 Task: Use GitHub's "Community Profile" to showcase your open-source contributions.
Action: Mouse moved to (878, 53)
Screenshot: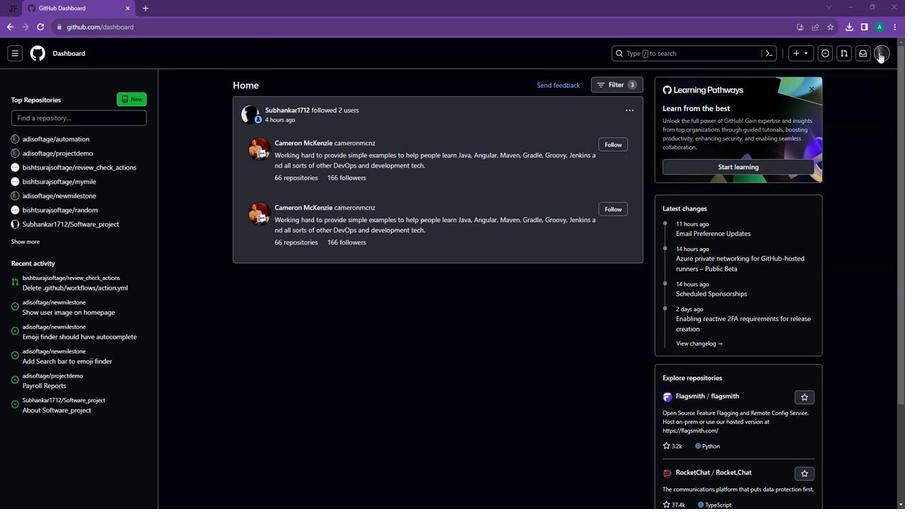 
Action: Mouse pressed left at (878, 53)
Screenshot: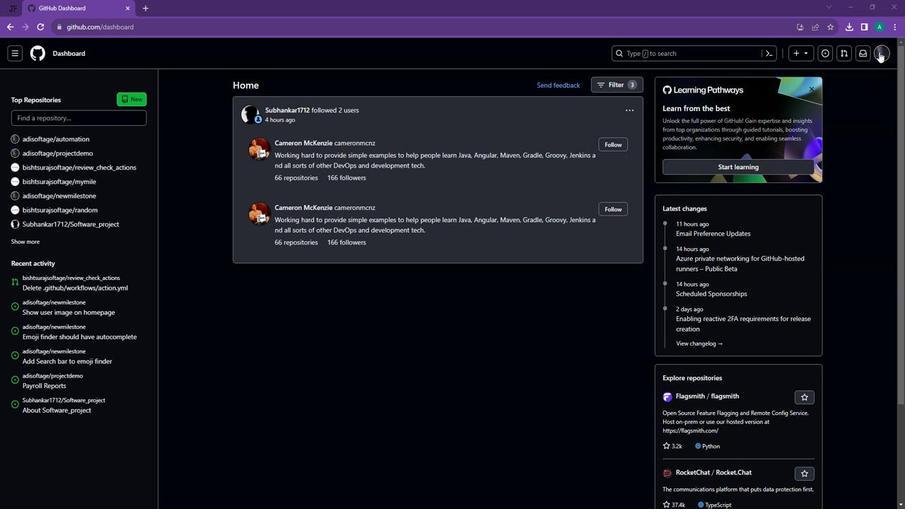 
Action: Mouse moved to (818, 103)
Screenshot: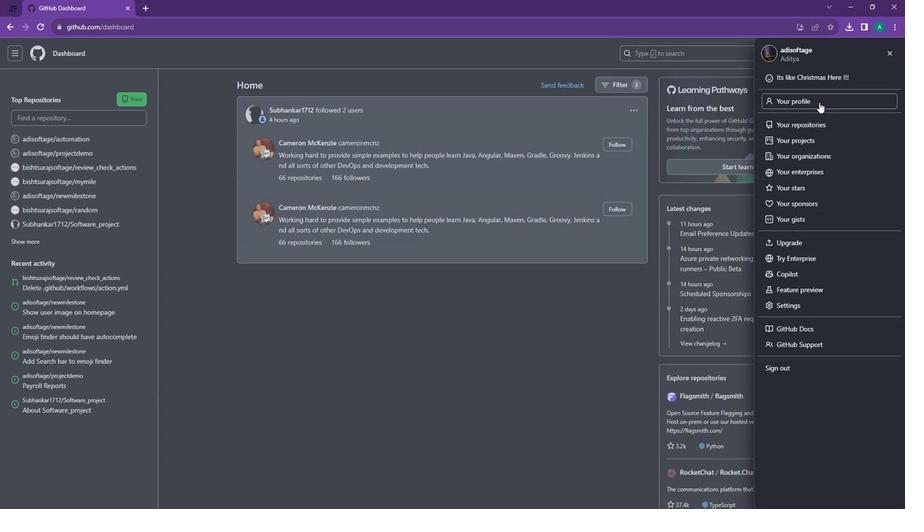 
Action: Mouse pressed left at (818, 103)
Screenshot: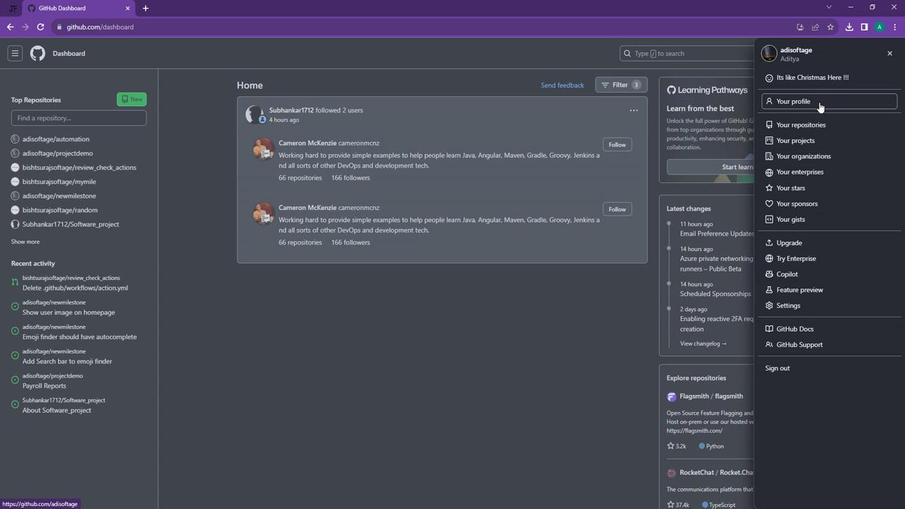 
Action: Mouse moved to (370, 250)
Screenshot: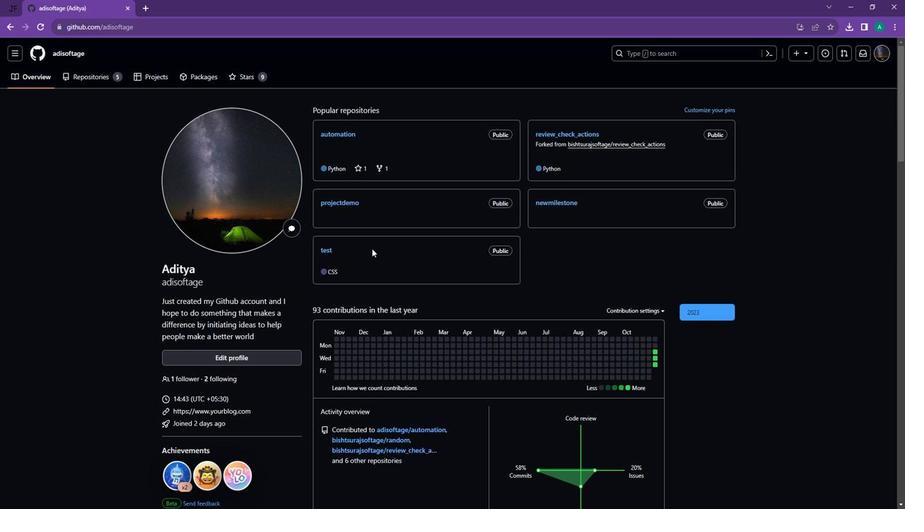 
Action: Mouse scrolled (370, 249) with delta (0, 0)
Screenshot: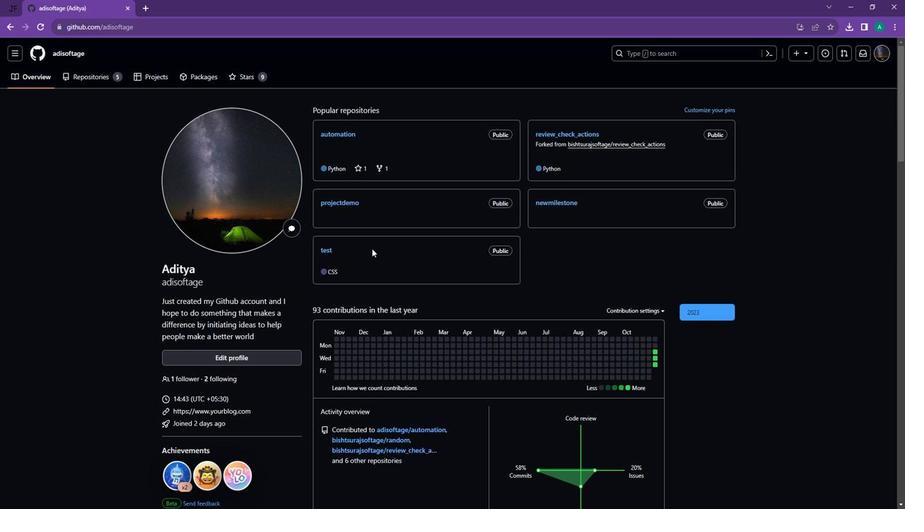 
Action: Mouse moved to (381, 279)
Screenshot: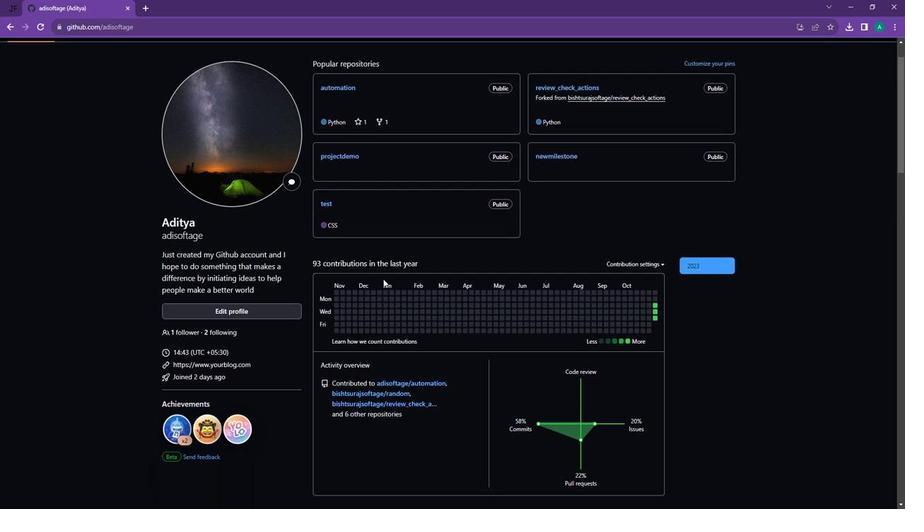 
Action: Mouse scrolled (381, 278) with delta (0, 0)
Screenshot: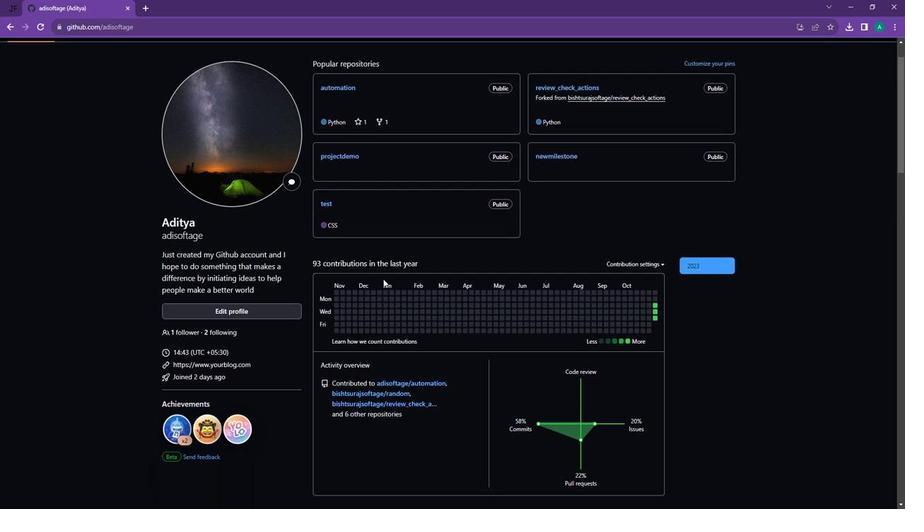 
Action: Mouse moved to (501, 277)
Screenshot: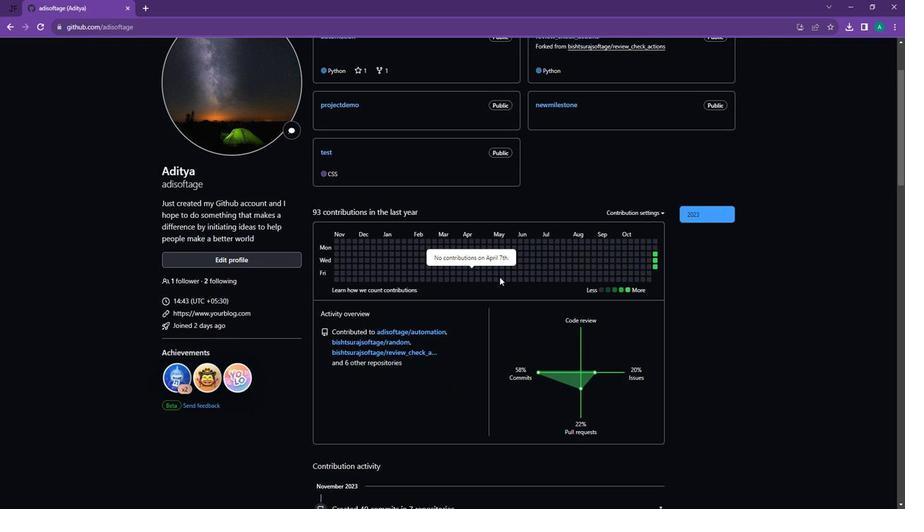 
Action: Mouse scrolled (501, 277) with delta (0, 0)
Screenshot: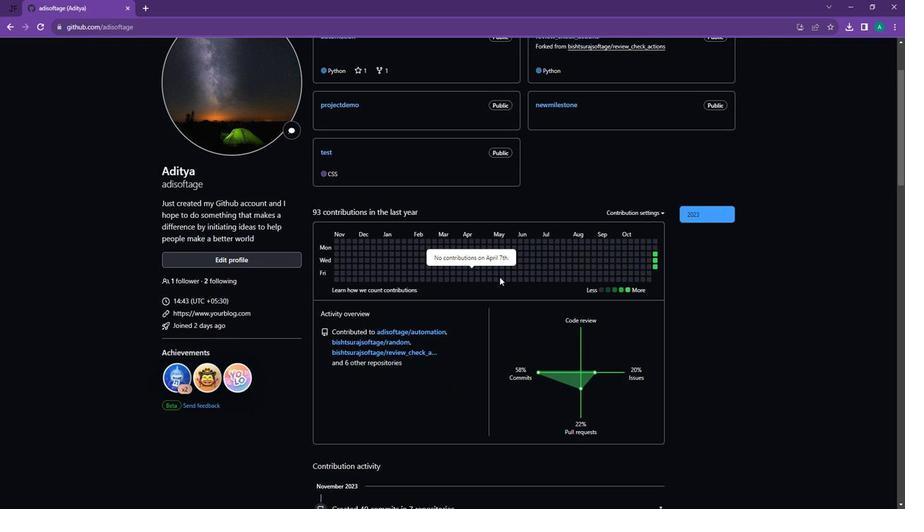 
Action: Mouse moved to (501, 277)
Screenshot: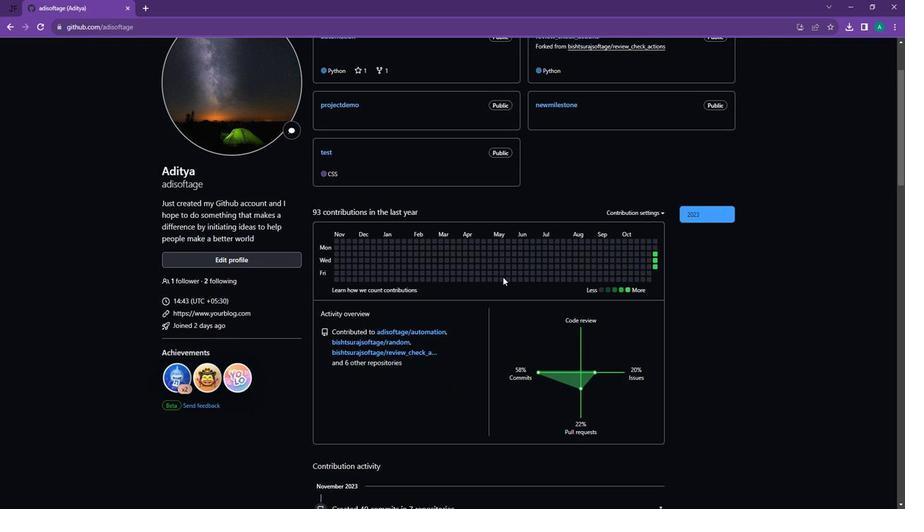 
Action: Mouse scrolled (501, 277) with delta (0, 0)
Screenshot: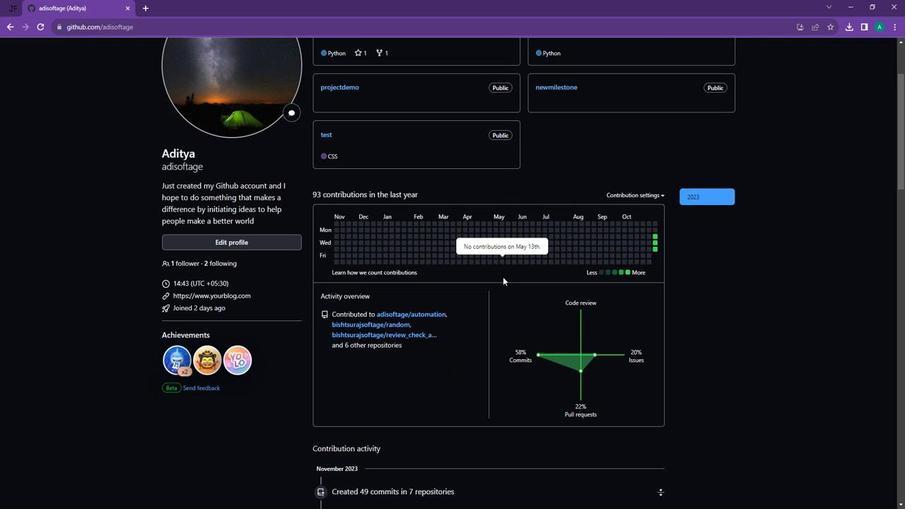 
Action: Mouse moved to (434, 292)
Screenshot: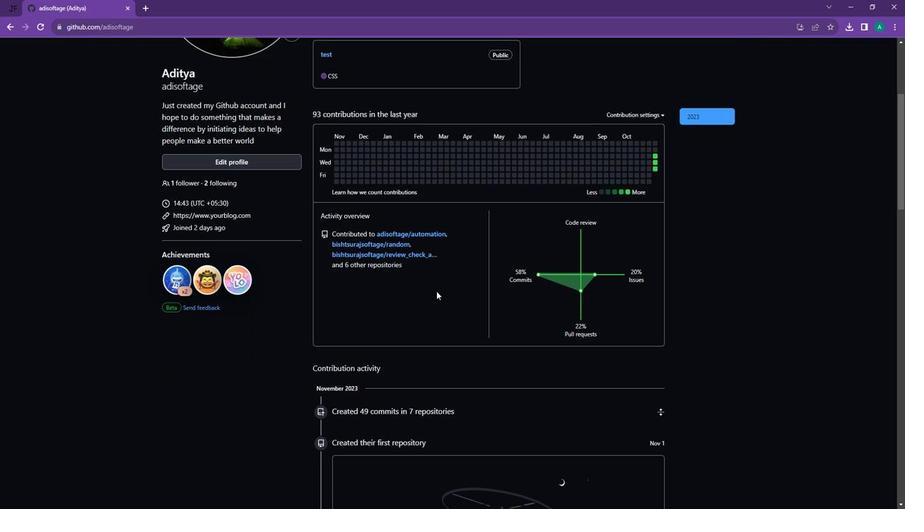 
Action: Mouse scrolled (434, 291) with delta (0, 0)
Screenshot: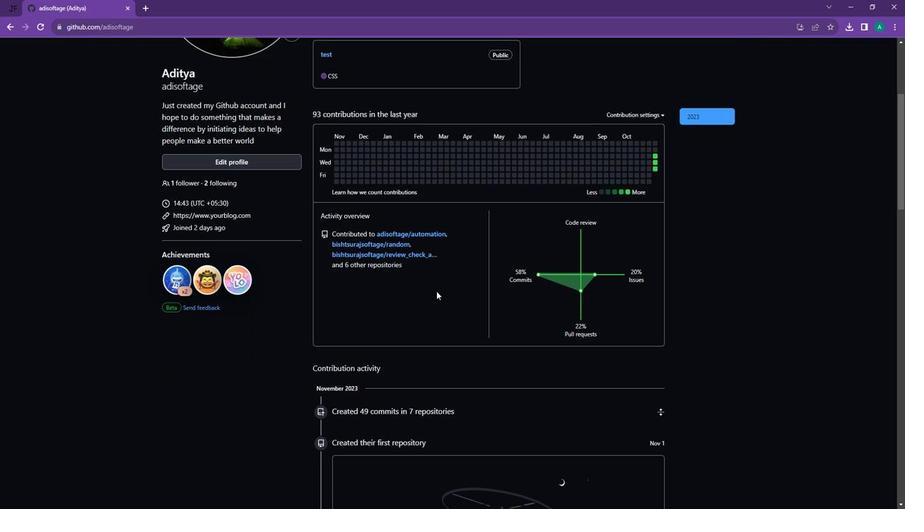 
Action: Mouse moved to (439, 295)
Screenshot: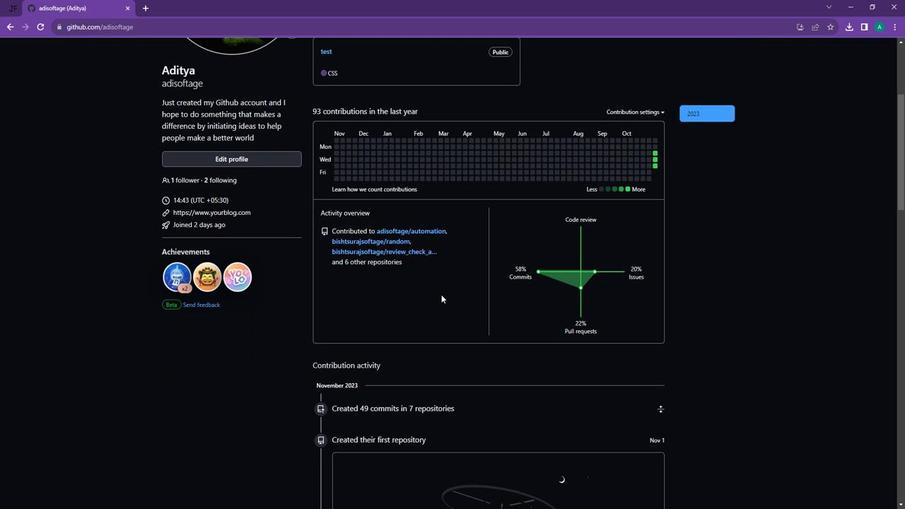 
Action: Mouse scrolled (439, 294) with delta (0, 0)
Screenshot: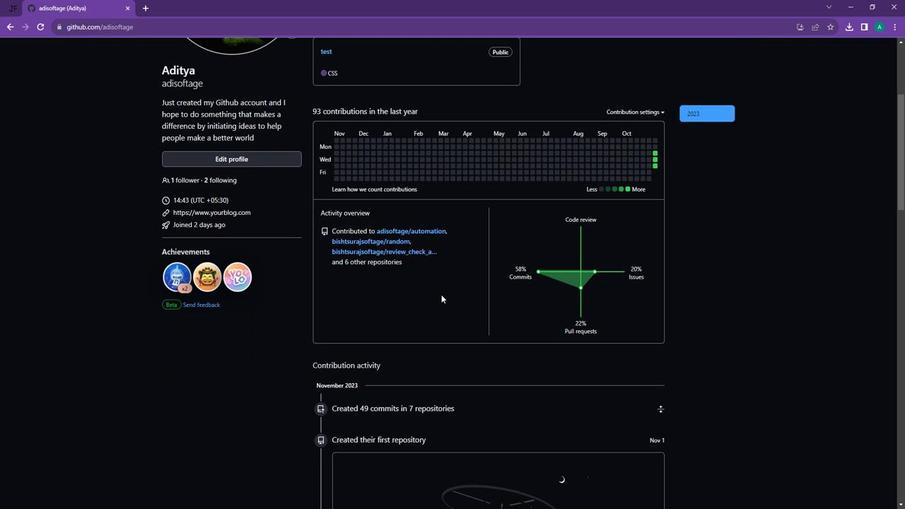 
Action: Mouse moved to (444, 302)
Screenshot: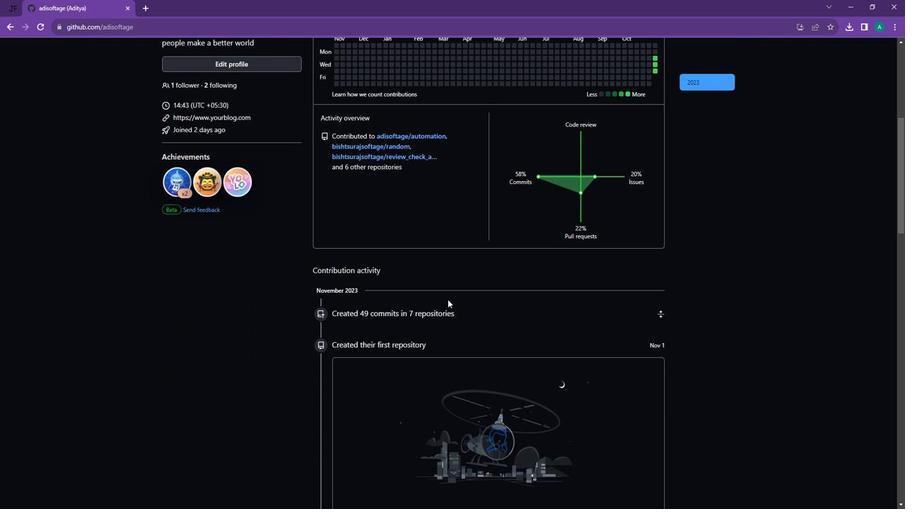 
Action: Mouse scrolled (444, 301) with delta (0, 0)
Screenshot: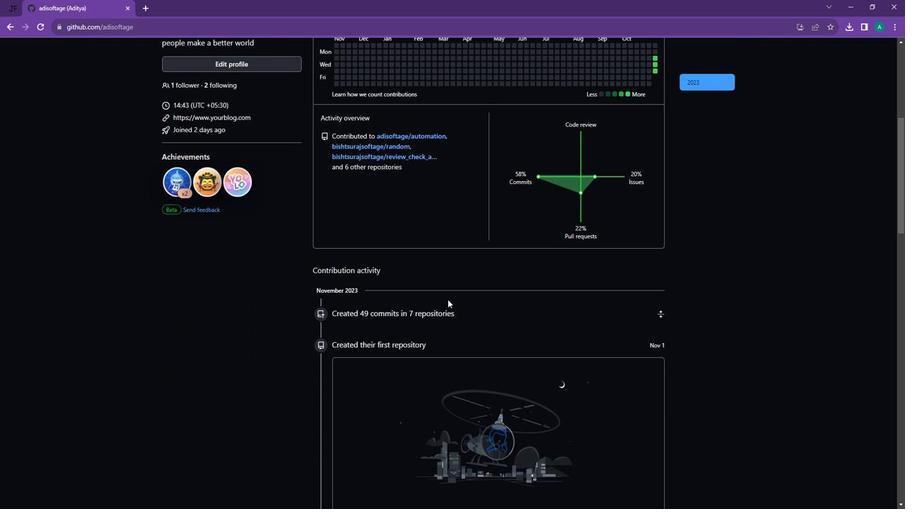 
Action: Mouse moved to (441, 307)
Screenshot: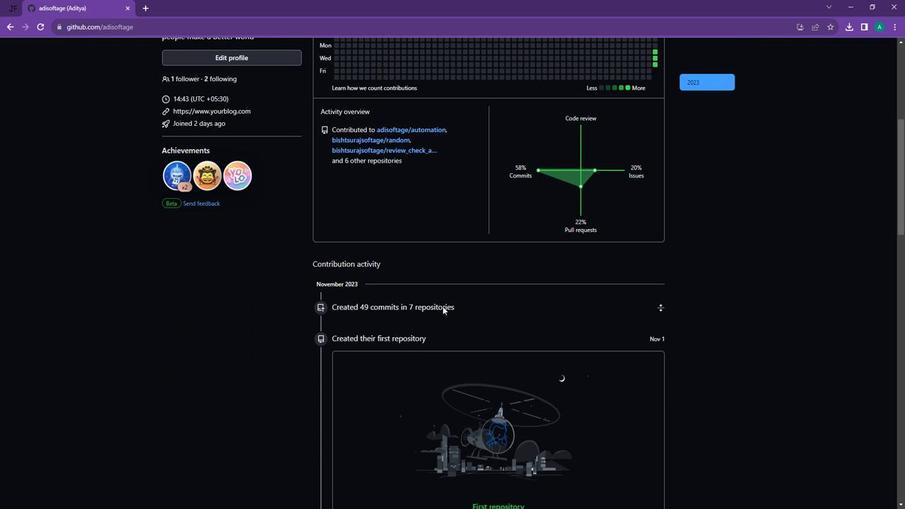
Action: Mouse scrolled (441, 306) with delta (0, 0)
Screenshot: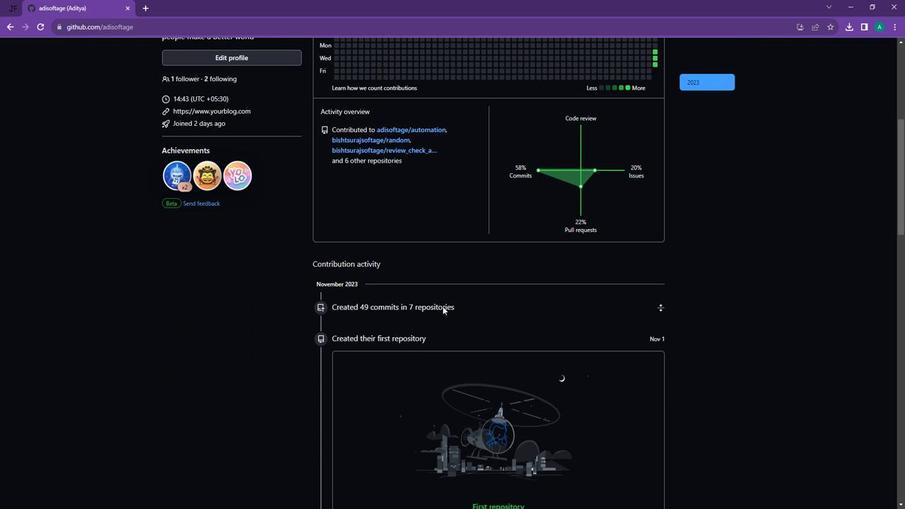 
Action: Mouse moved to (525, 263)
Screenshot: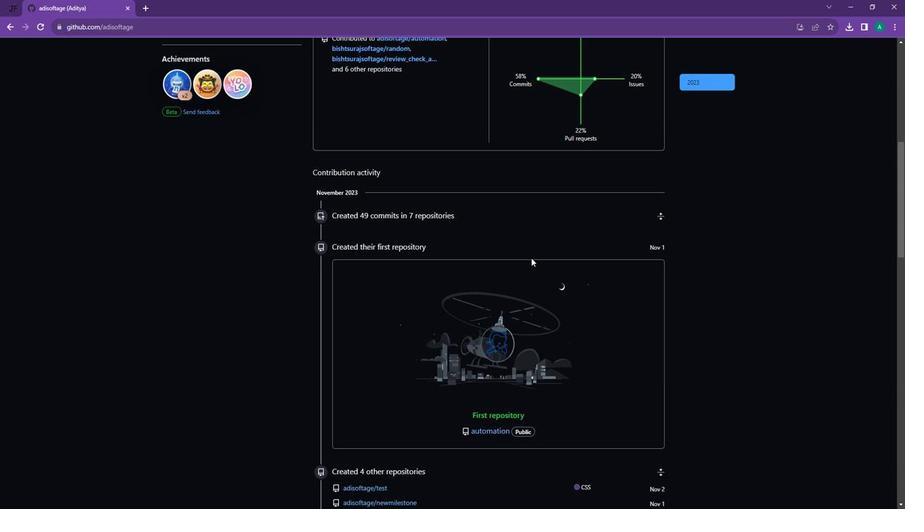 
Action: Mouse scrolled (525, 262) with delta (0, 0)
Screenshot: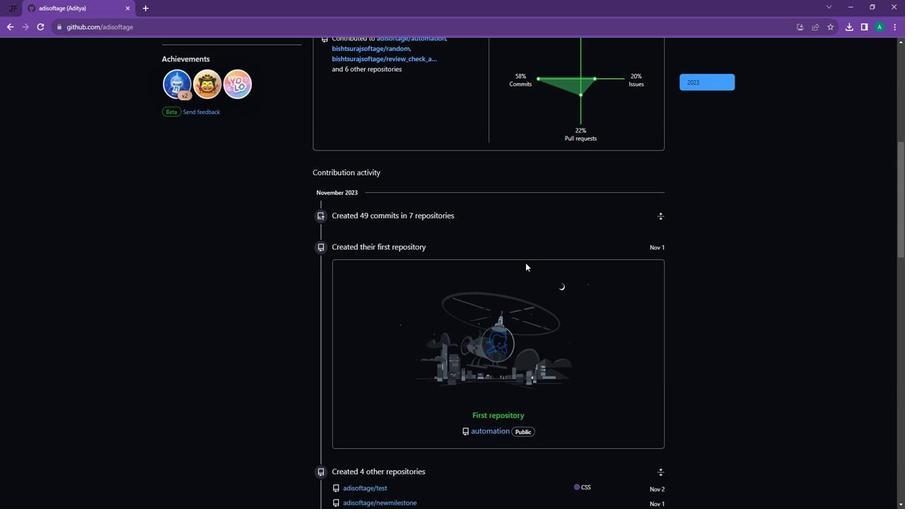 
Action: Mouse moved to (516, 273)
Screenshot: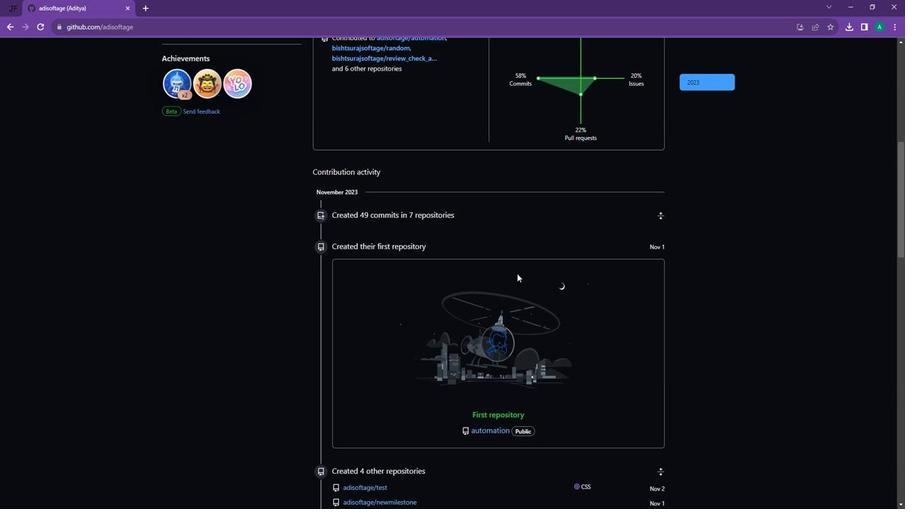 
Action: Mouse scrolled (516, 272) with delta (0, 0)
Screenshot: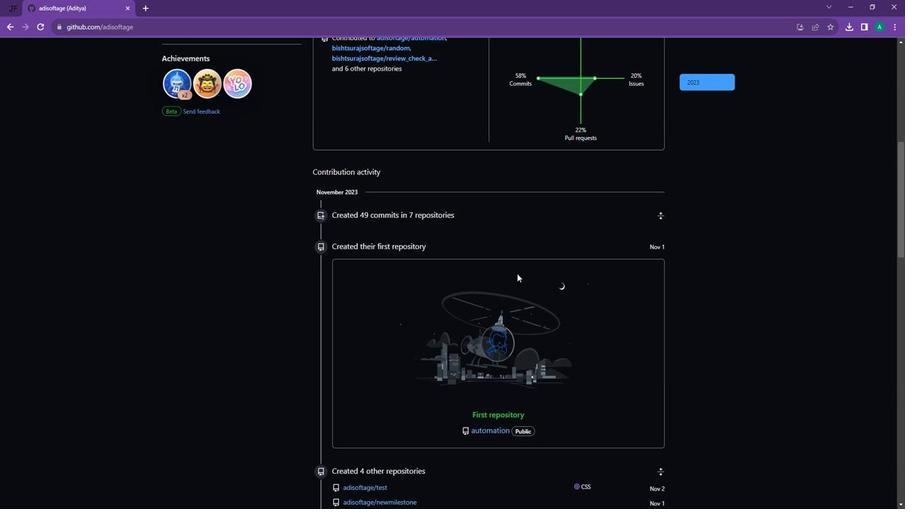 
Action: Mouse moved to (511, 278)
Screenshot: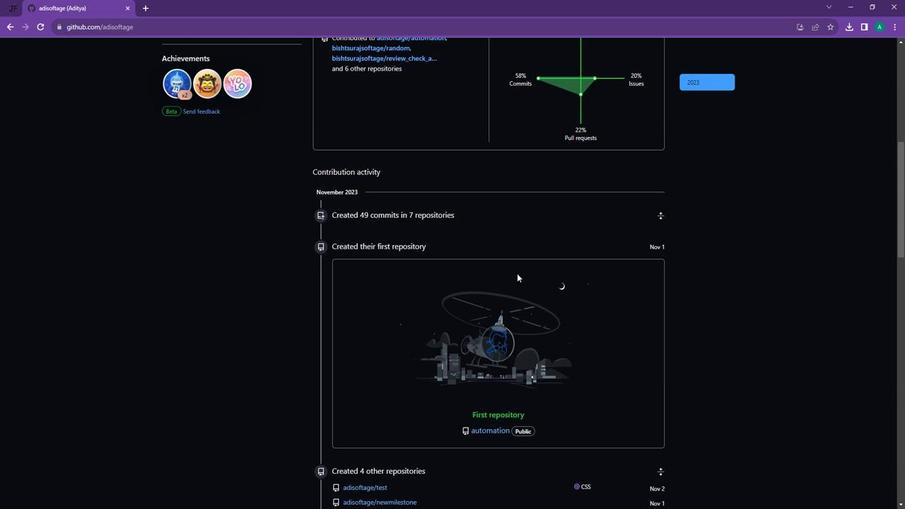 
Action: Mouse scrolled (511, 277) with delta (0, 0)
Screenshot: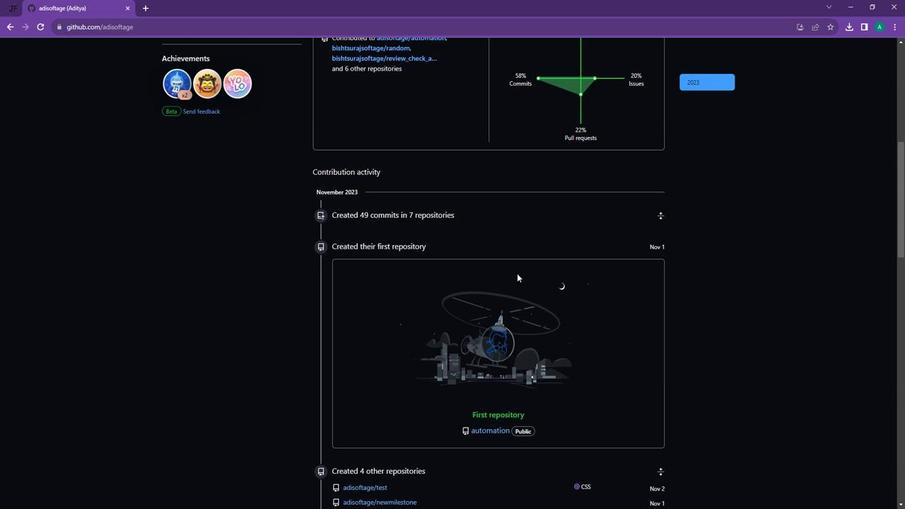 
Action: Mouse moved to (404, 280)
Screenshot: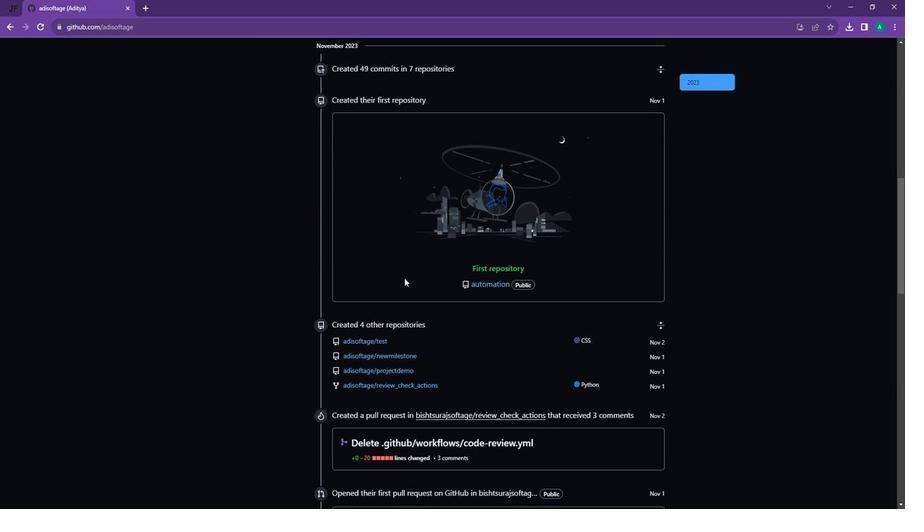
Action: Mouse scrolled (404, 280) with delta (0, 0)
Screenshot: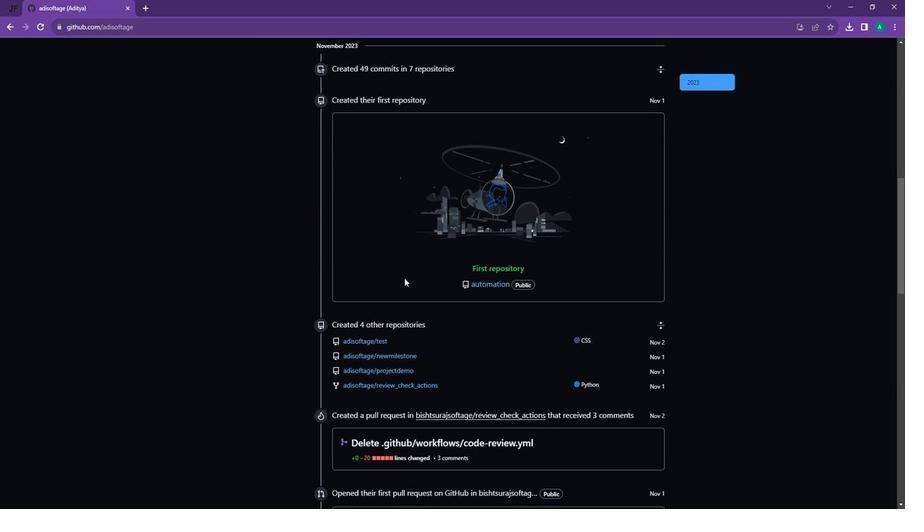 
Action: Mouse moved to (407, 282)
Screenshot: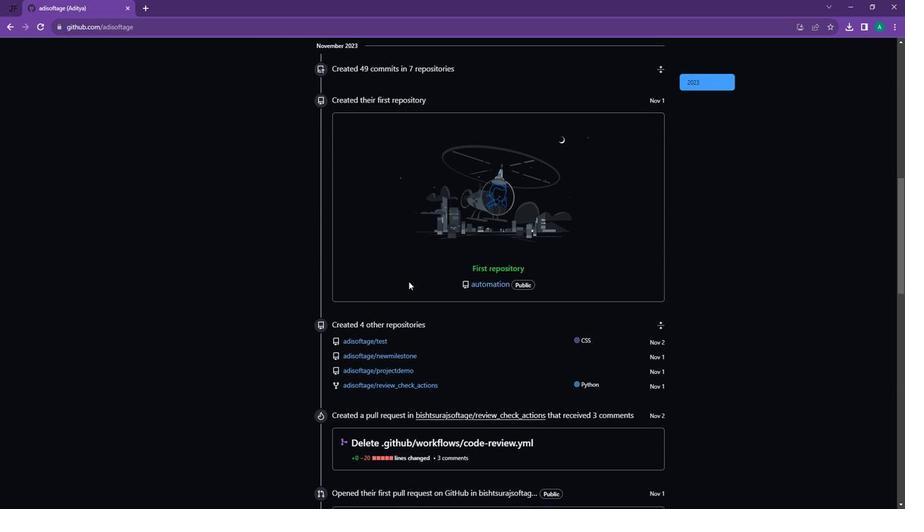 
Action: Mouse scrolled (407, 282) with delta (0, 0)
Screenshot: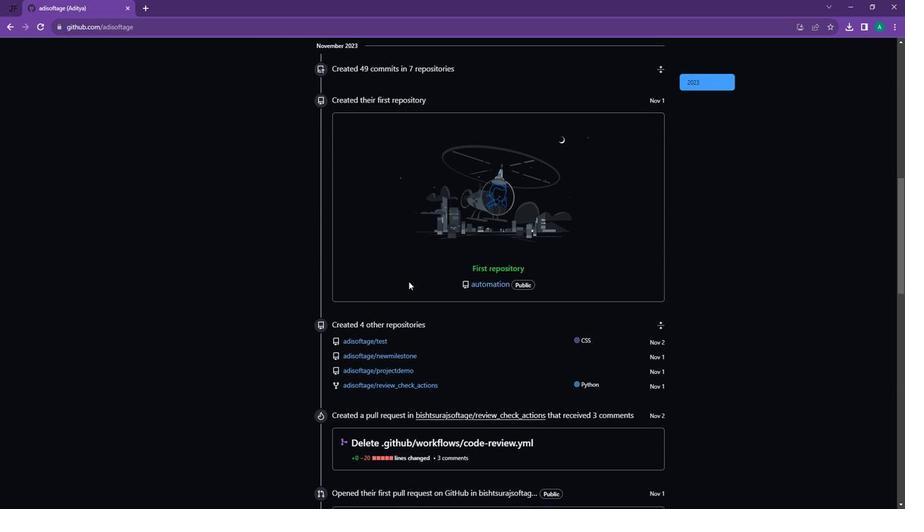 
Action: Mouse moved to (410, 284)
Screenshot: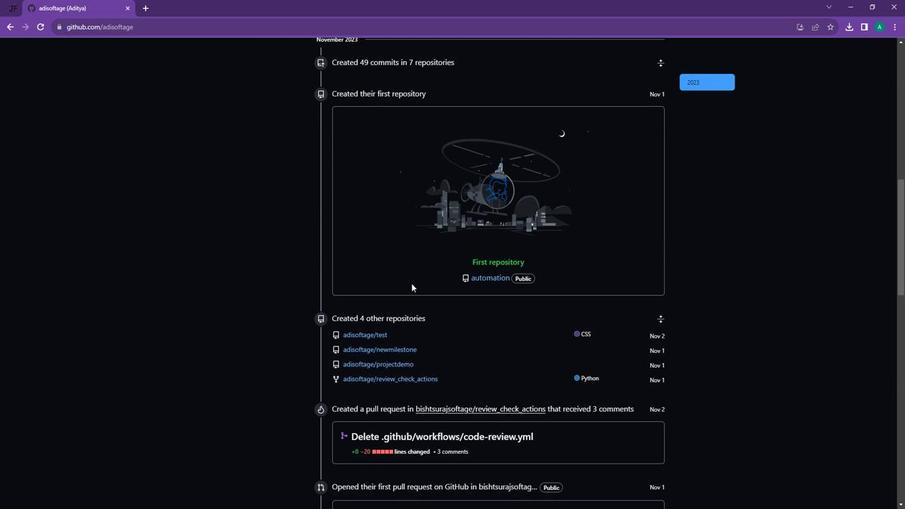 
Action: Mouse scrolled (410, 283) with delta (0, 0)
Screenshot: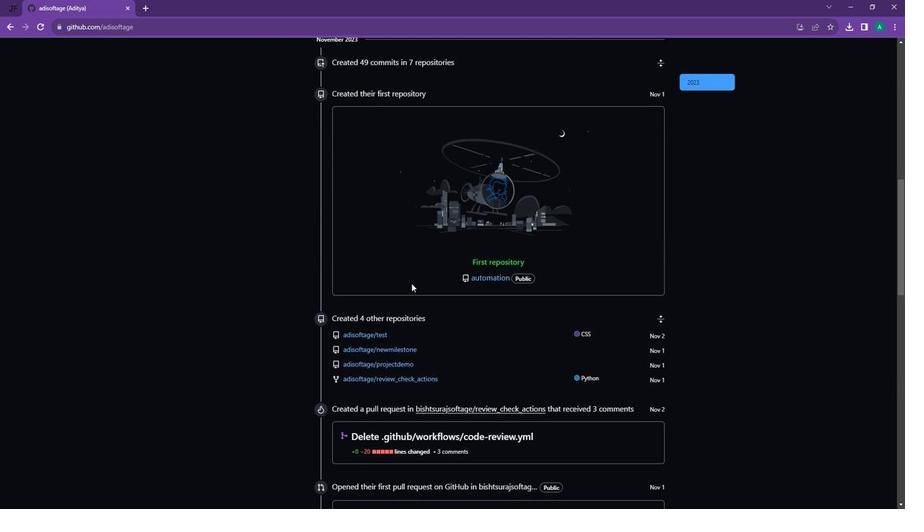 
Action: Mouse moved to (434, 275)
Screenshot: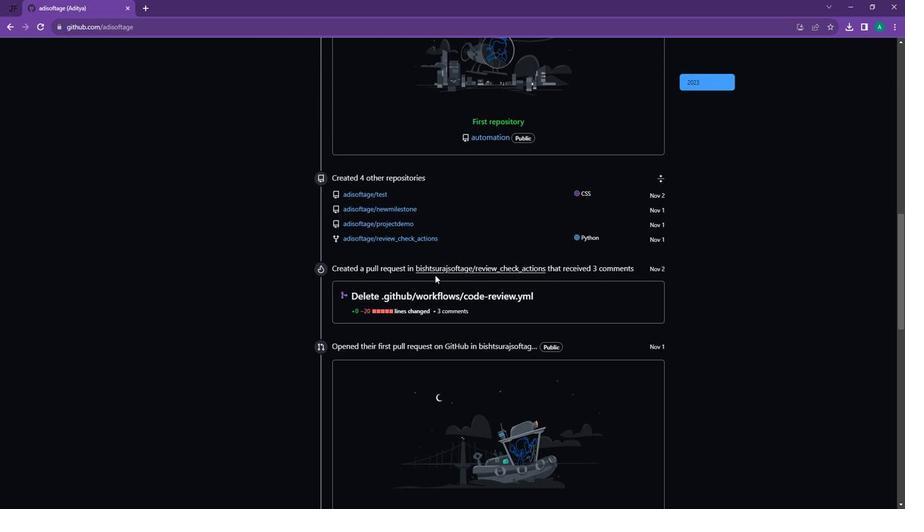 
Action: Mouse scrolled (434, 275) with delta (0, 0)
Screenshot: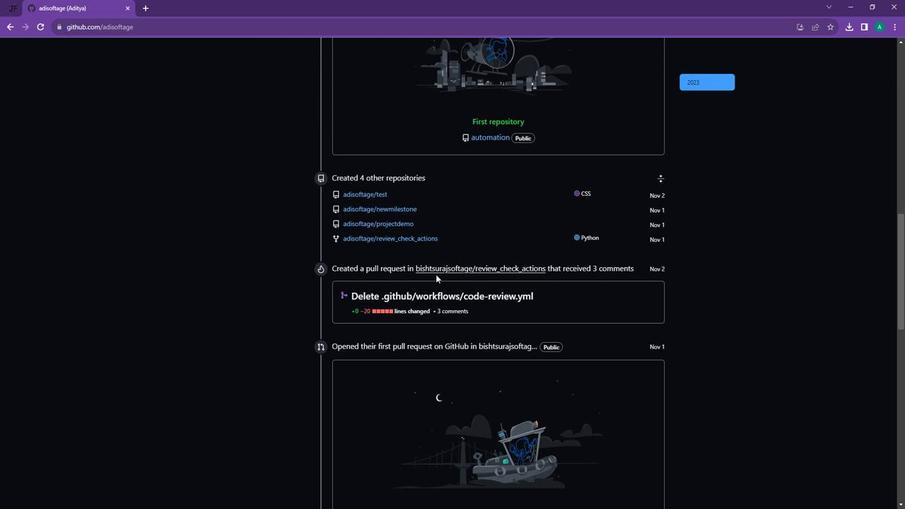 
Action: Mouse scrolled (434, 275) with delta (0, 0)
Screenshot: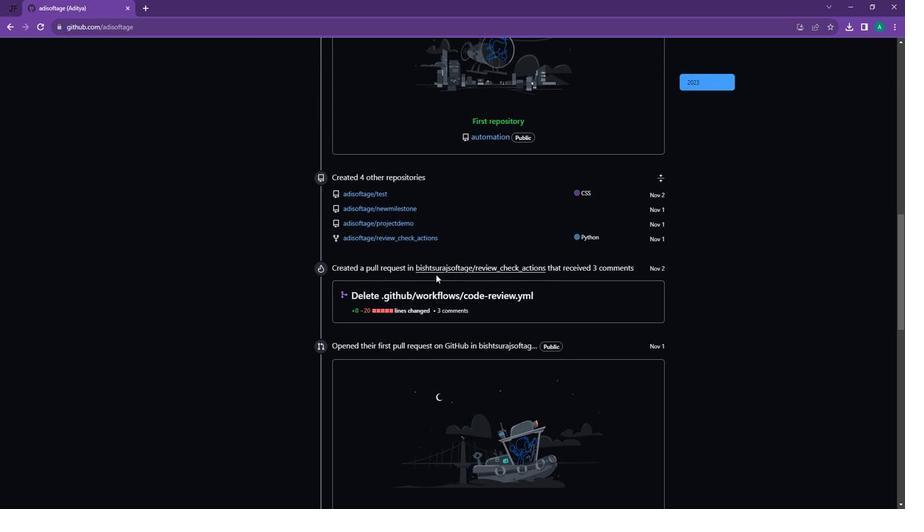
Action: Mouse moved to (434, 275)
Screenshot: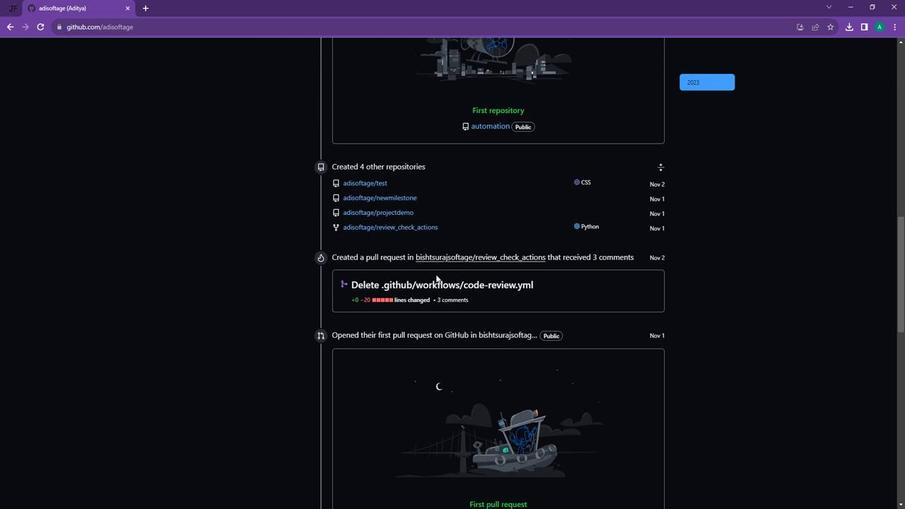 
Action: Mouse scrolled (434, 275) with delta (0, 0)
Screenshot: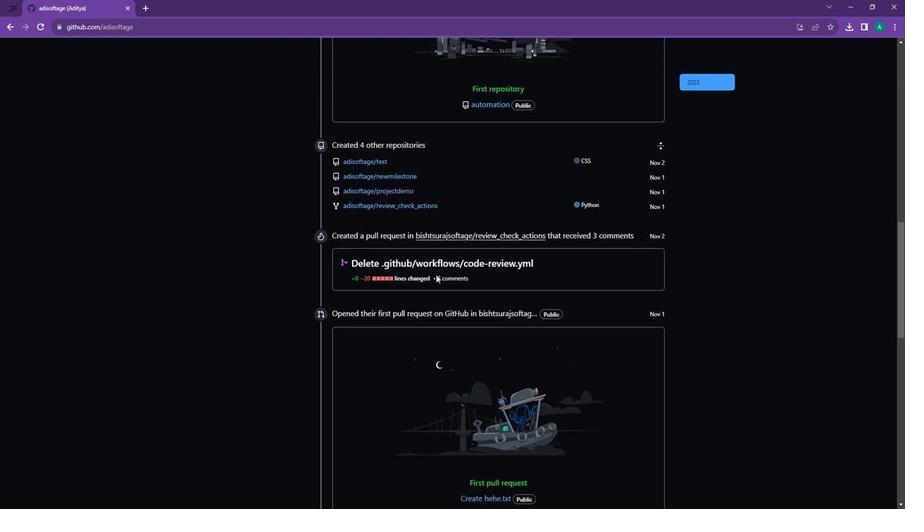 
Action: Mouse moved to (437, 275)
Screenshot: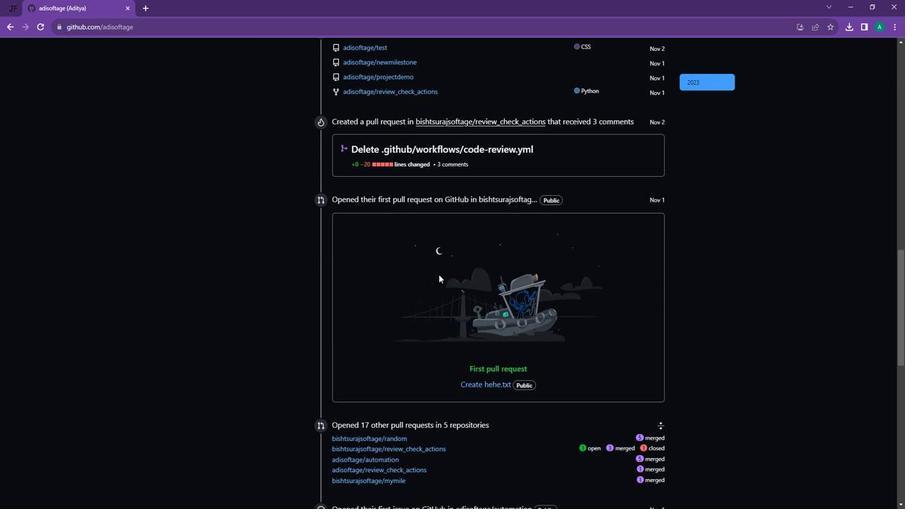 
Action: Mouse scrolled (437, 275) with delta (0, 0)
Screenshot: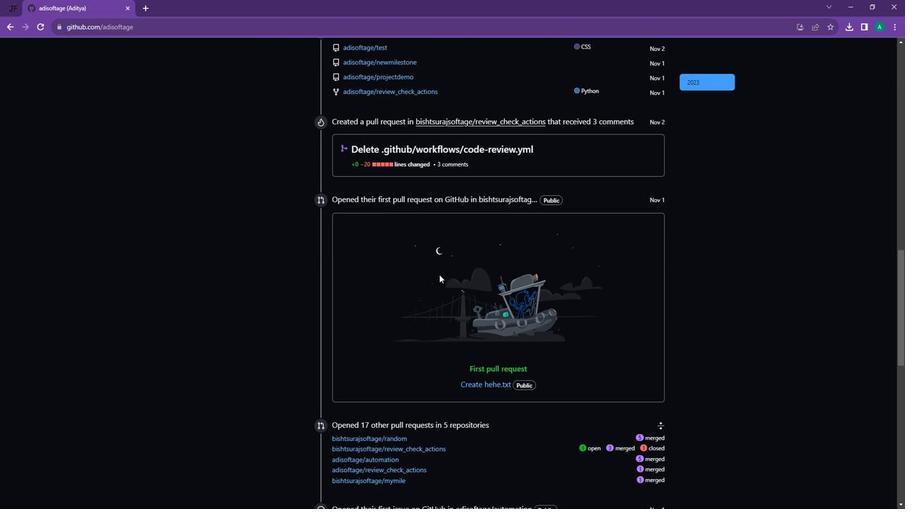 
Action: Mouse scrolled (437, 275) with delta (0, 0)
Screenshot: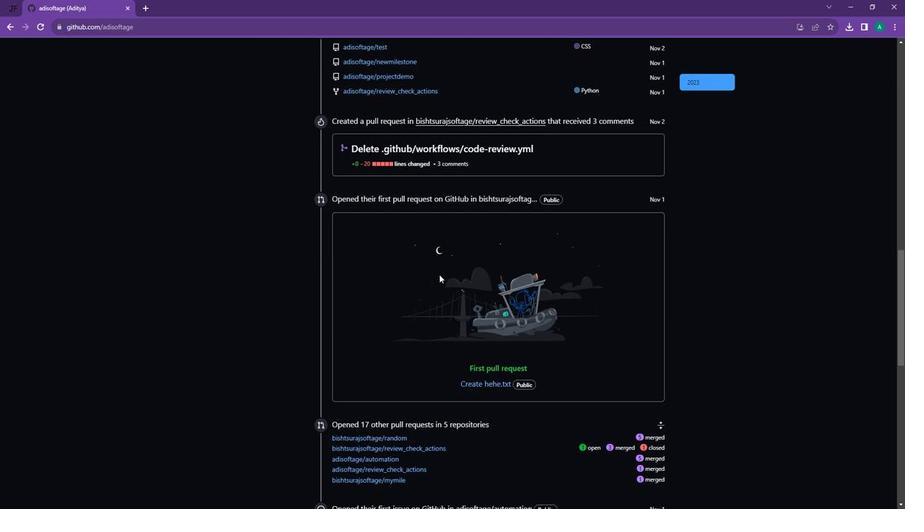 
Action: Mouse scrolled (437, 275) with delta (0, 0)
Screenshot: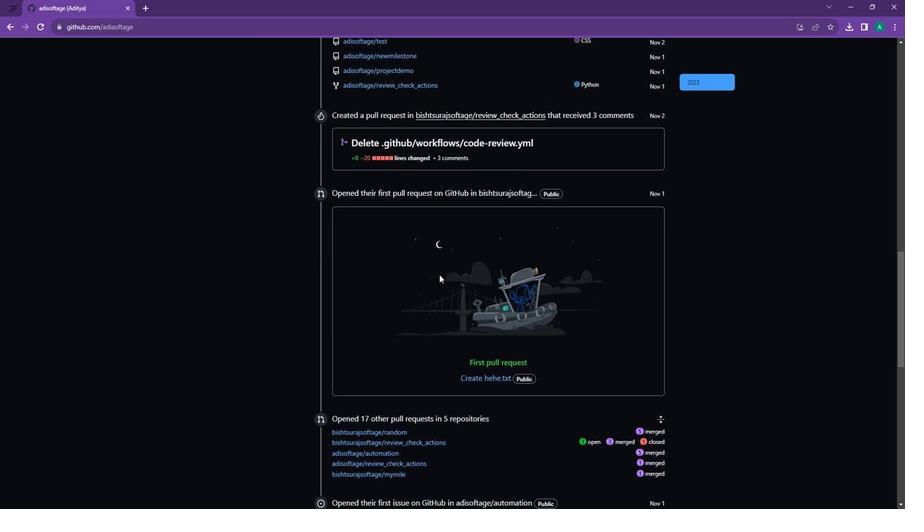 
Action: Mouse moved to (476, 250)
Screenshot: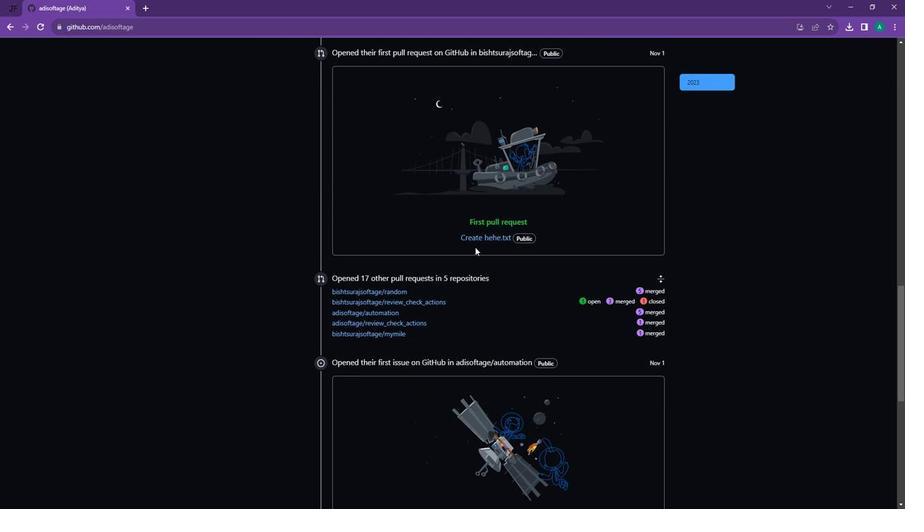 
Action: Mouse scrolled (476, 250) with delta (0, 0)
Screenshot: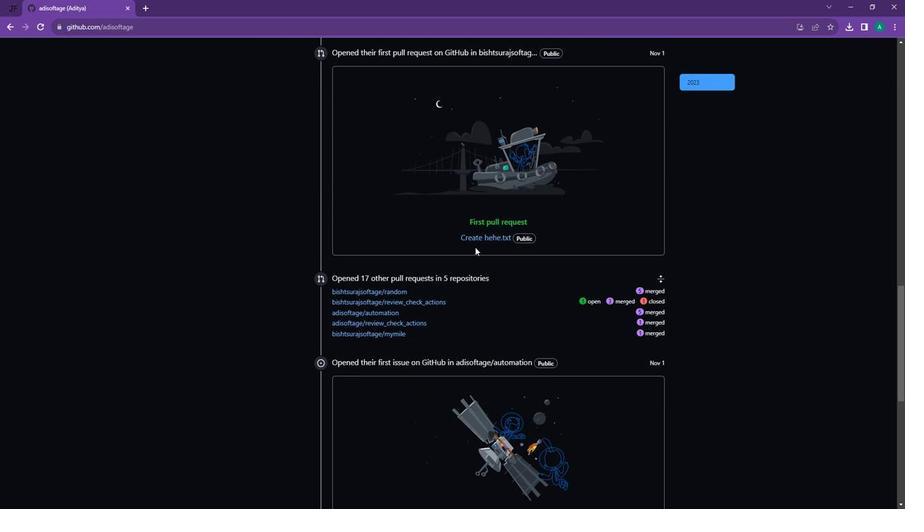 
Action: Mouse moved to (486, 256)
Screenshot: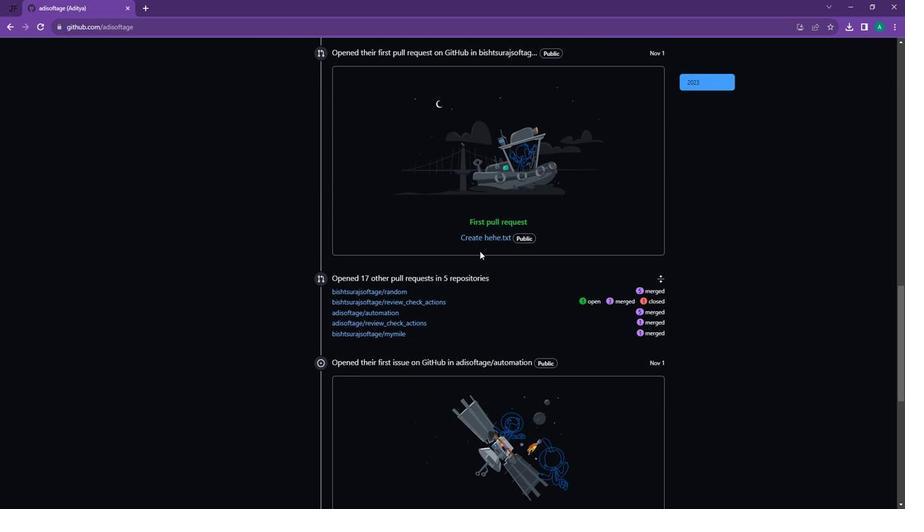 
Action: Mouse scrolled (486, 256) with delta (0, 0)
Screenshot: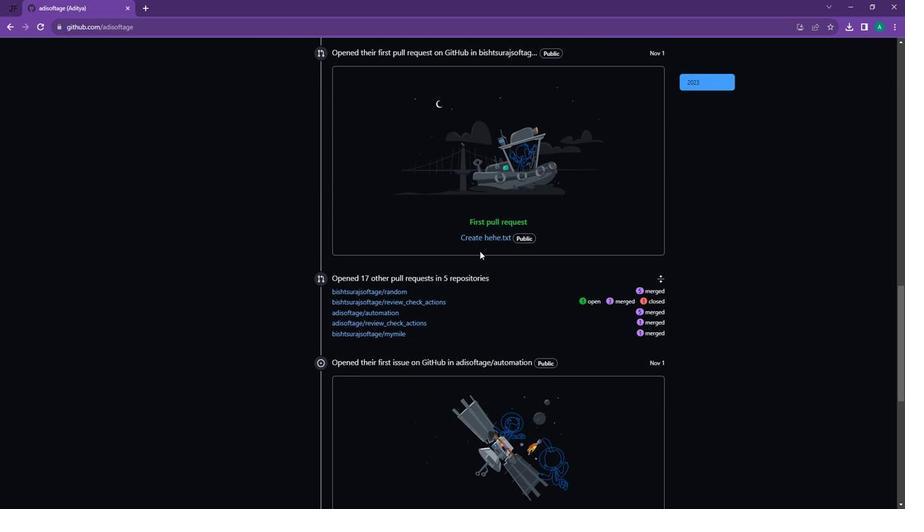 
Action: Mouse moved to (495, 260)
Screenshot: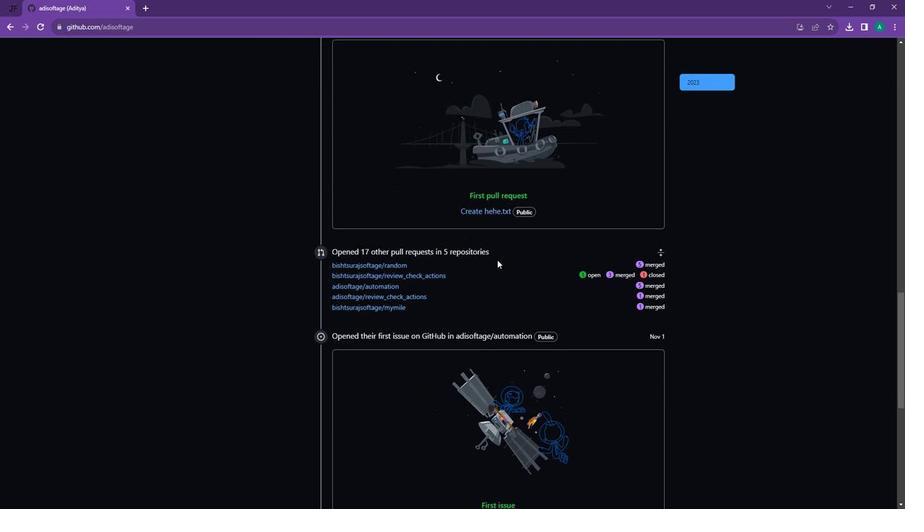 
Action: Mouse scrolled (495, 260) with delta (0, 0)
Screenshot: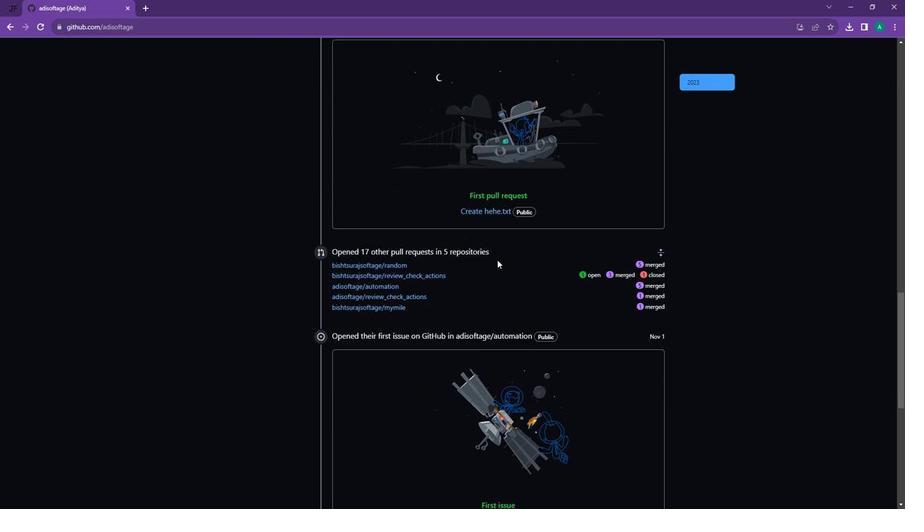 
Action: Mouse moved to (487, 265)
Screenshot: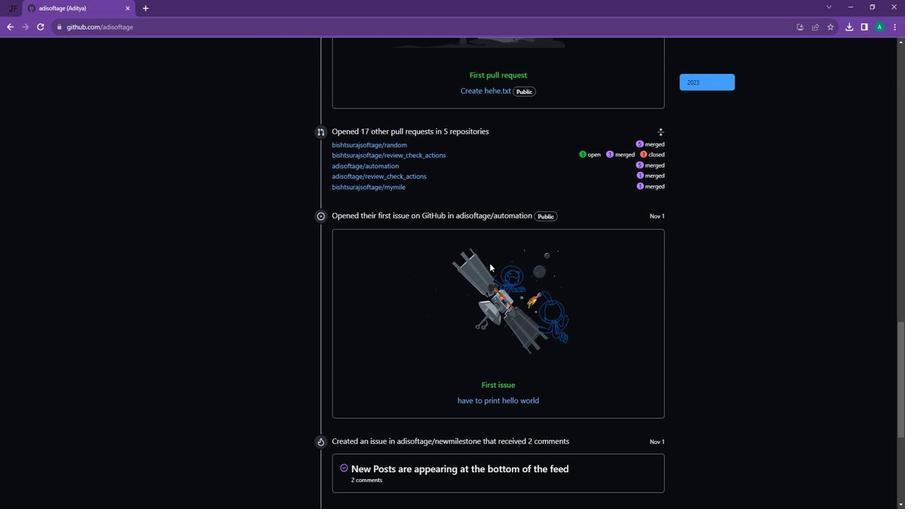 
Action: Mouse scrolled (487, 264) with delta (0, 0)
Screenshot: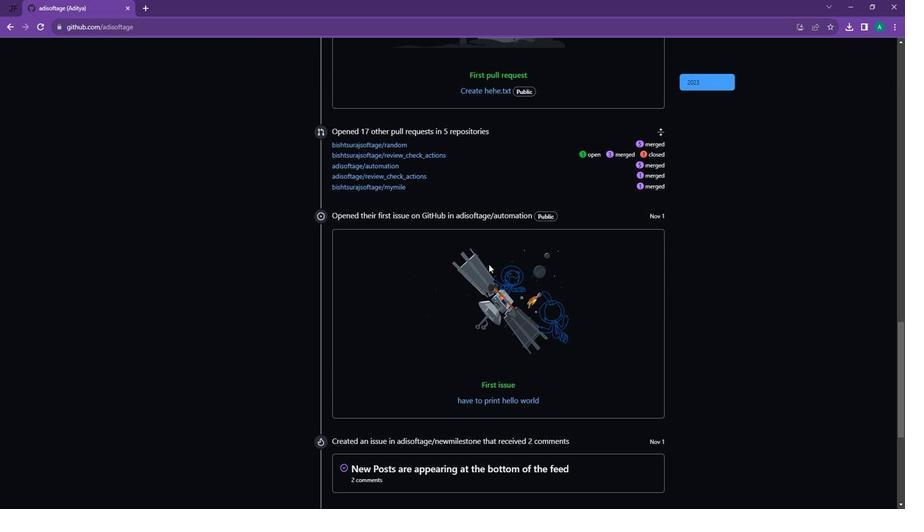 
Action: Mouse moved to (486, 266)
Screenshot: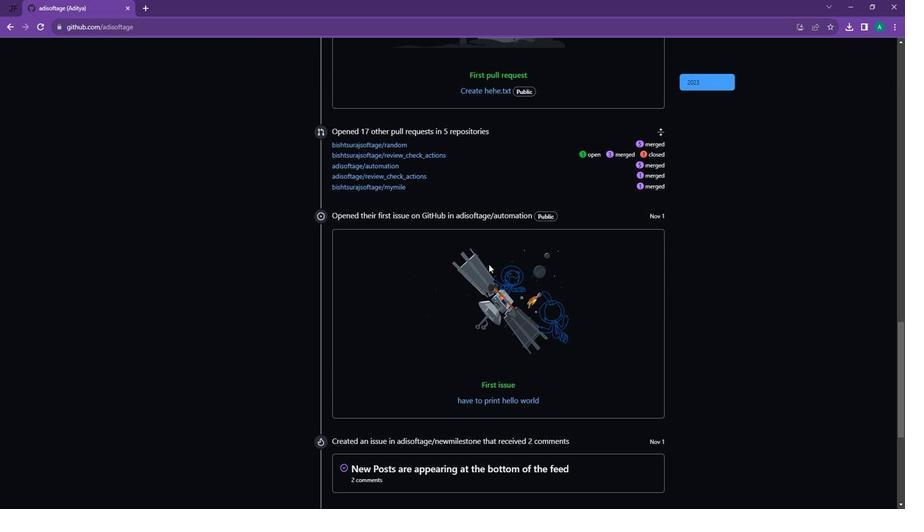 
Action: Mouse scrolled (486, 265) with delta (0, 0)
Screenshot: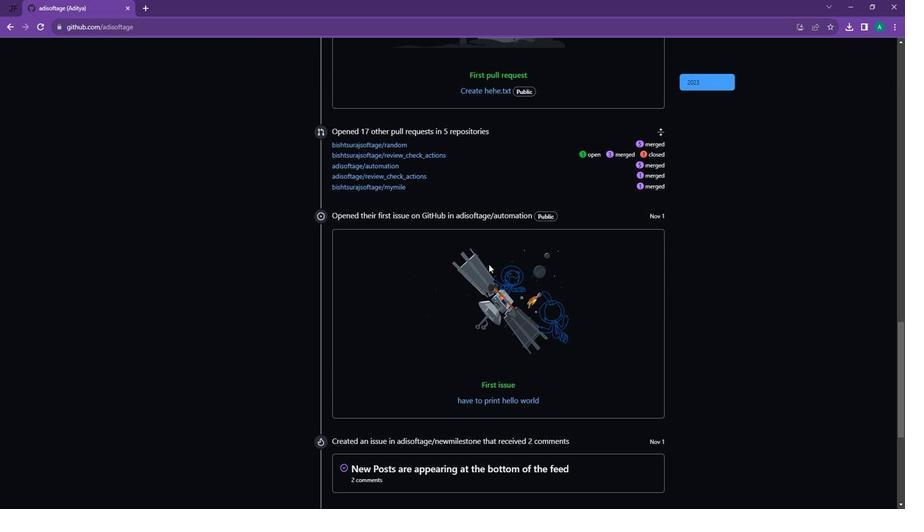 
Action: Mouse moved to (486, 268)
Screenshot: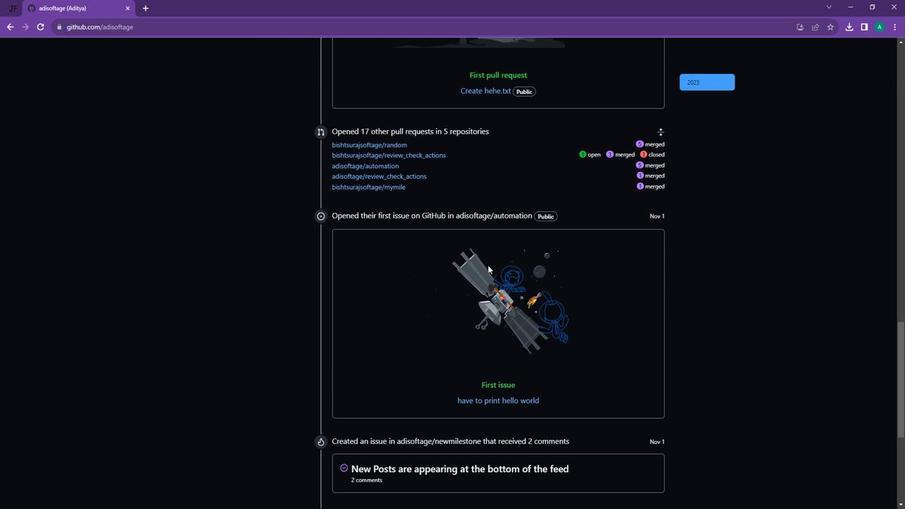 
Action: Mouse scrolled (486, 268) with delta (0, 0)
Screenshot: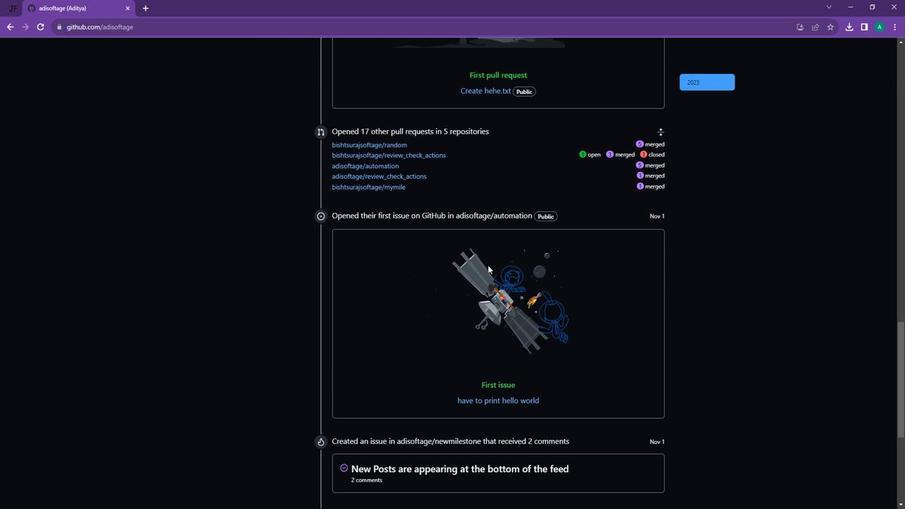 
Action: Mouse moved to (485, 270)
Screenshot: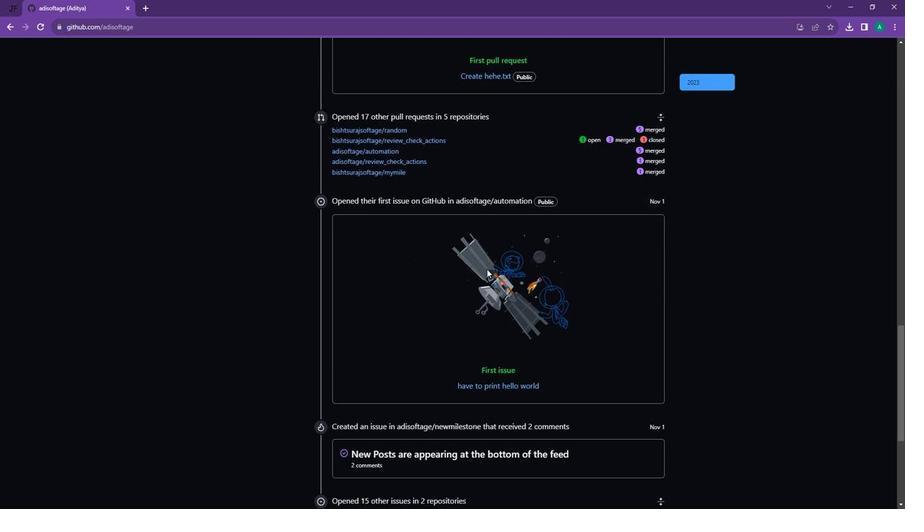 
Action: Mouse scrolled (485, 270) with delta (0, 0)
Screenshot: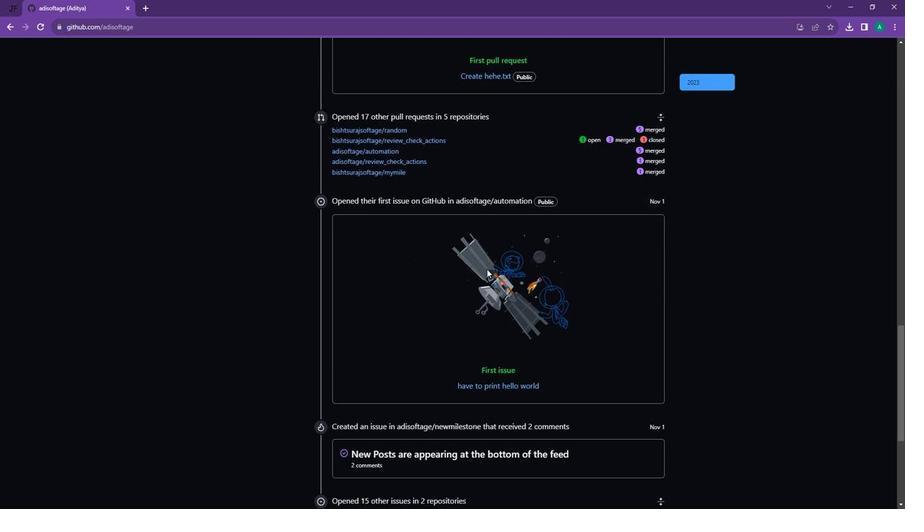 
Action: Mouse moved to (491, 320)
Screenshot: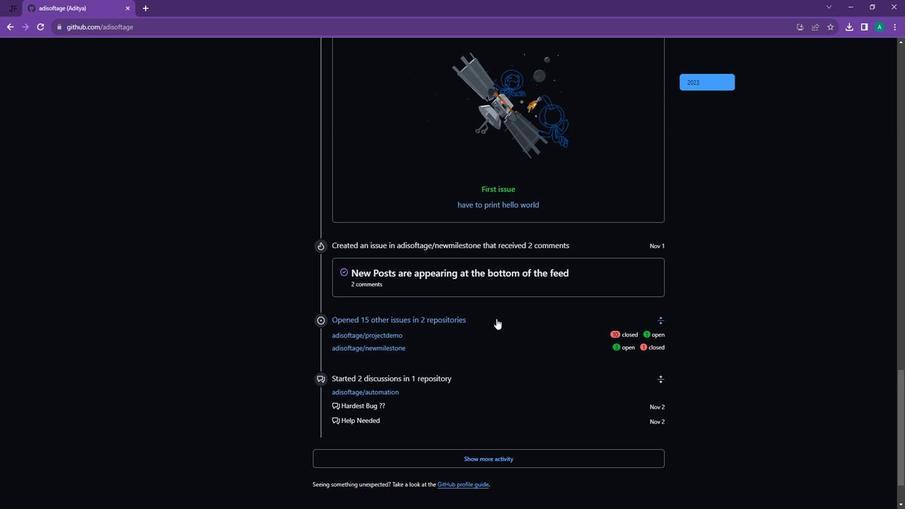 
Action: Mouse scrolled (491, 319) with delta (0, 0)
Screenshot: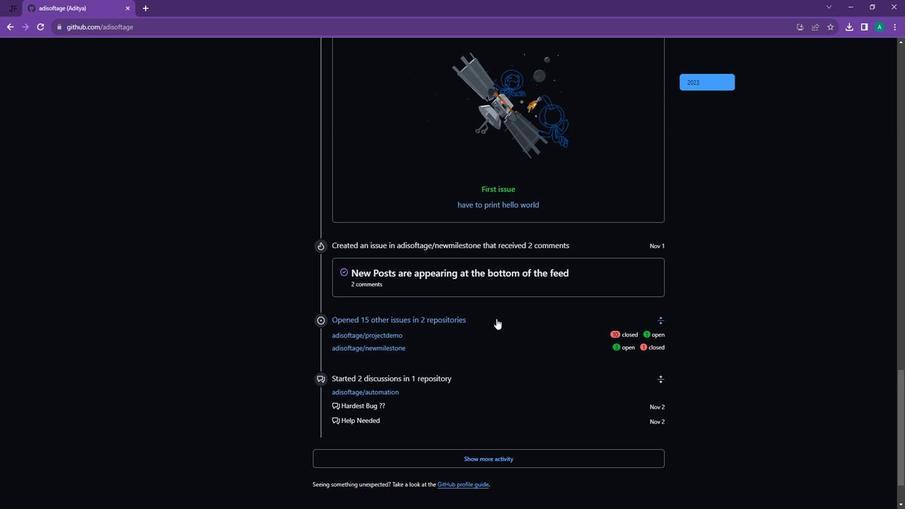 
Action: Mouse moved to (488, 320)
Screenshot: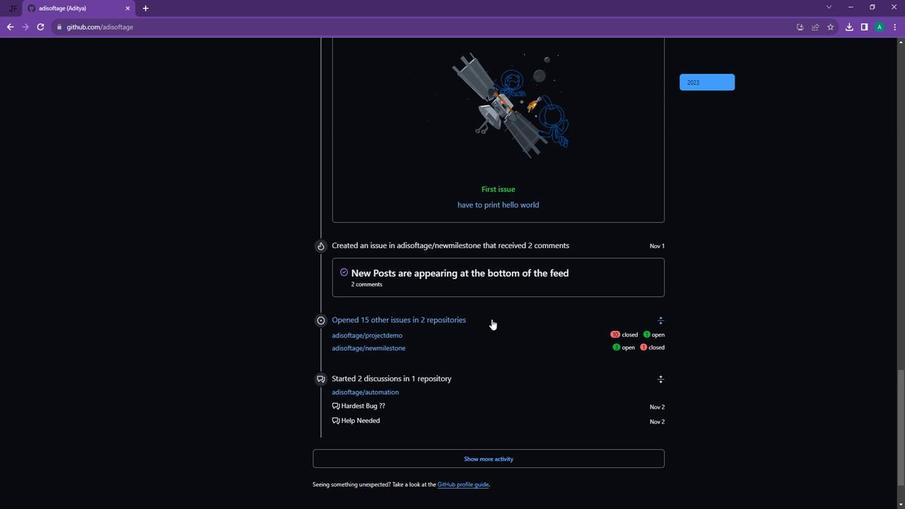 
Action: Mouse scrolled (488, 319) with delta (0, 0)
Screenshot: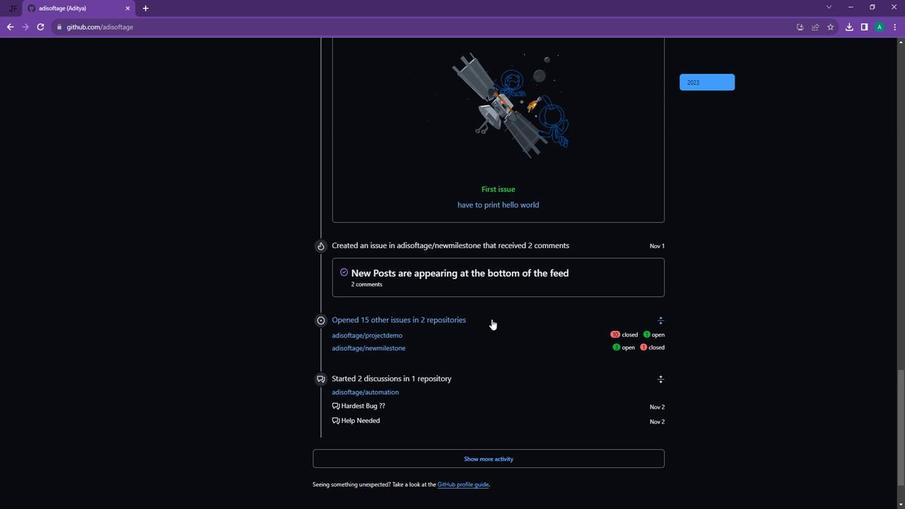 
Action: Mouse scrolled (488, 319) with delta (0, 0)
Screenshot: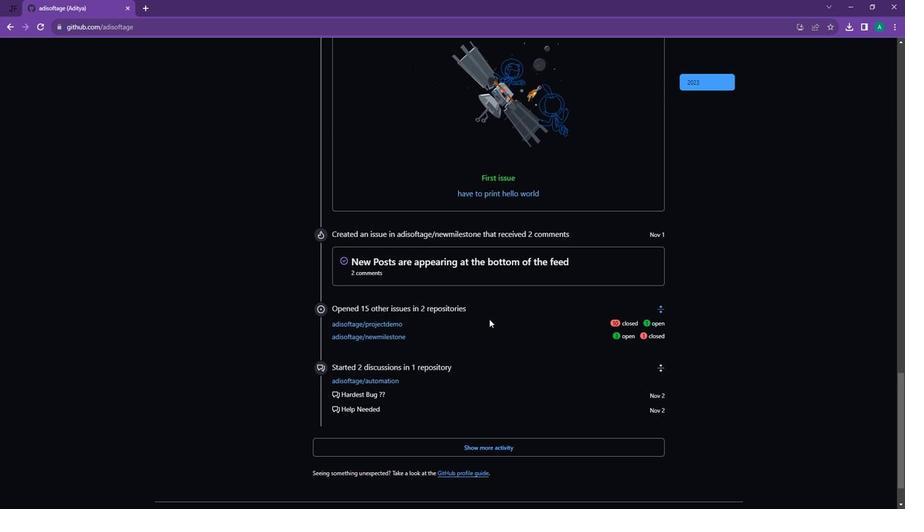 
Action: Mouse scrolled (488, 319) with delta (0, 0)
Screenshot: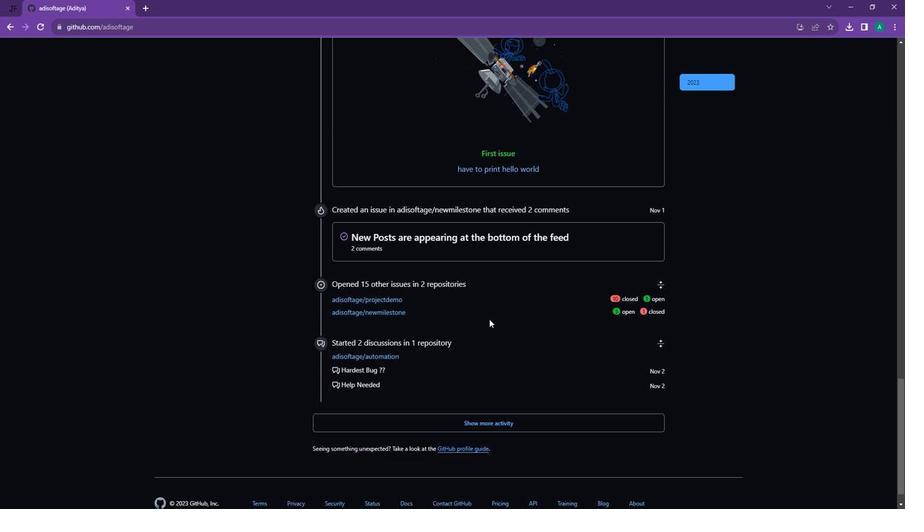 
Action: Mouse moved to (471, 401)
Screenshot: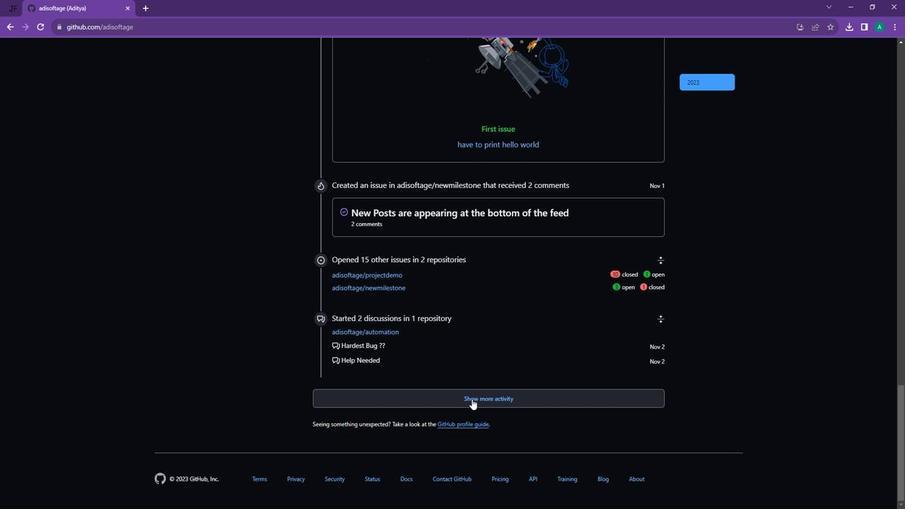 
Action: Mouse pressed left at (471, 401)
Screenshot: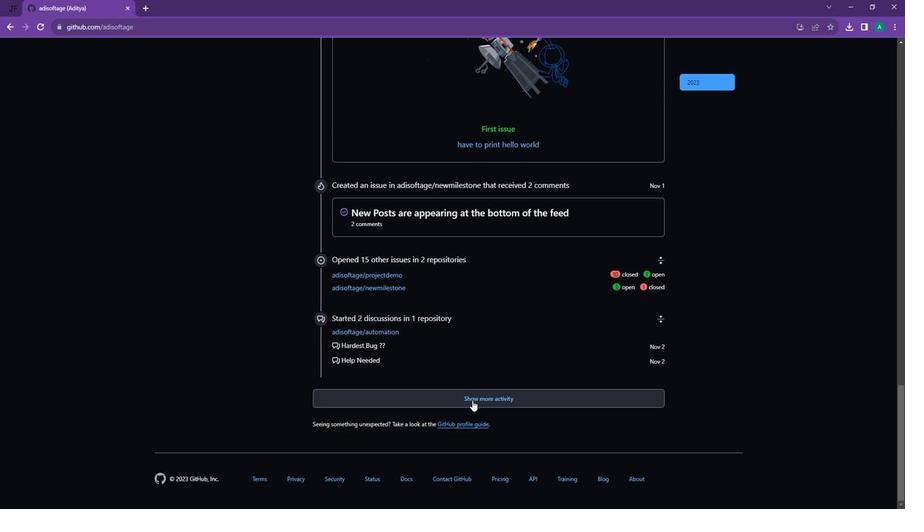 
Action: Mouse moved to (440, 363)
Screenshot: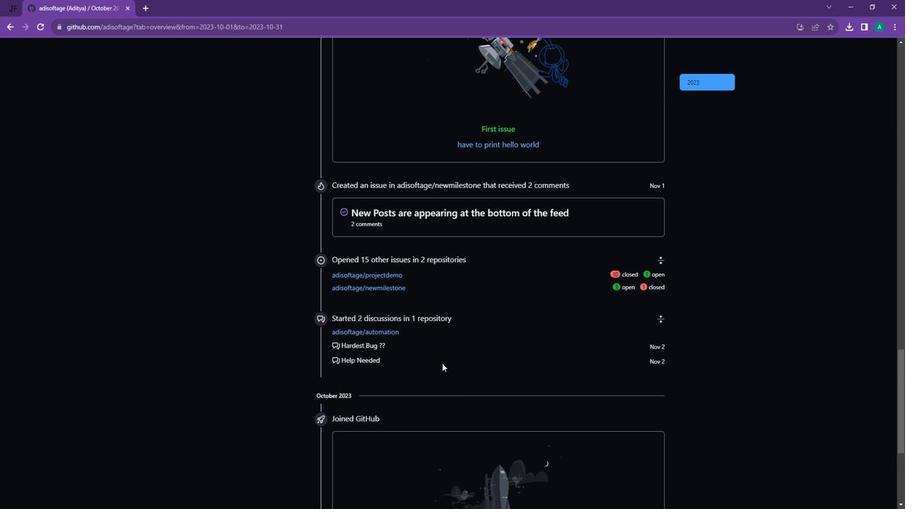 
Action: Mouse scrolled (440, 363) with delta (0, 0)
Screenshot: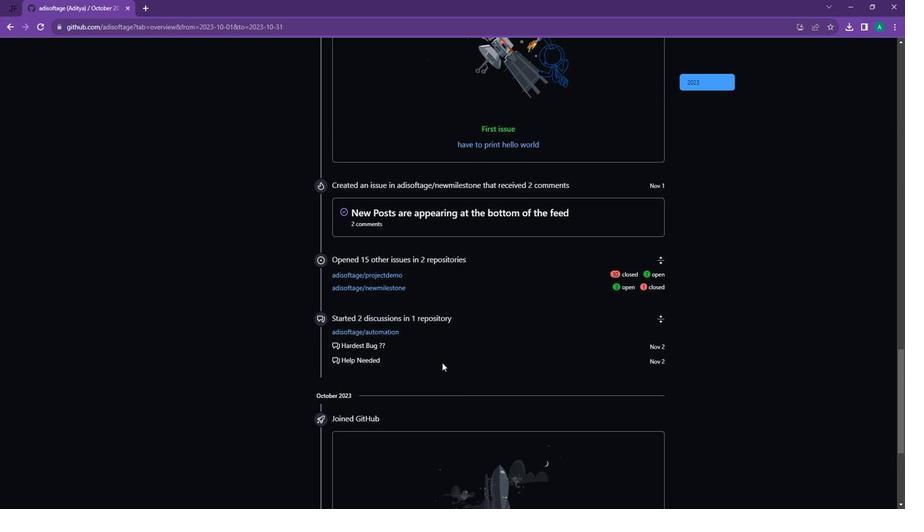 
Action: Mouse scrolled (440, 363) with delta (0, 0)
Screenshot: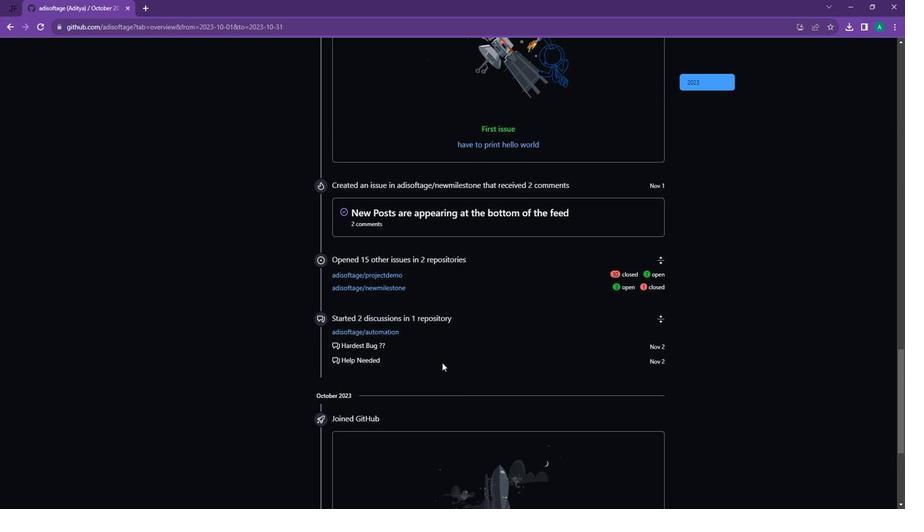 
Action: Mouse scrolled (440, 363) with delta (0, 0)
Screenshot: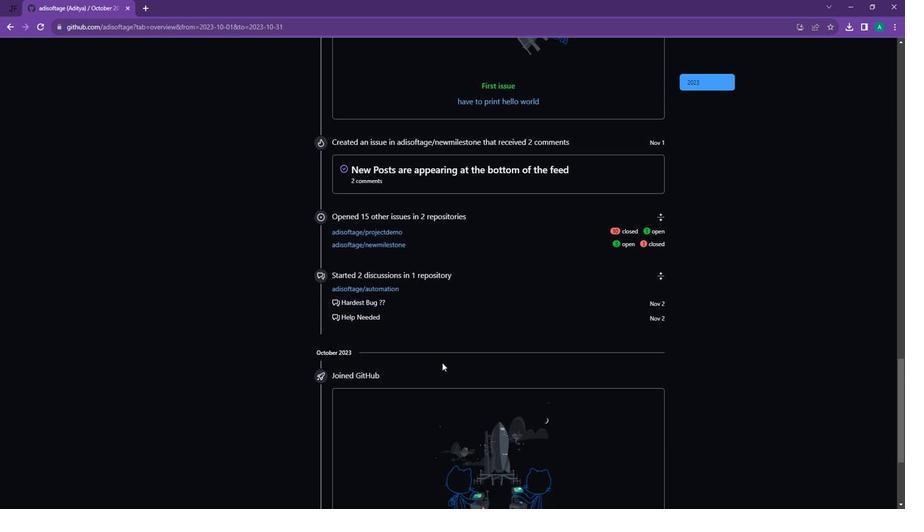 
Action: Mouse moved to (434, 344)
Screenshot: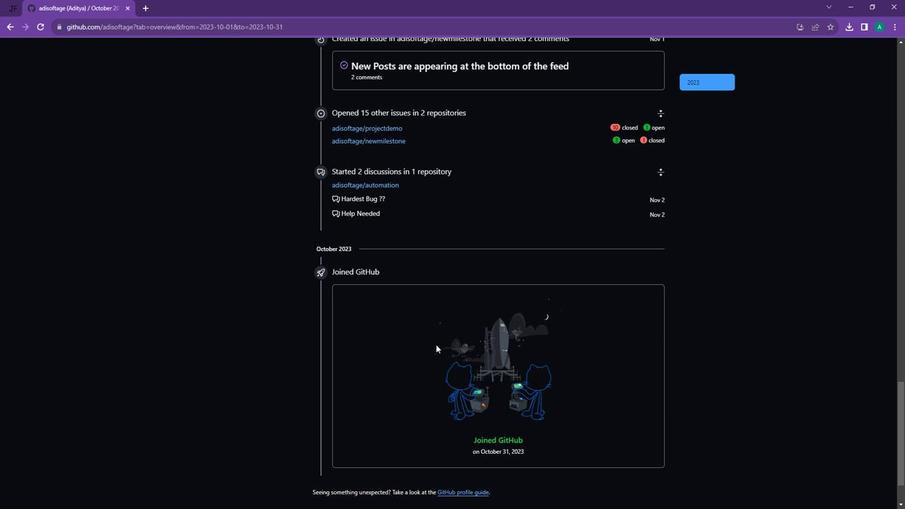 
Action: Mouse scrolled (434, 343) with delta (0, 0)
Screenshot: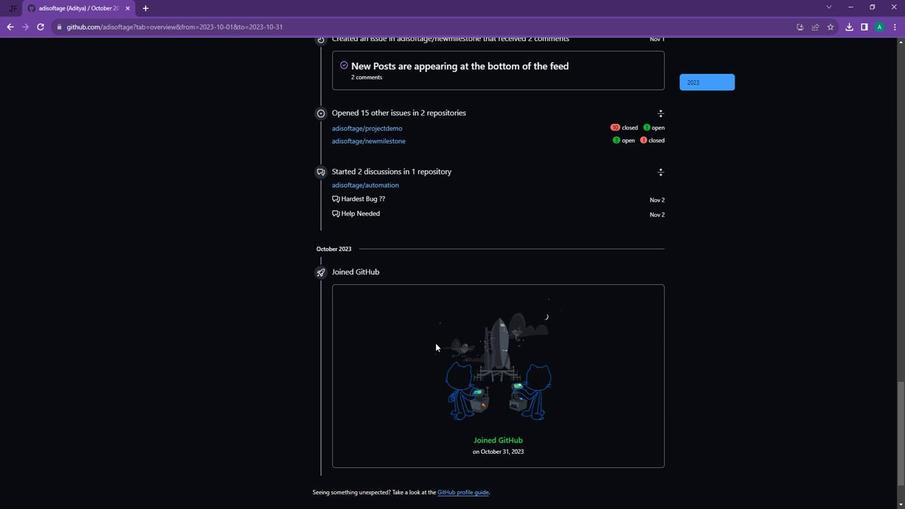 
Action: Mouse scrolled (434, 343) with delta (0, 0)
Screenshot: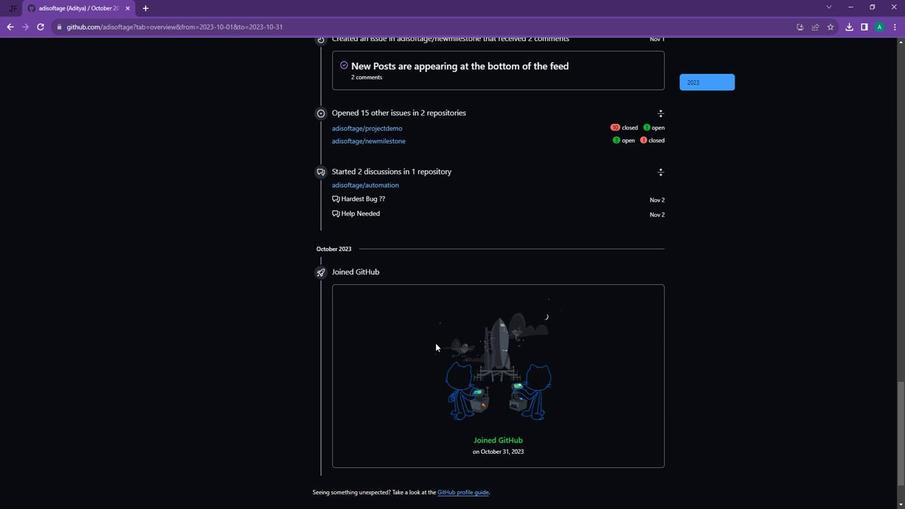 
Action: Mouse scrolled (434, 343) with delta (0, 0)
Screenshot: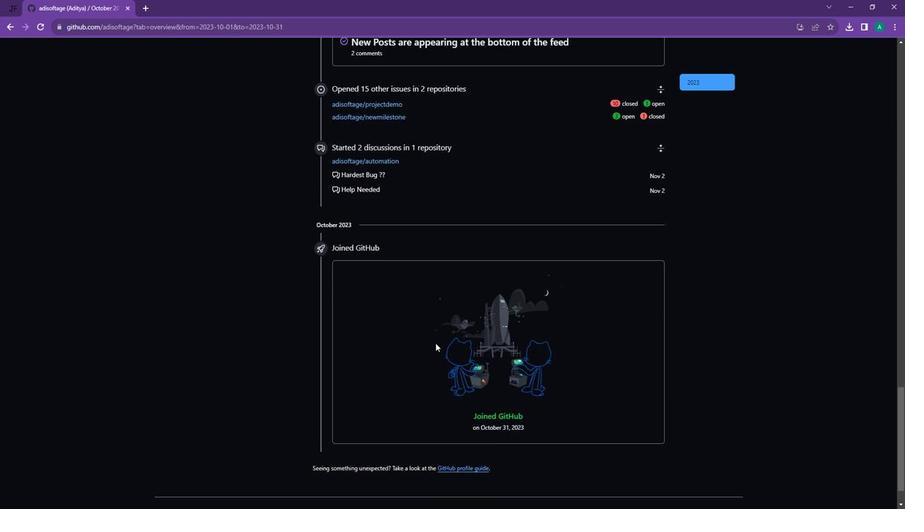 
Action: Mouse moved to (434, 340)
Screenshot: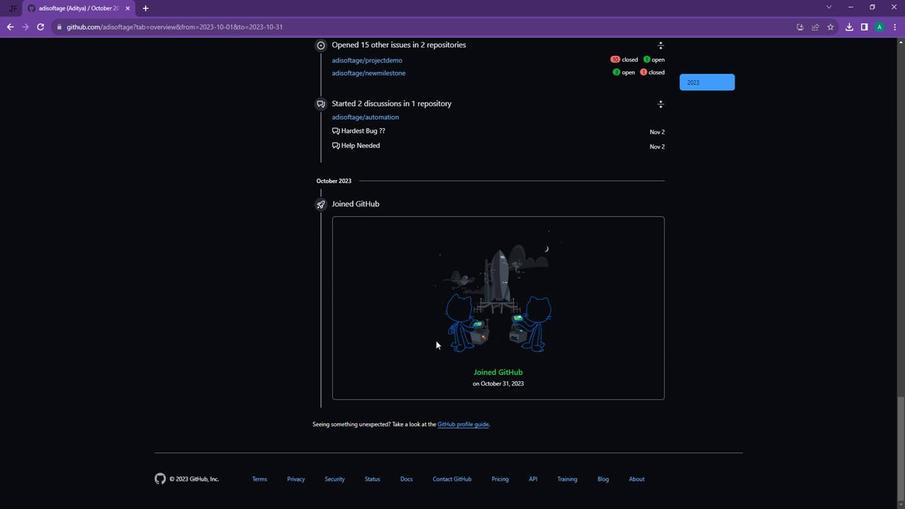 
Action: Mouse scrolled (434, 341) with delta (0, 0)
Screenshot: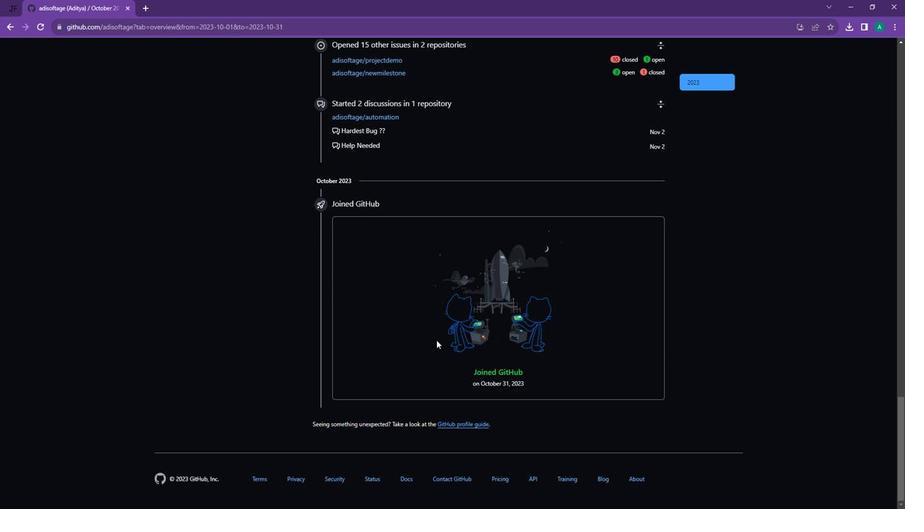 
Action: Mouse scrolled (434, 341) with delta (0, 0)
Screenshot: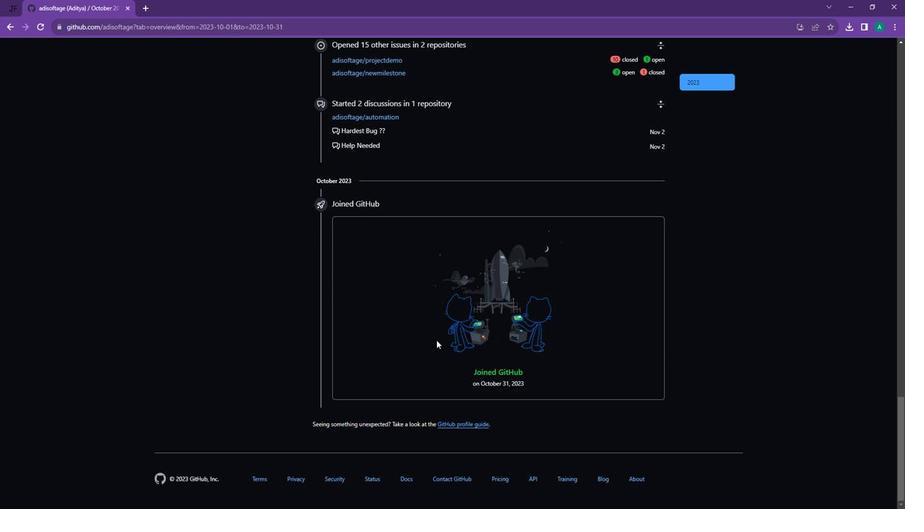 
Action: Mouse scrolled (434, 341) with delta (0, 0)
Screenshot: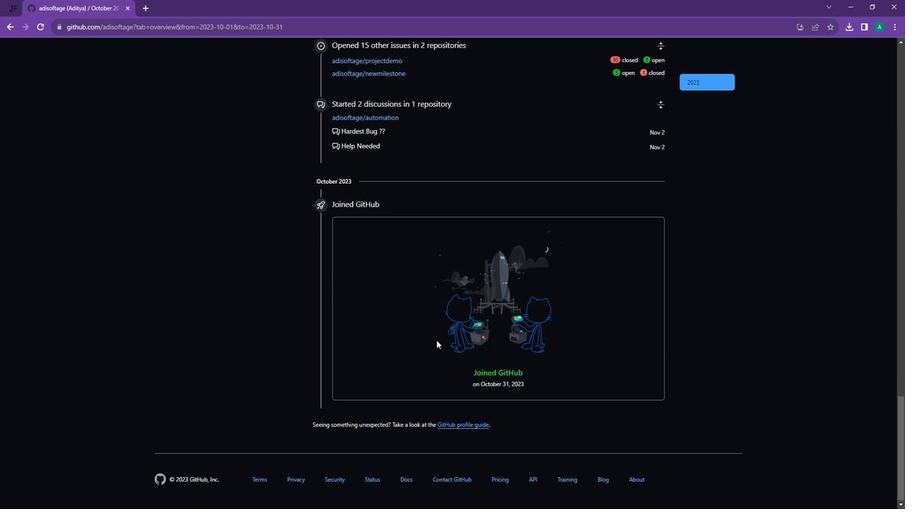 
Action: Mouse scrolled (434, 341) with delta (0, 0)
Screenshot: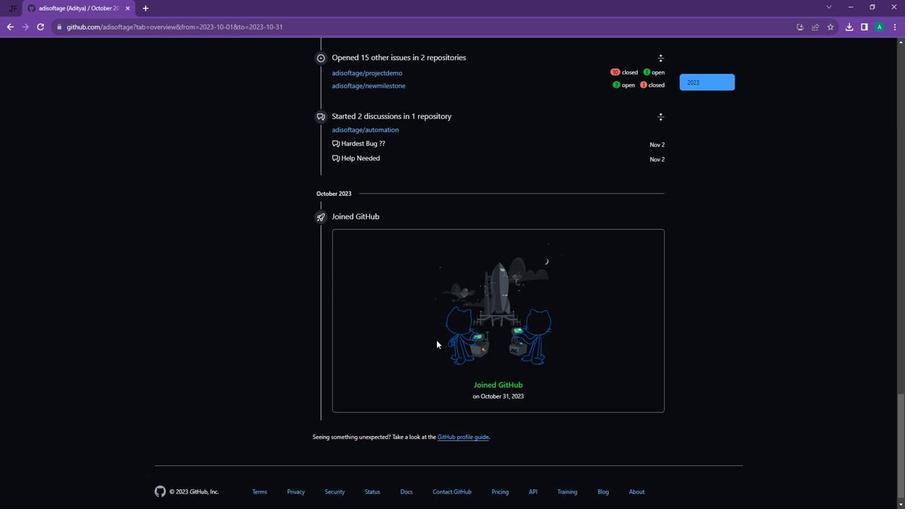 
Action: Mouse scrolled (434, 341) with delta (0, 0)
Screenshot: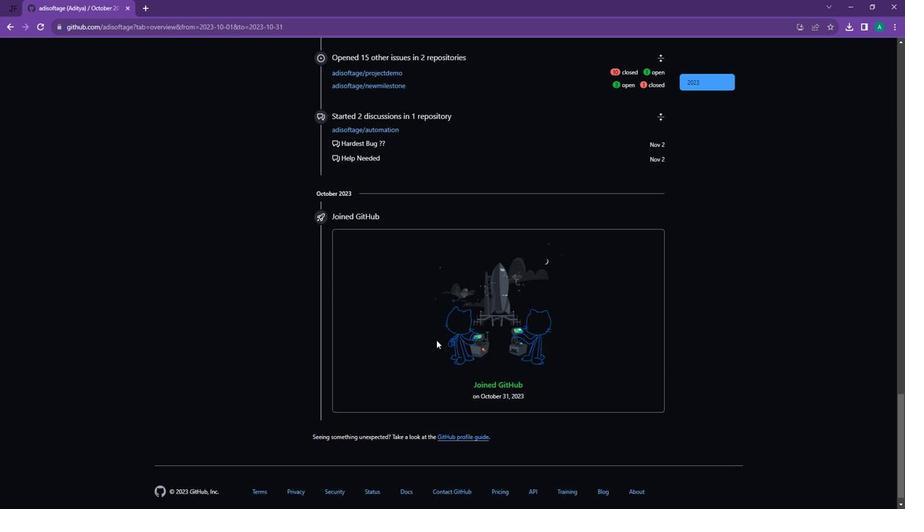 
Action: Mouse moved to (437, 329)
Screenshot: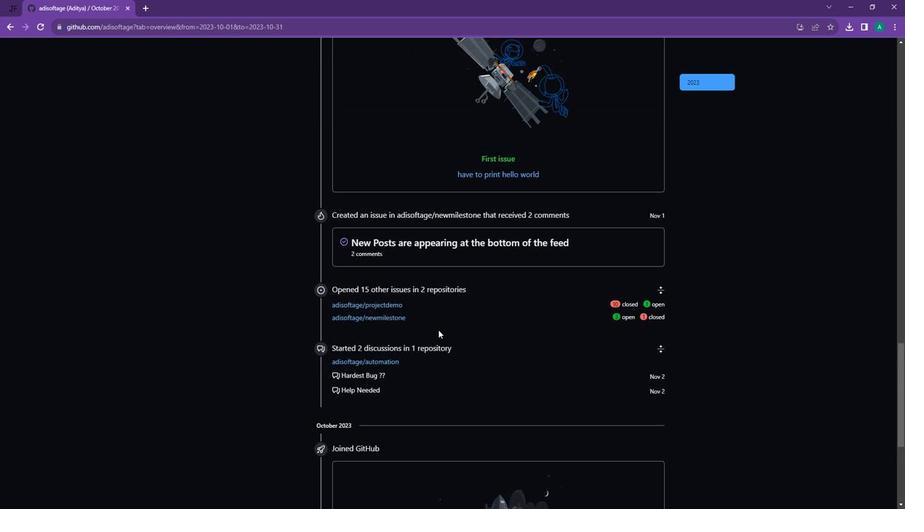 
Action: Mouse scrolled (437, 329) with delta (0, 0)
Screenshot: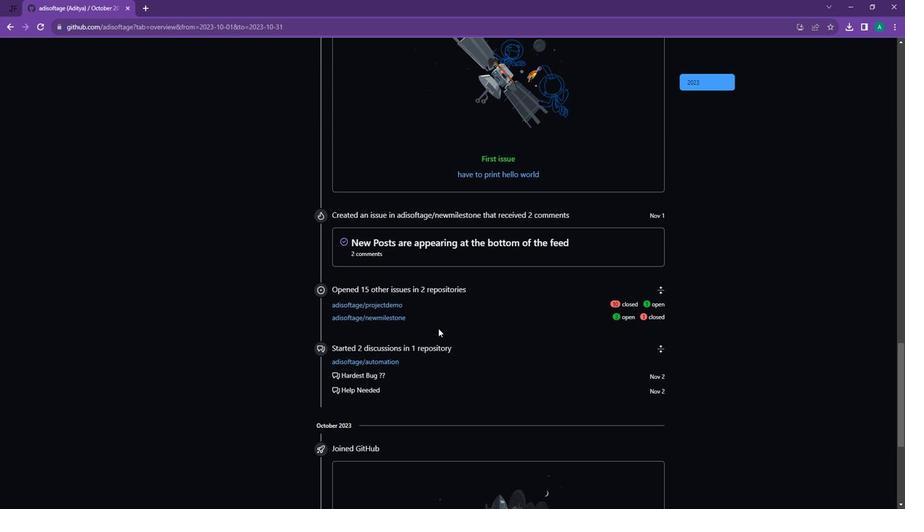 
Action: Mouse scrolled (437, 329) with delta (0, 0)
Screenshot: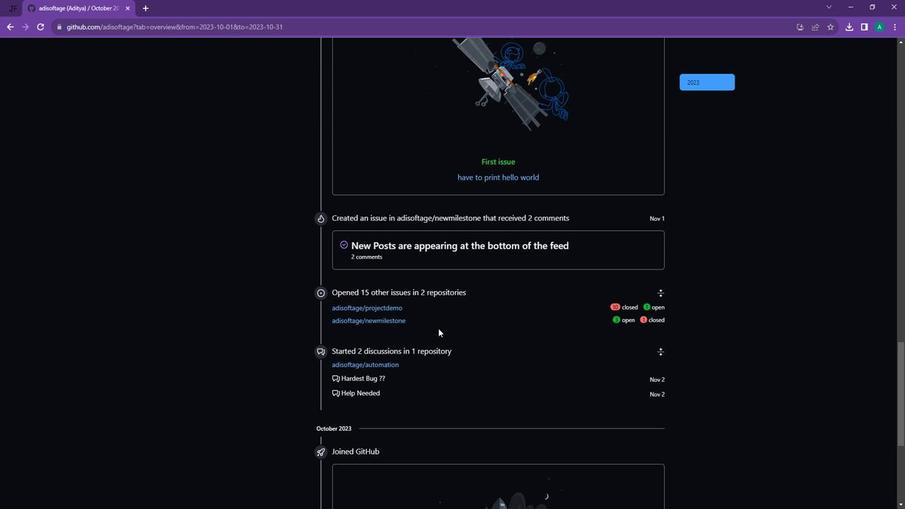 
Action: Mouse scrolled (437, 329) with delta (0, 0)
Screenshot: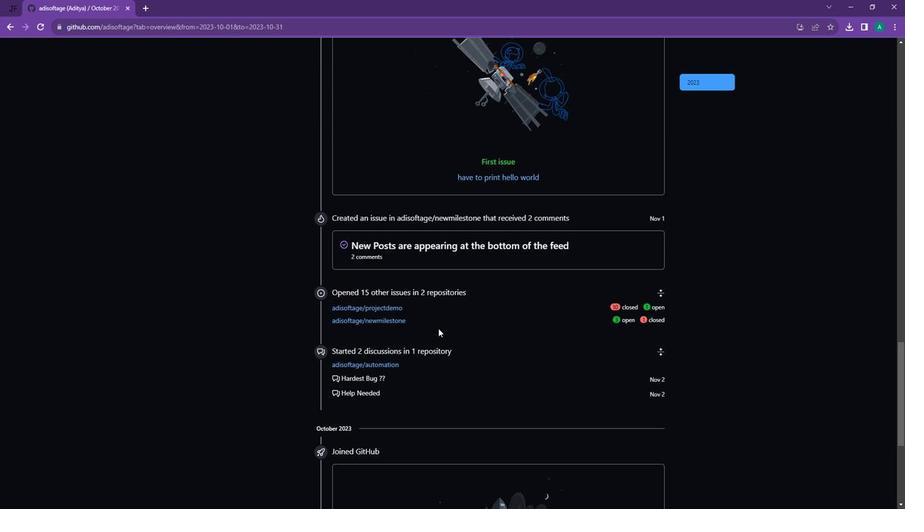 
Action: Mouse scrolled (437, 329) with delta (0, 0)
Screenshot: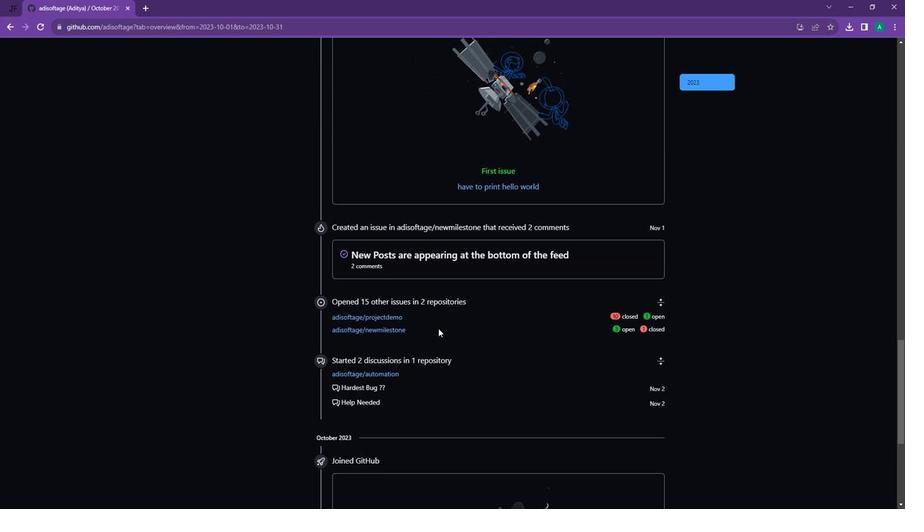 
Action: Mouse scrolled (437, 329) with delta (0, 0)
Screenshot: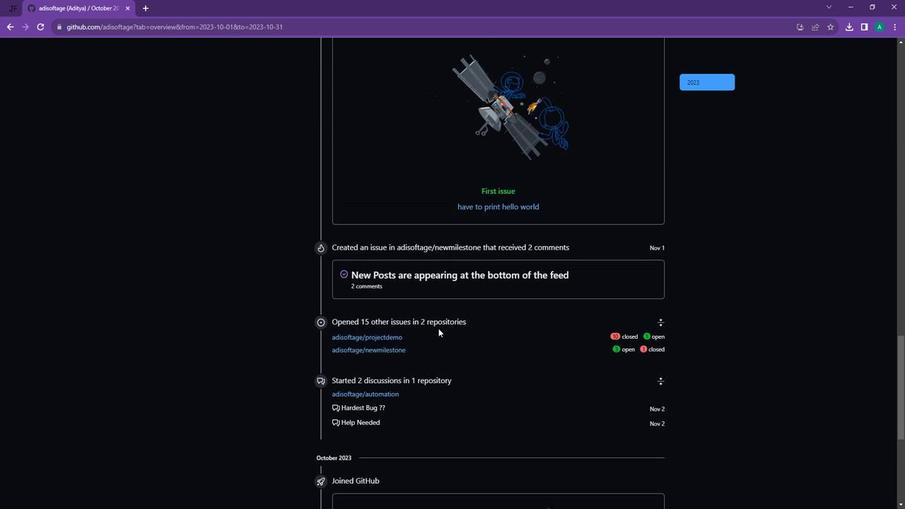 
Action: Mouse scrolled (437, 329) with delta (0, 0)
Screenshot: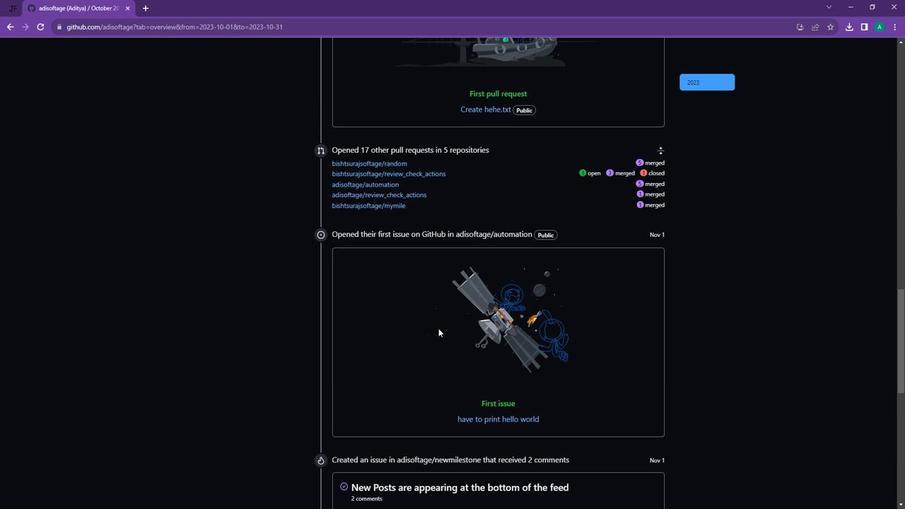 
Action: Mouse scrolled (437, 329) with delta (0, 0)
Screenshot: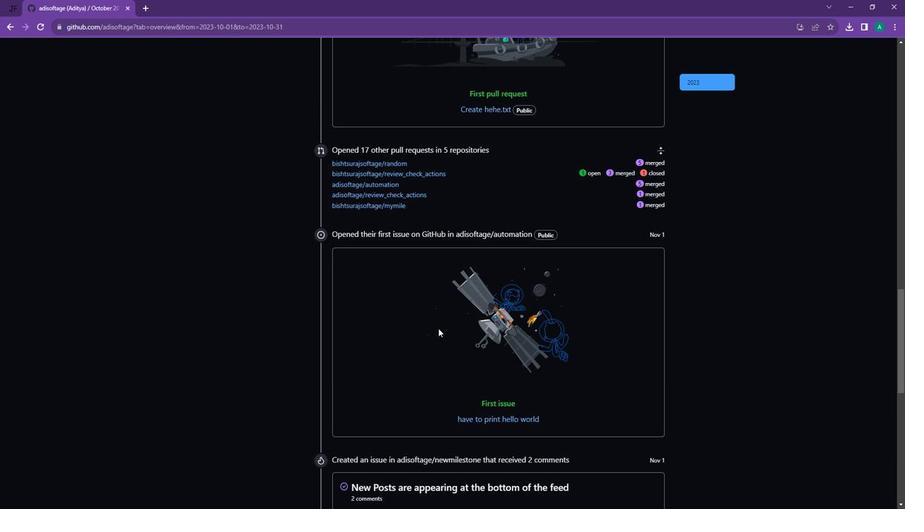 
Action: Mouse scrolled (437, 329) with delta (0, 0)
Screenshot: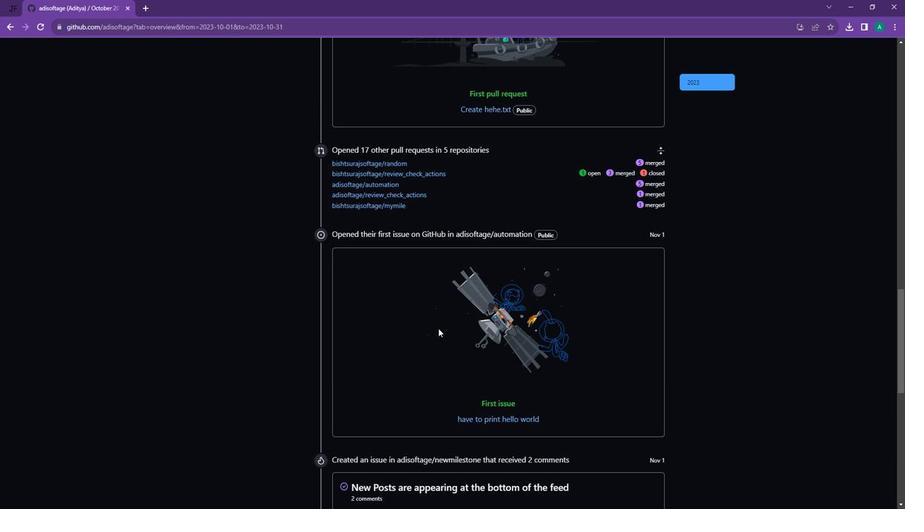 
Action: Mouse scrolled (437, 329) with delta (0, 0)
Screenshot: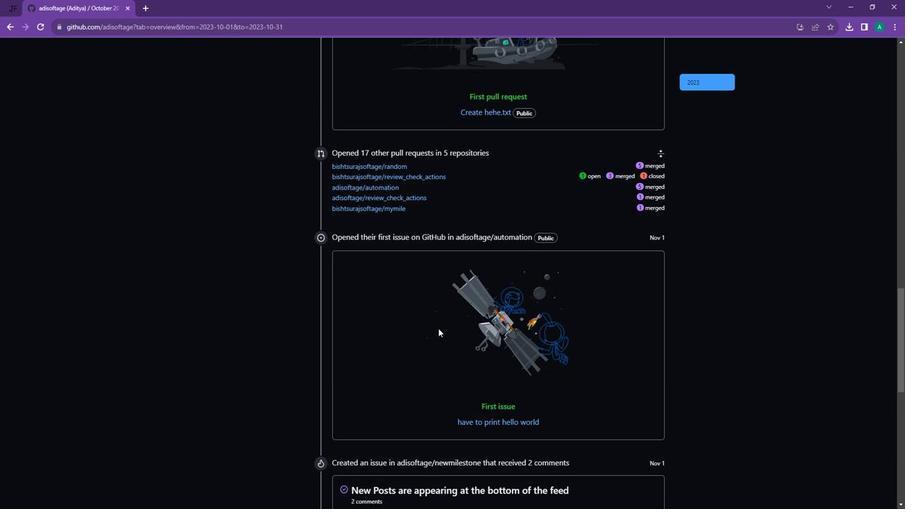 
Action: Mouse scrolled (437, 329) with delta (0, 0)
Screenshot: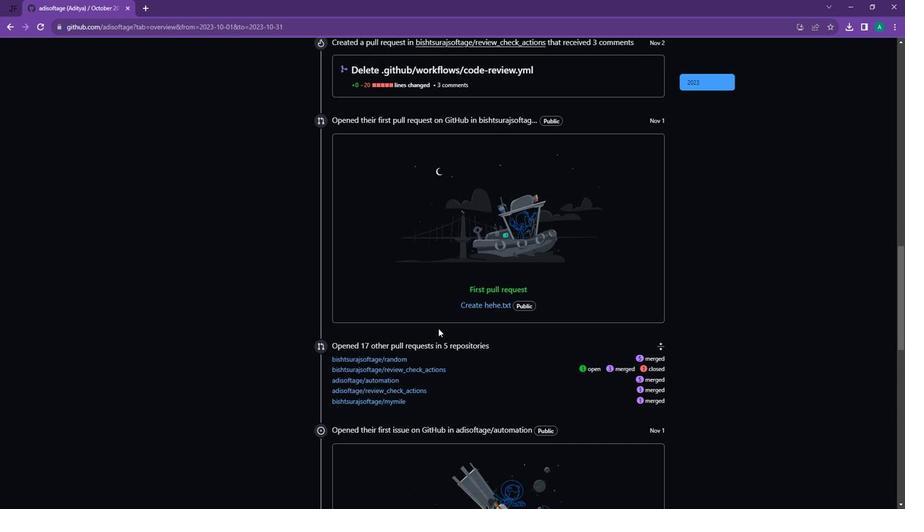 
Action: Mouse scrolled (437, 329) with delta (0, 0)
Screenshot: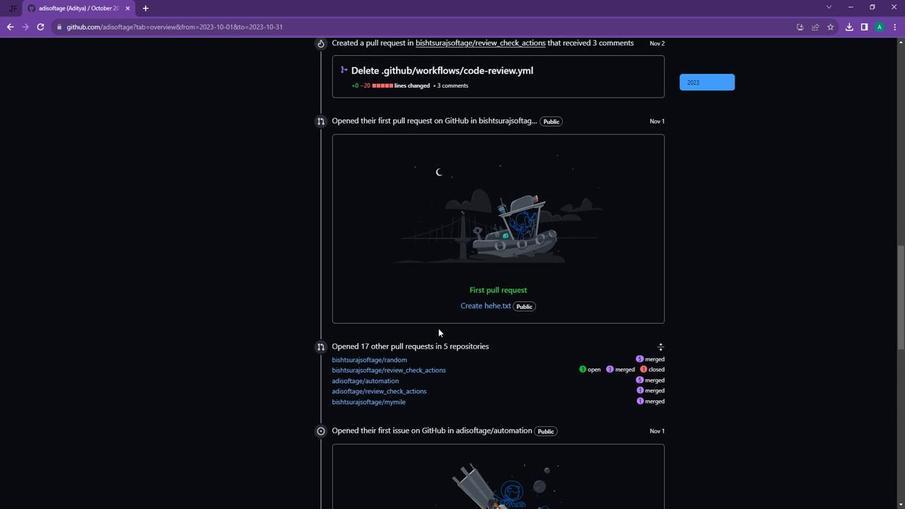 
Action: Mouse scrolled (437, 329) with delta (0, 0)
Screenshot: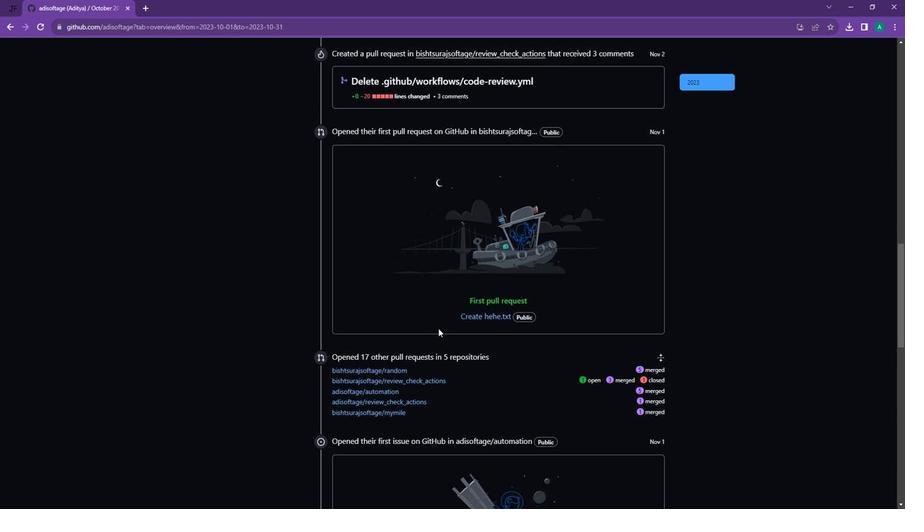 
Action: Mouse scrolled (437, 329) with delta (0, 0)
Screenshot: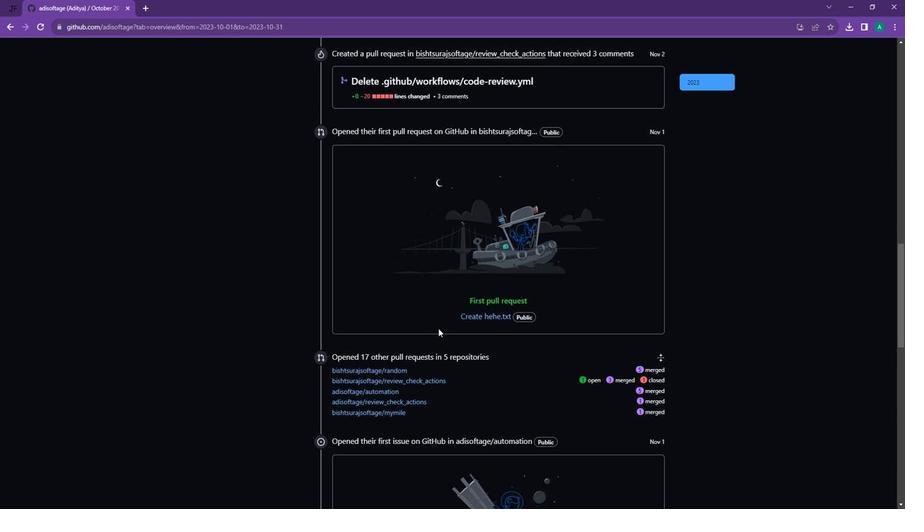 
Action: Mouse scrolled (437, 329) with delta (0, 0)
Screenshot: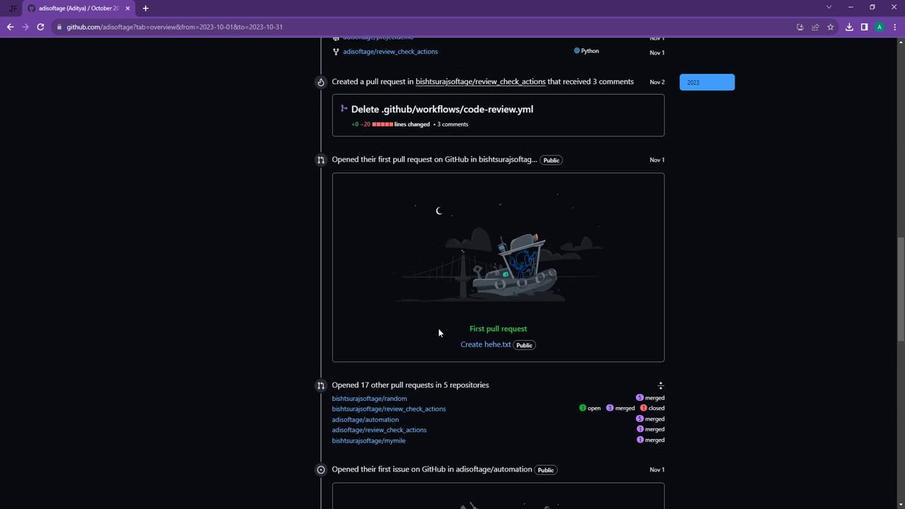 
Action: Mouse scrolled (437, 329) with delta (0, 0)
Screenshot: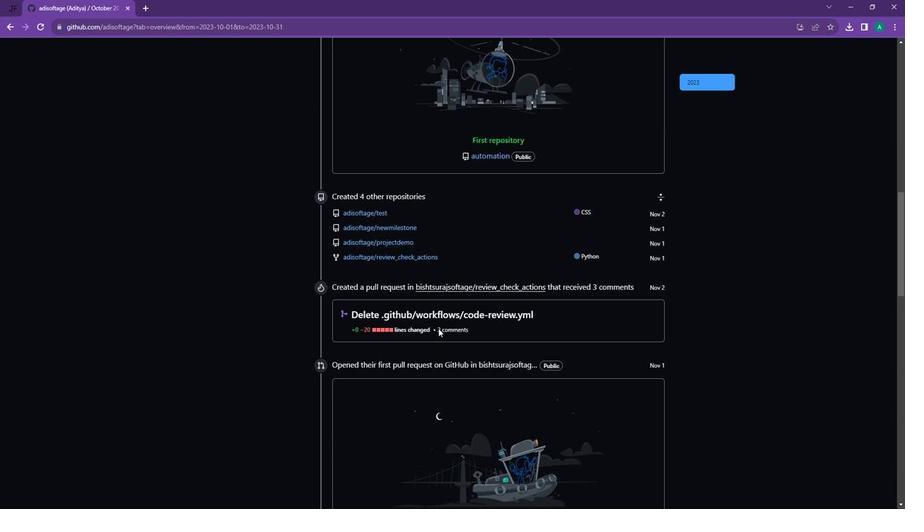 
Action: Mouse scrolled (437, 329) with delta (0, 0)
Screenshot: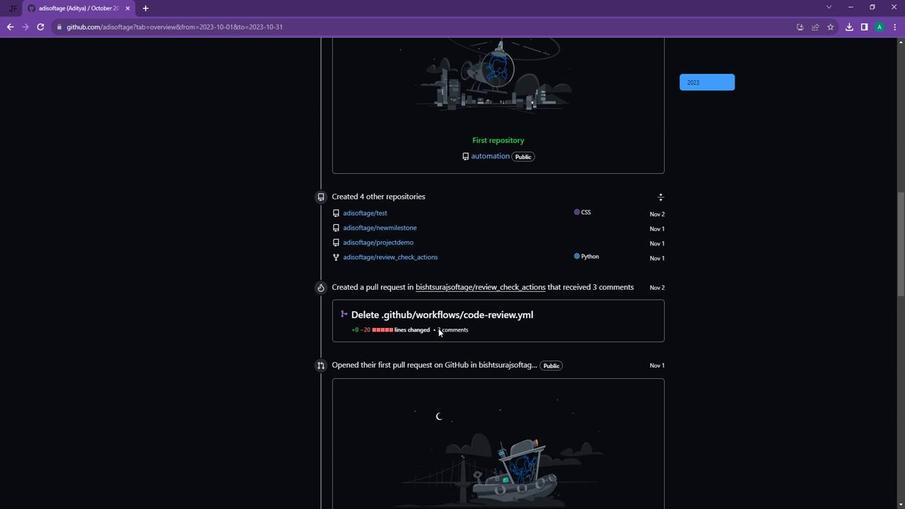 
Action: Mouse scrolled (437, 329) with delta (0, 0)
Screenshot: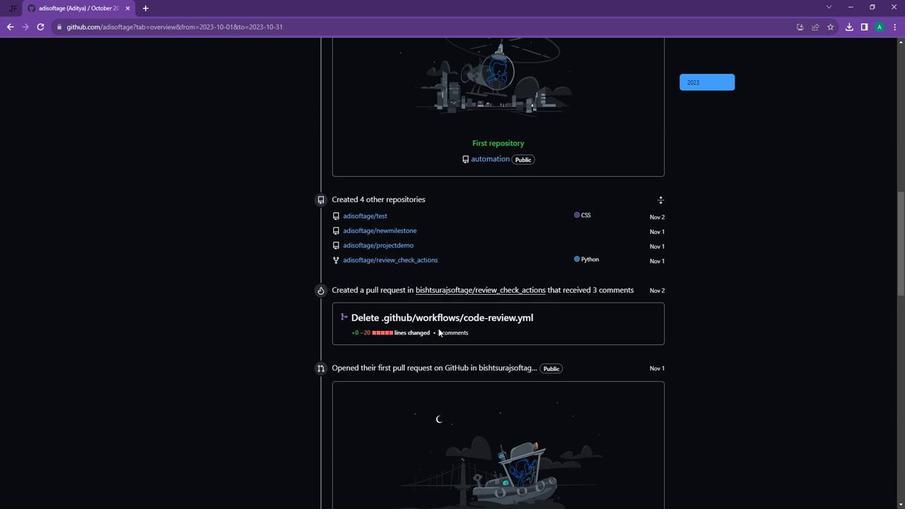 
Action: Mouse scrolled (437, 329) with delta (0, 0)
Screenshot: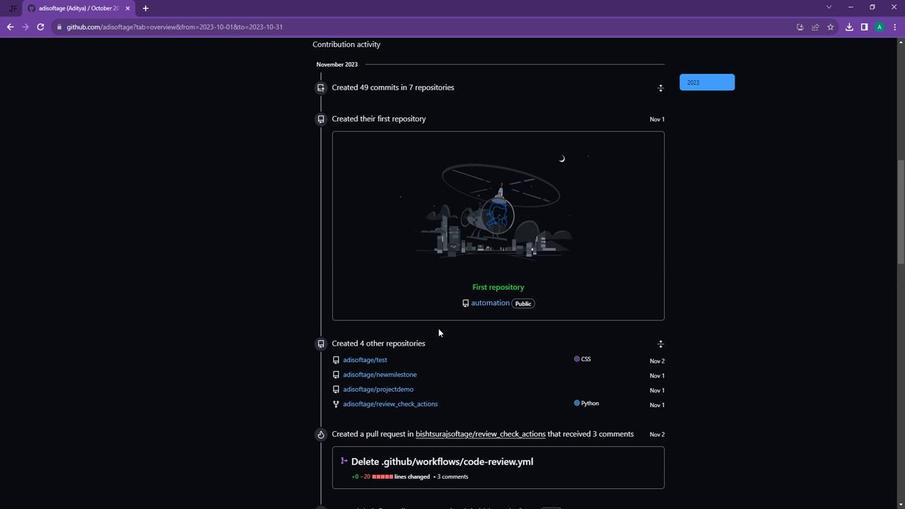 
Action: Mouse scrolled (437, 329) with delta (0, 0)
Screenshot: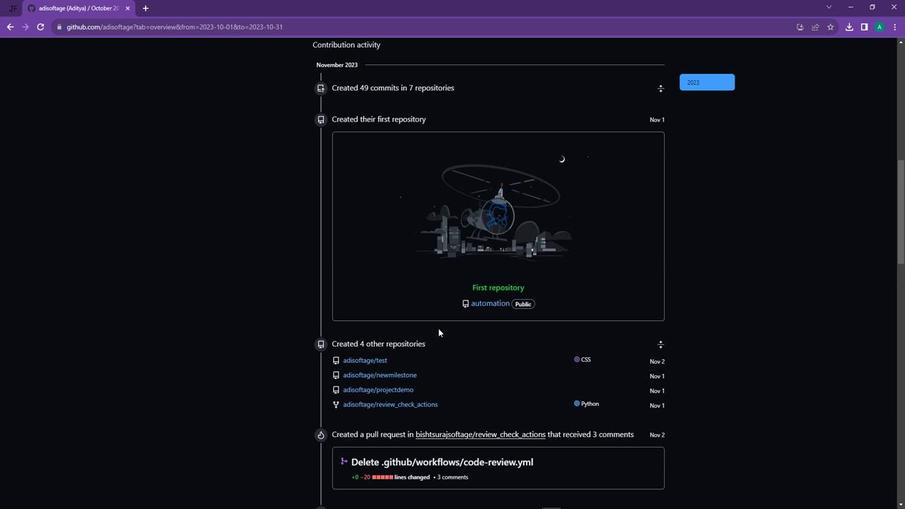 
Action: Mouse scrolled (437, 329) with delta (0, 0)
Screenshot: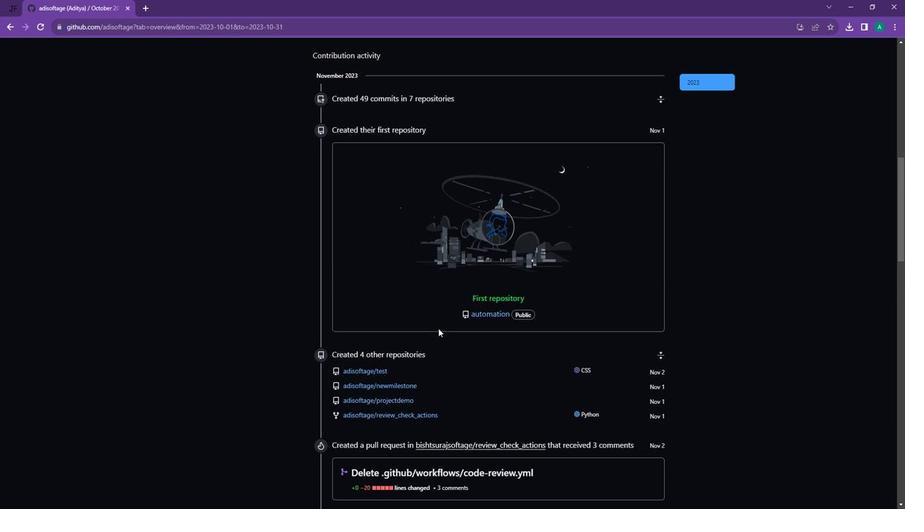 
Action: Mouse scrolled (437, 329) with delta (0, 0)
Screenshot: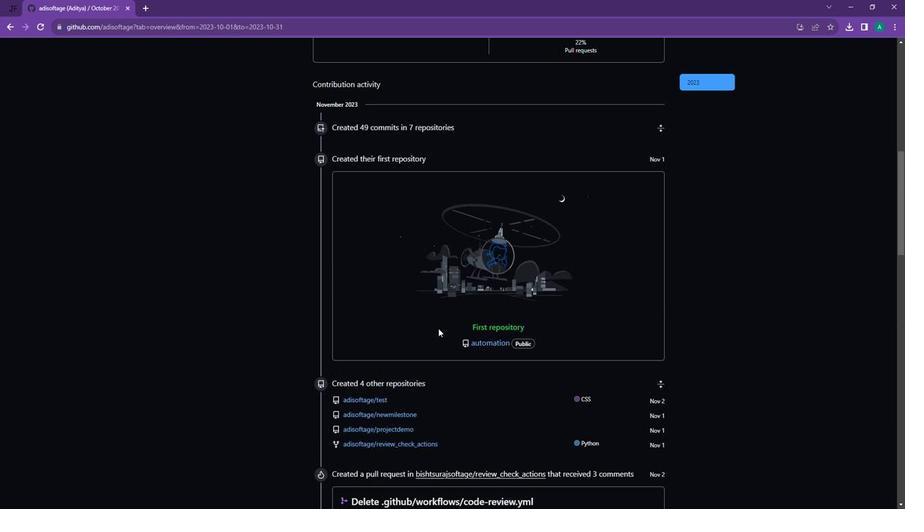 
Action: Mouse scrolled (437, 329) with delta (0, 0)
Screenshot: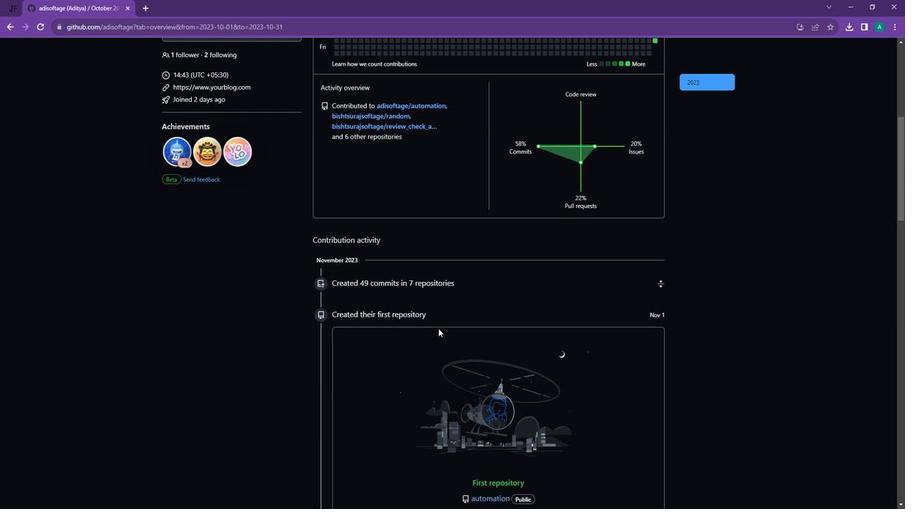 
Action: Mouse scrolled (437, 329) with delta (0, 0)
Screenshot: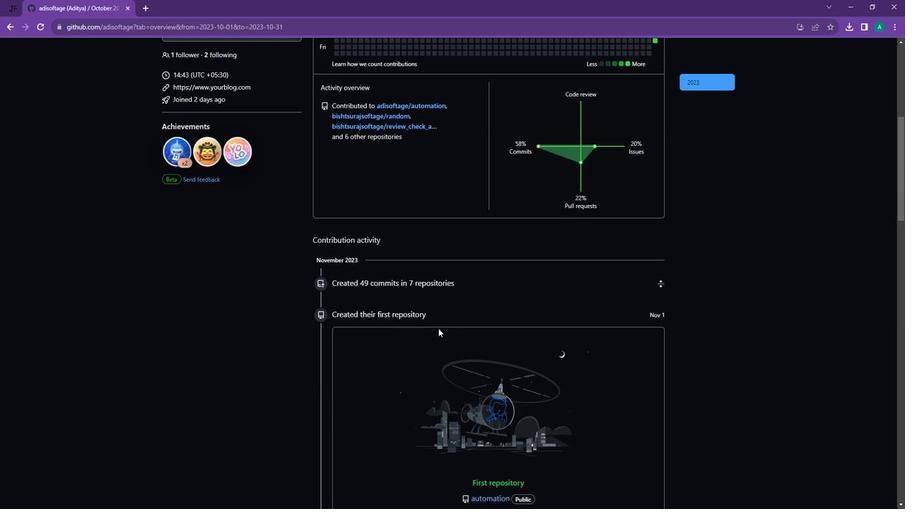 
Action: Mouse scrolled (437, 329) with delta (0, 0)
Screenshot: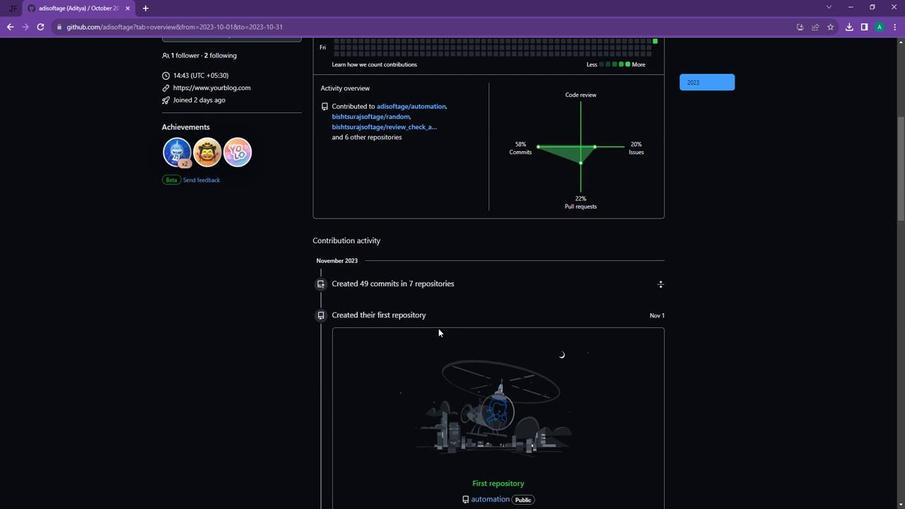 
Action: Mouse scrolled (437, 329) with delta (0, 0)
Screenshot: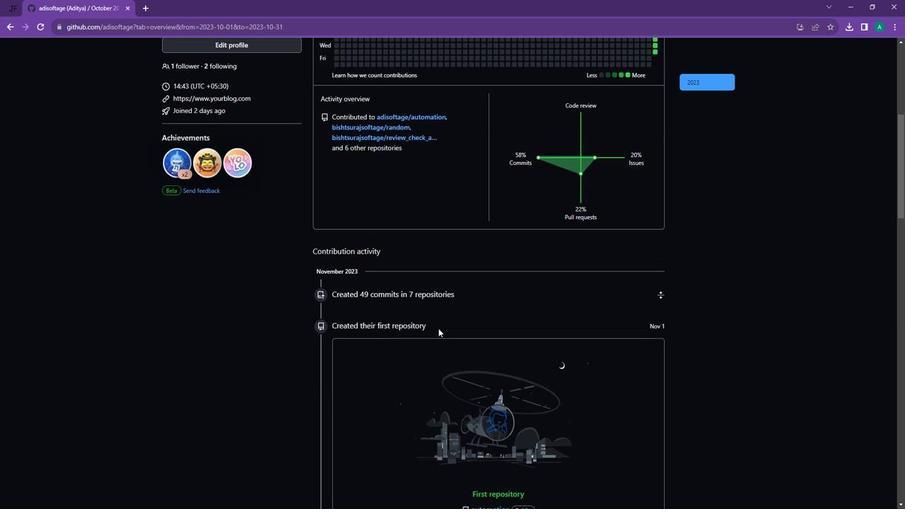 
Action: Mouse moved to (373, 326)
Screenshot: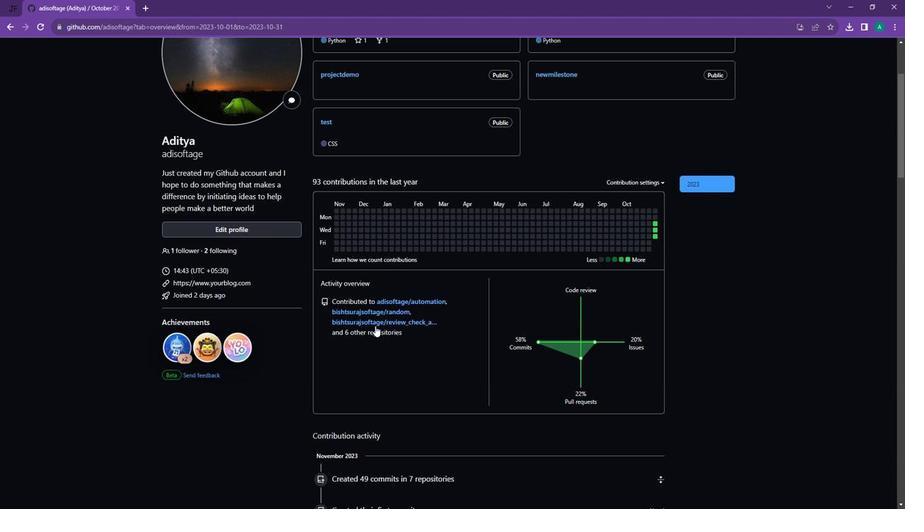 
Action: Mouse scrolled (373, 326) with delta (0, 0)
Screenshot: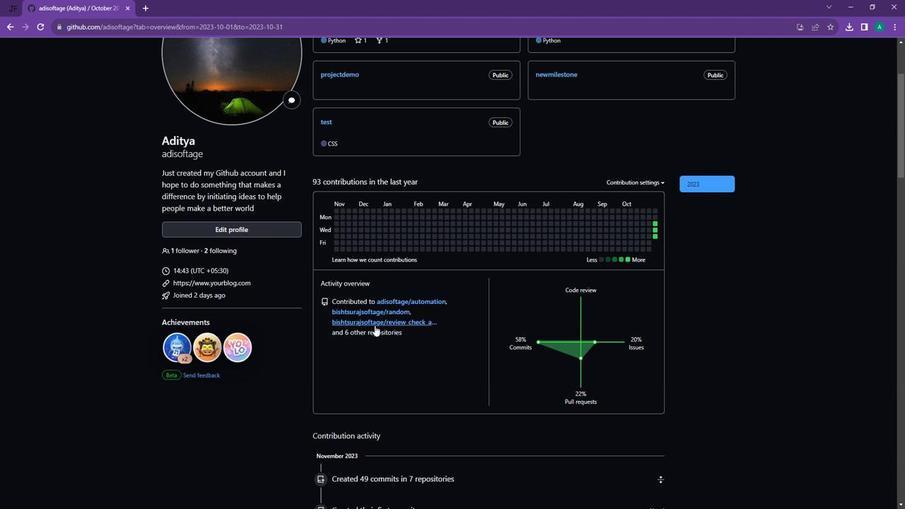 
Action: Mouse scrolled (373, 326) with delta (0, 0)
Screenshot: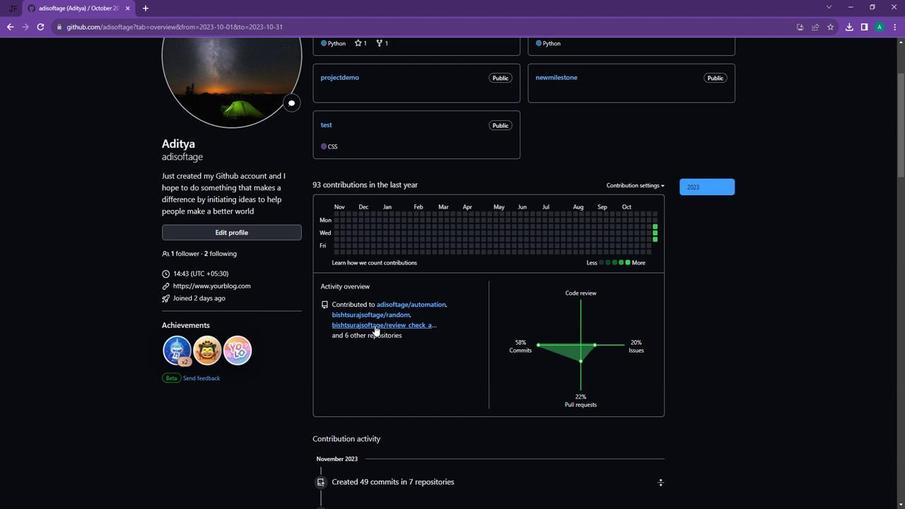 
Action: Mouse scrolled (373, 326) with delta (0, 0)
Screenshot: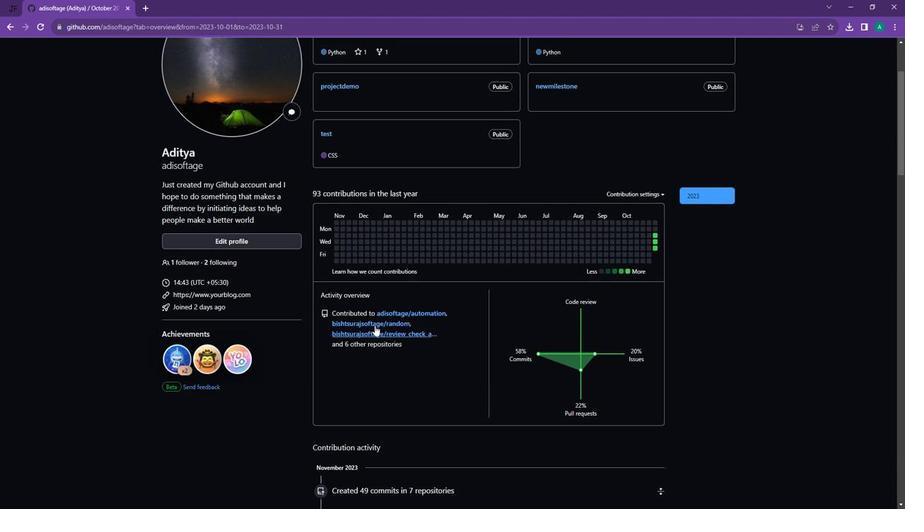 
Action: Mouse moved to (249, 72)
Screenshot: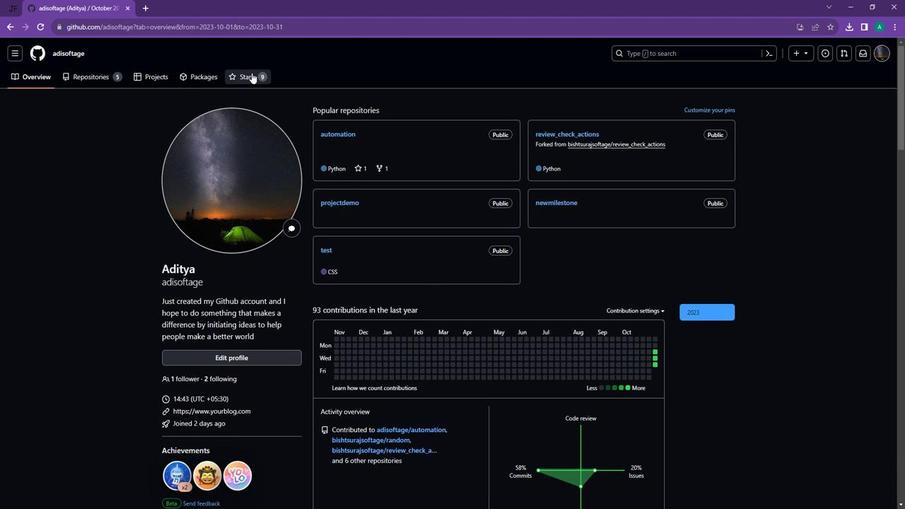 
Action: Mouse pressed left at (249, 72)
Screenshot: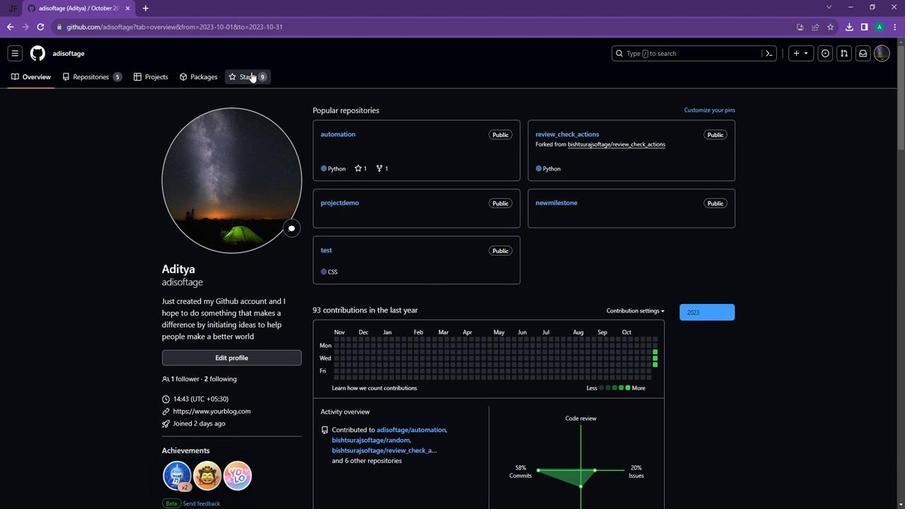
Action: Mouse moved to (422, 258)
Screenshot: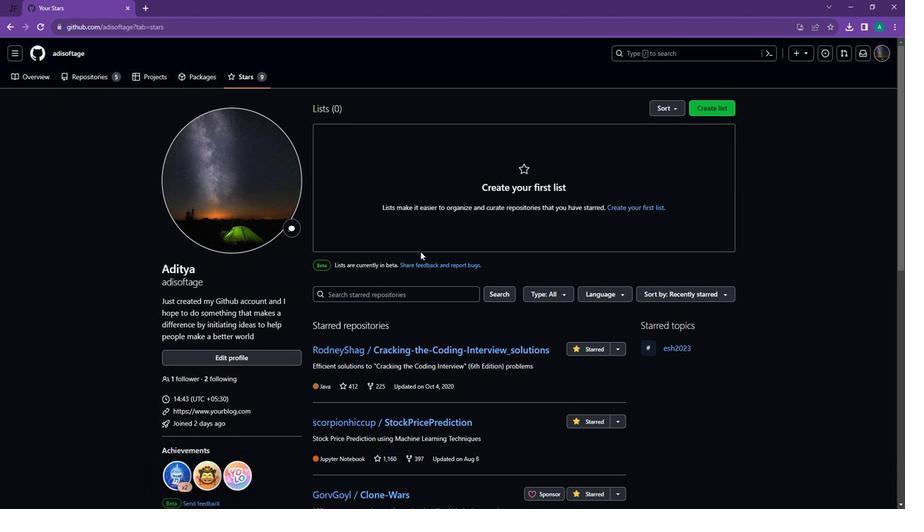 
Action: Mouse scrolled (422, 257) with delta (0, 0)
Screenshot: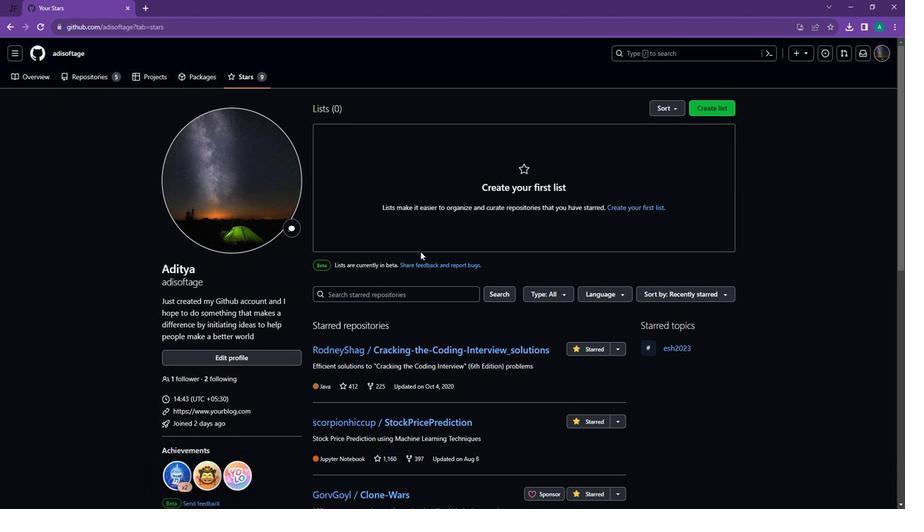 
Action: Mouse moved to (425, 263)
Screenshot: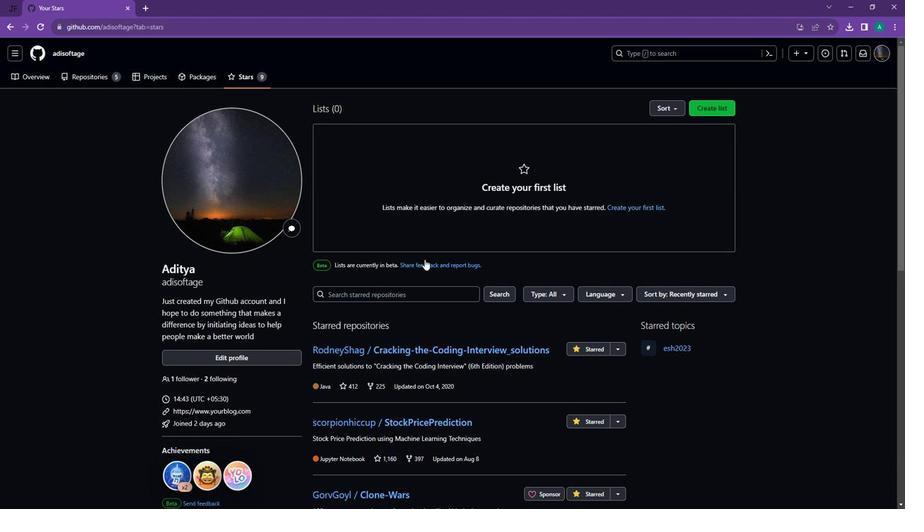 
Action: Mouse scrolled (425, 263) with delta (0, 0)
Screenshot: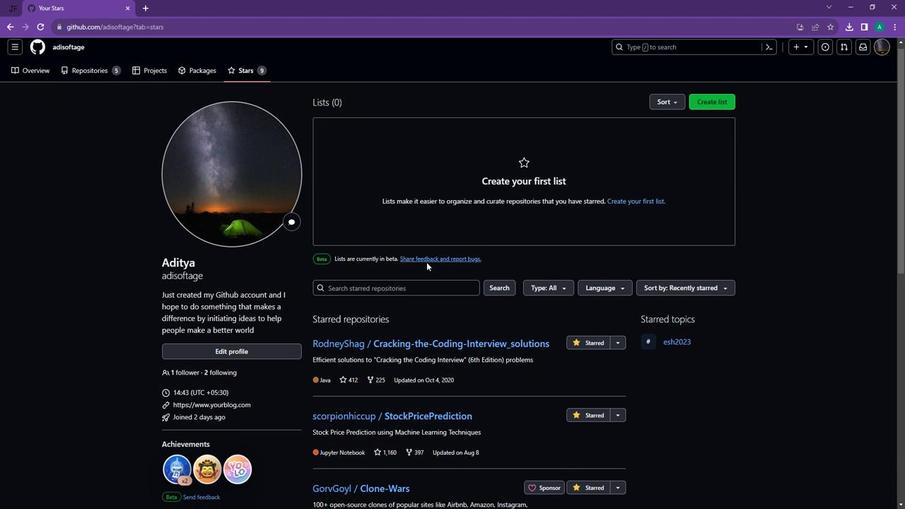 
Action: Mouse moved to (427, 269)
Screenshot: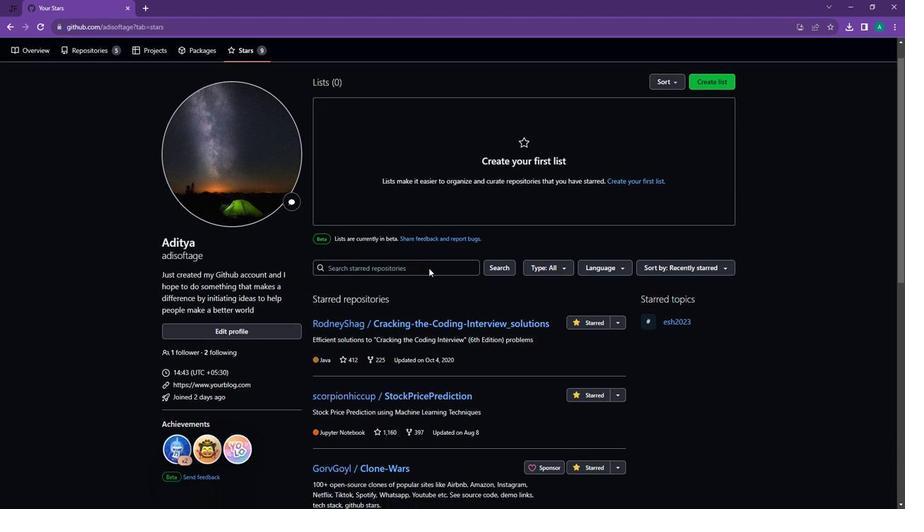 
Action: Mouse scrolled (427, 268) with delta (0, 0)
Screenshot: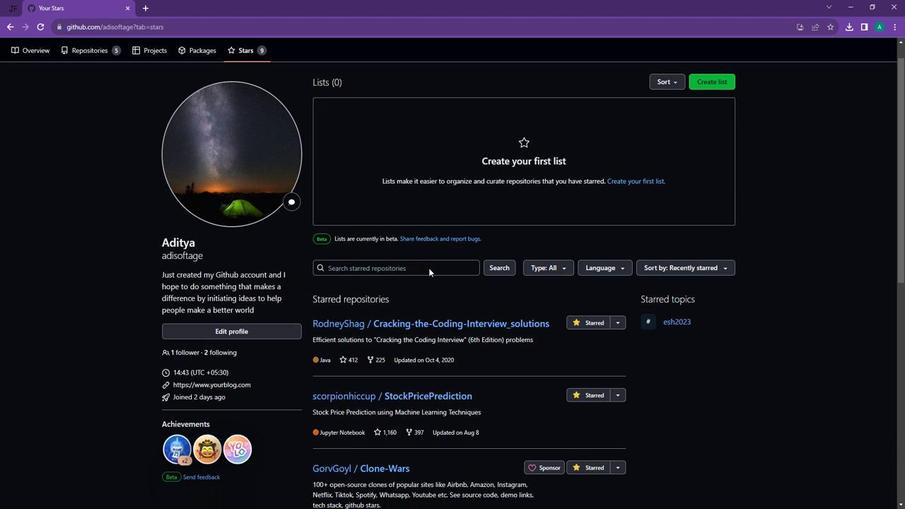 
Action: Mouse moved to (427, 270)
Screenshot: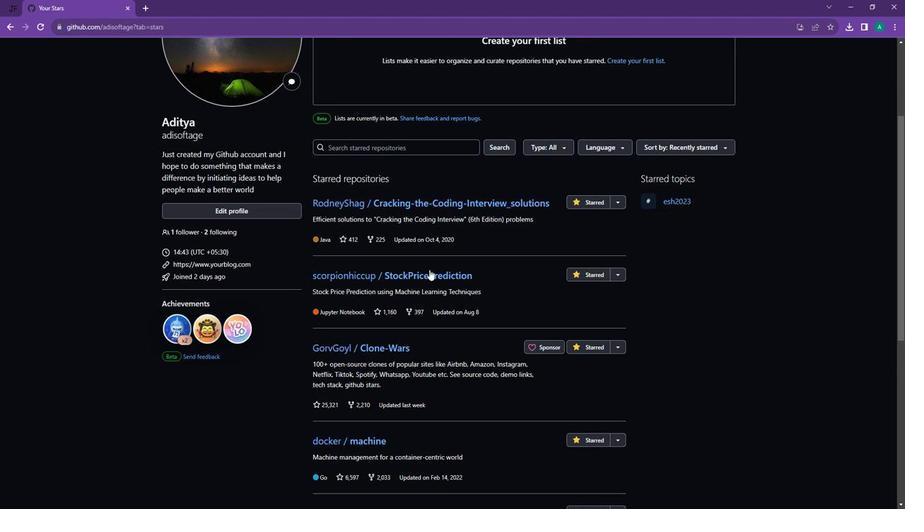 
Action: Mouse scrolled (427, 270) with delta (0, 0)
Screenshot: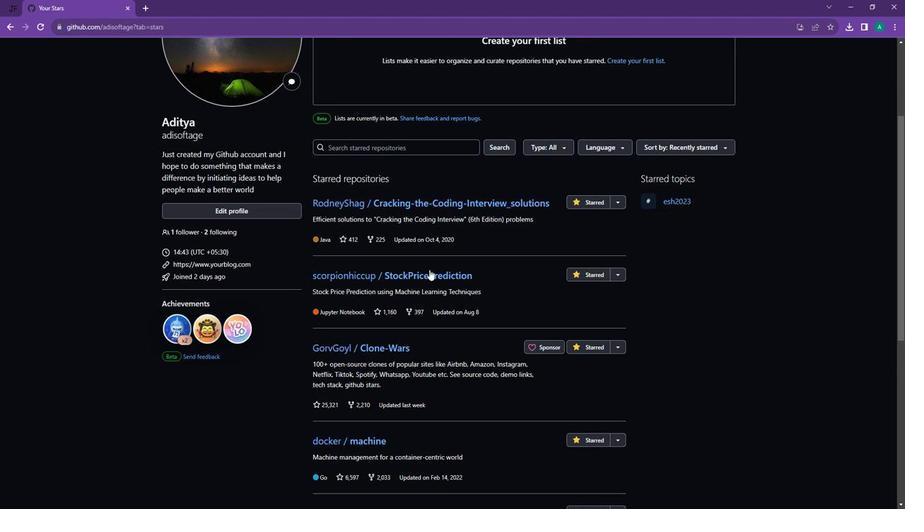 
Action: Mouse moved to (427, 270)
Screenshot: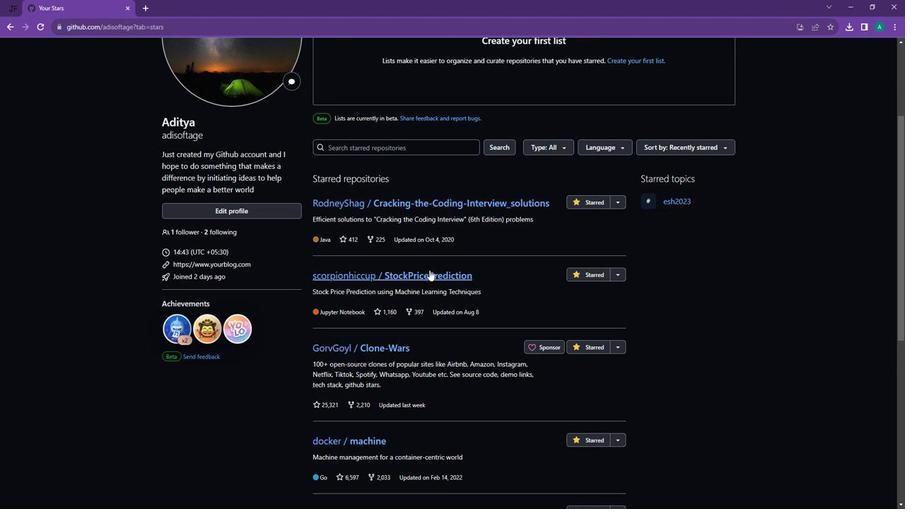 
Action: Mouse scrolled (427, 270) with delta (0, 0)
Screenshot: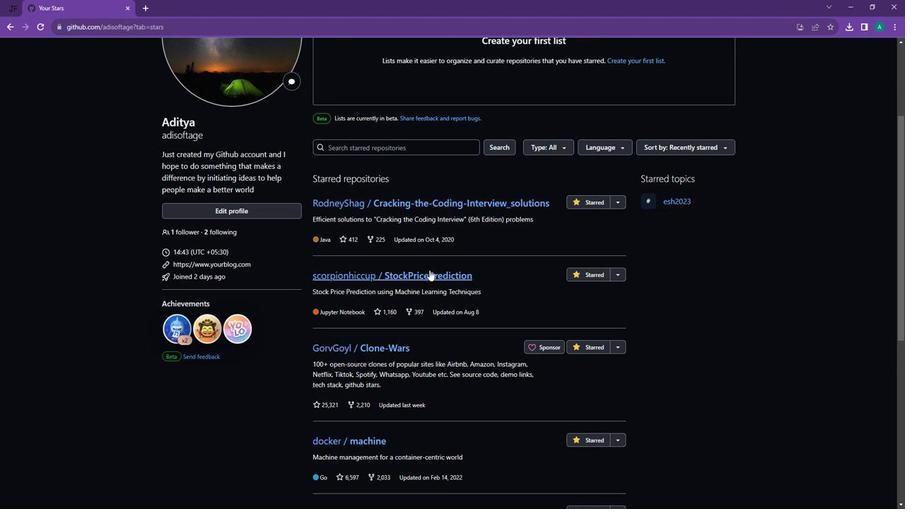 
Action: Mouse moved to (427, 272)
Screenshot: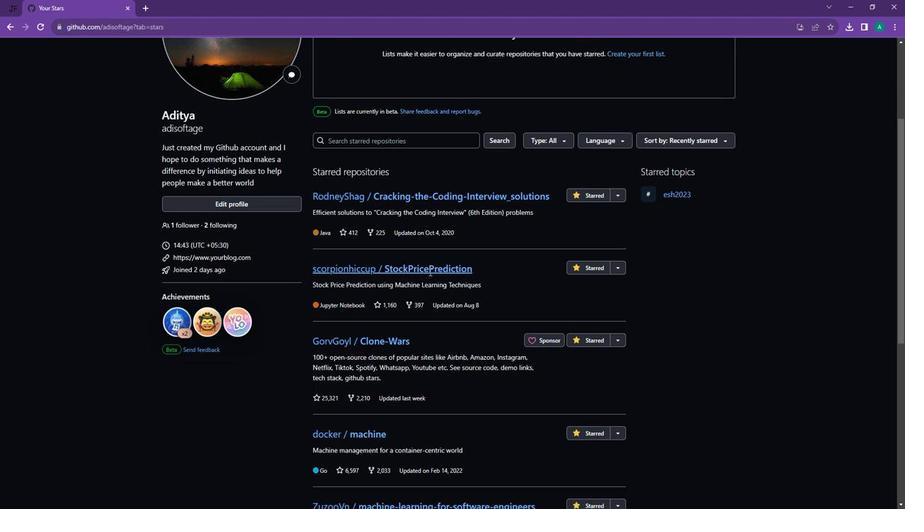 
Action: Mouse scrolled (427, 272) with delta (0, 0)
Screenshot: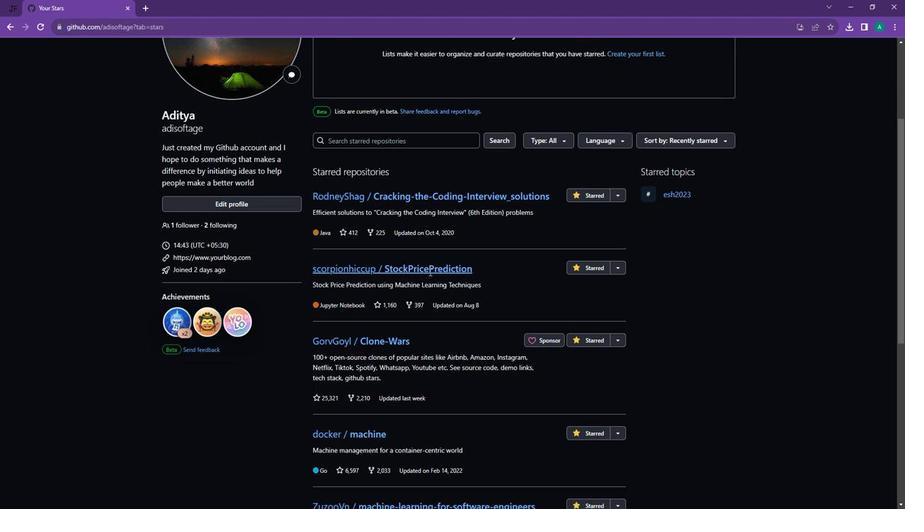 
Action: Mouse moved to (428, 274)
Screenshot: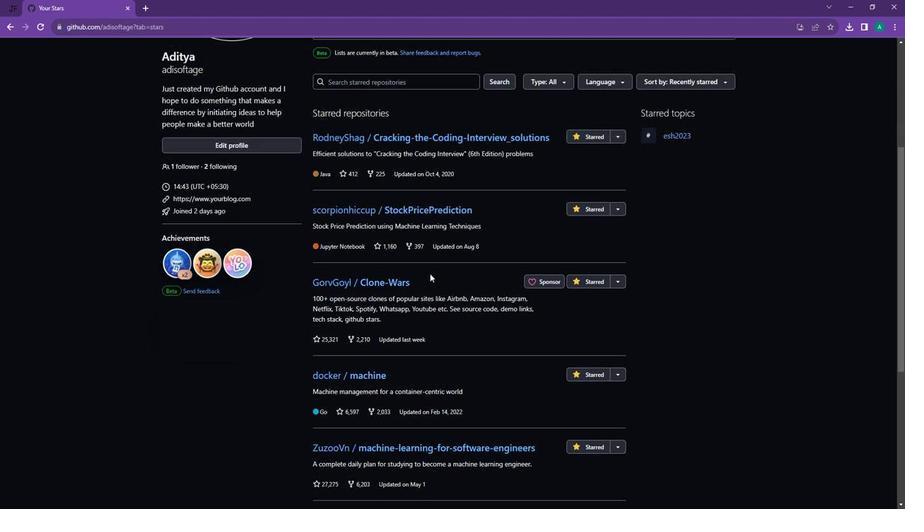 
Action: Mouse scrolled (428, 274) with delta (0, 0)
Screenshot: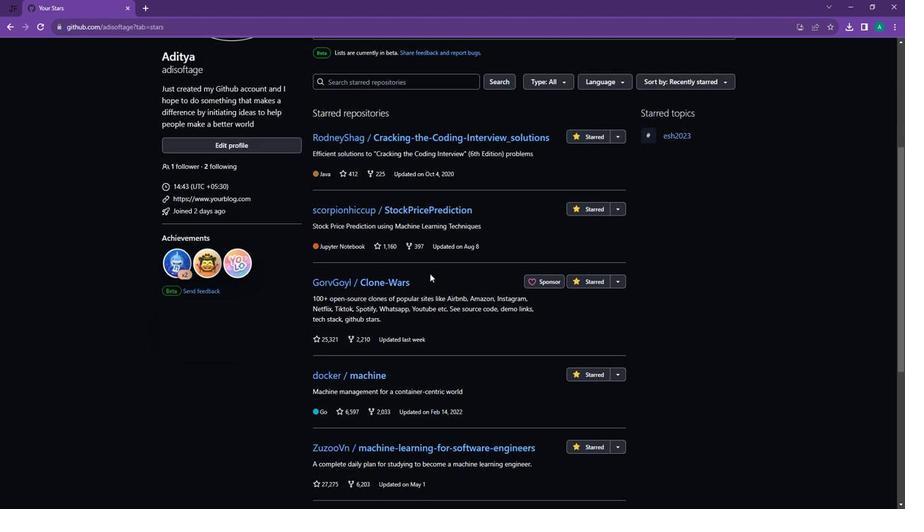 
Action: Mouse moved to (428, 275)
Screenshot: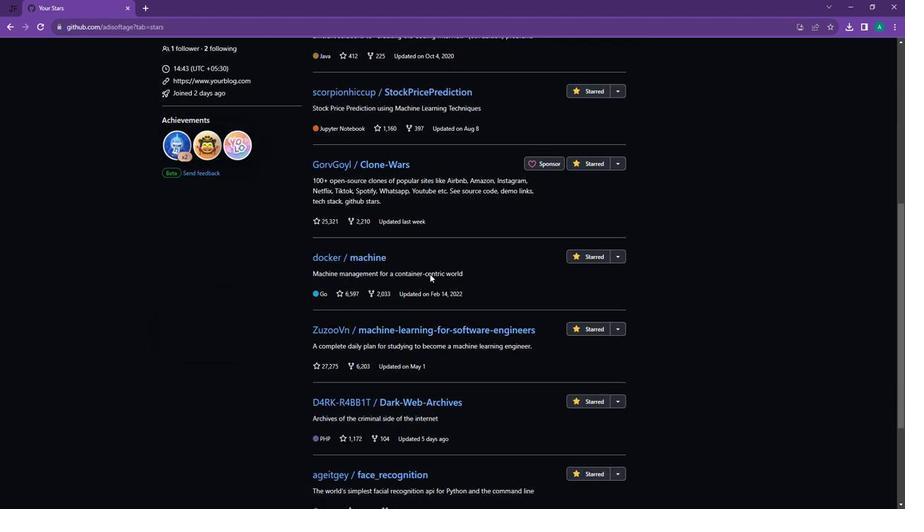 
Action: Mouse scrolled (428, 275) with delta (0, 0)
Screenshot: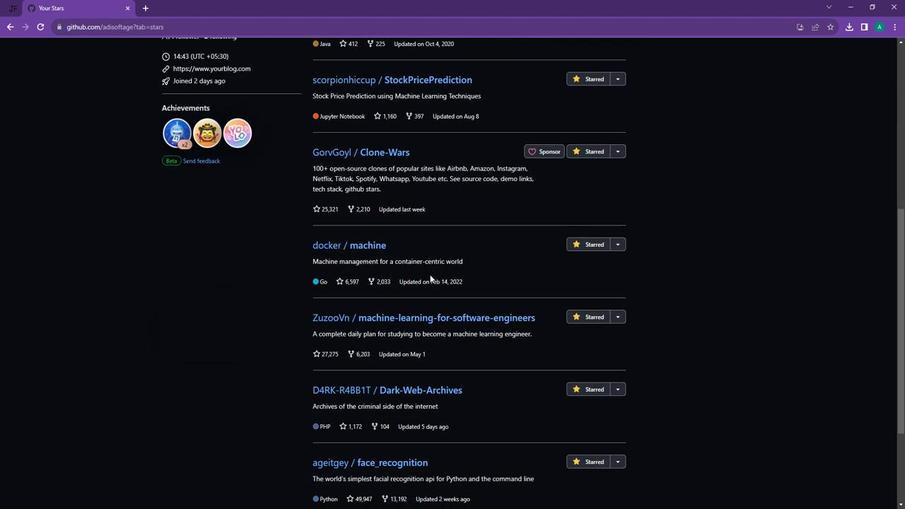 
Action: Mouse scrolled (428, 275) with delta (0, 0)
Screenshot: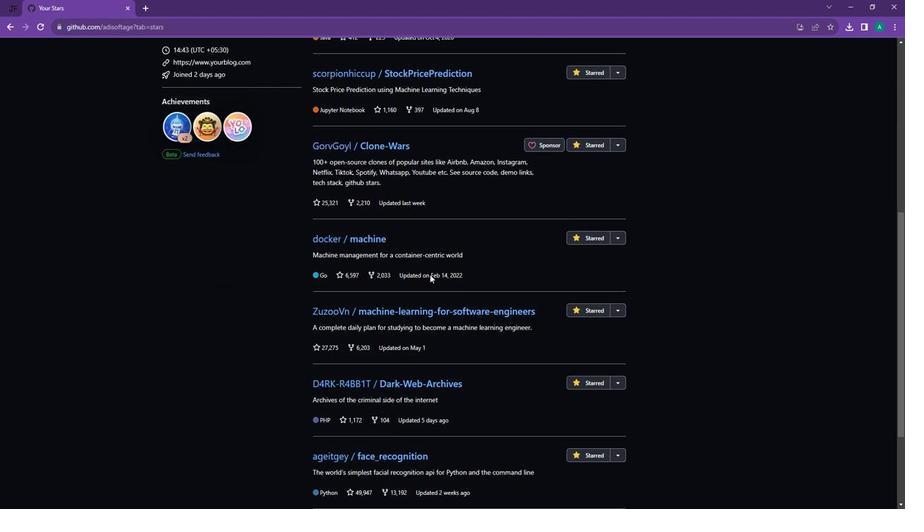 
Action: Mouse moved to (427, 275)
Screenshot: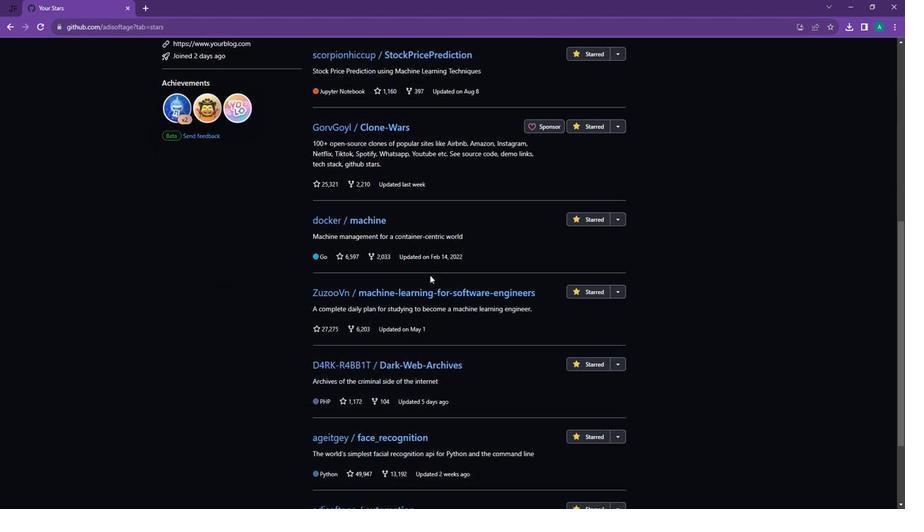 
Action: Mouse scrolled (427, 275) with delta (0, 0)
Screenshot: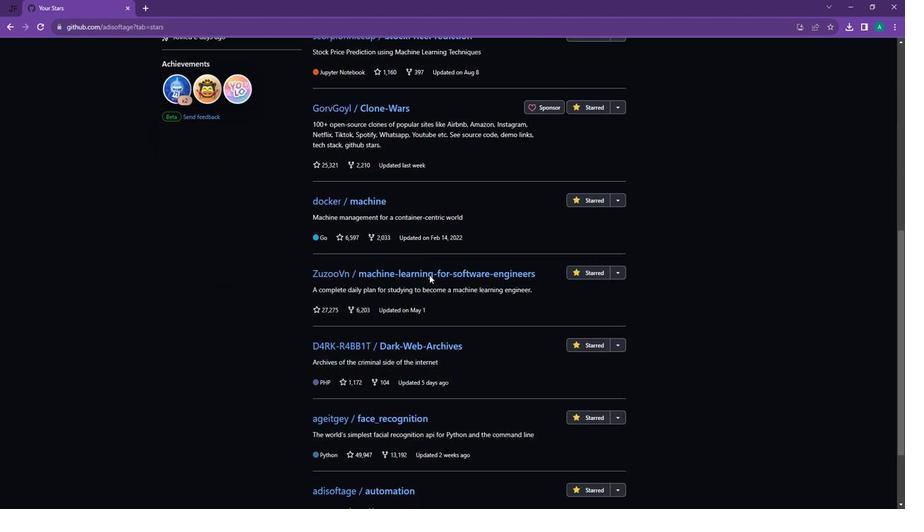 
Action: Mouse scrolled (427, 275) with delta (0, 0)
Screenshot: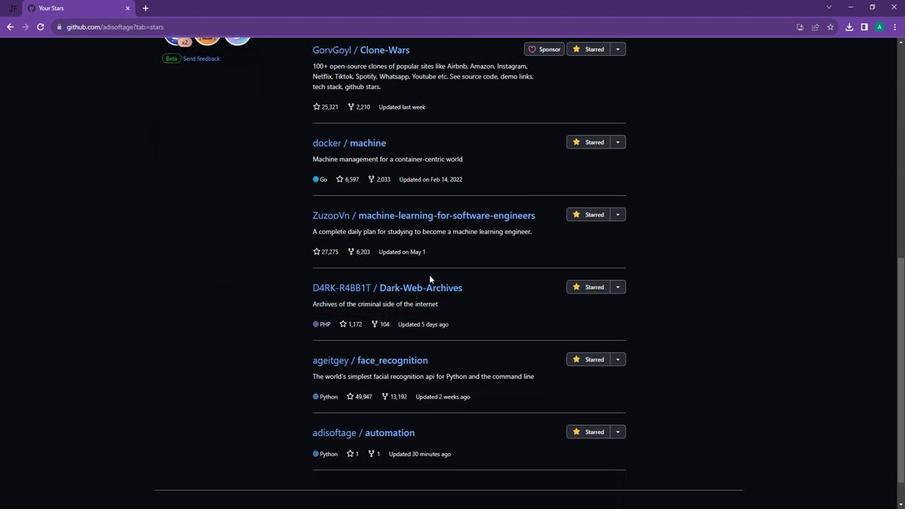 
Action: Mouse moved to (425, 274)
Screenshot: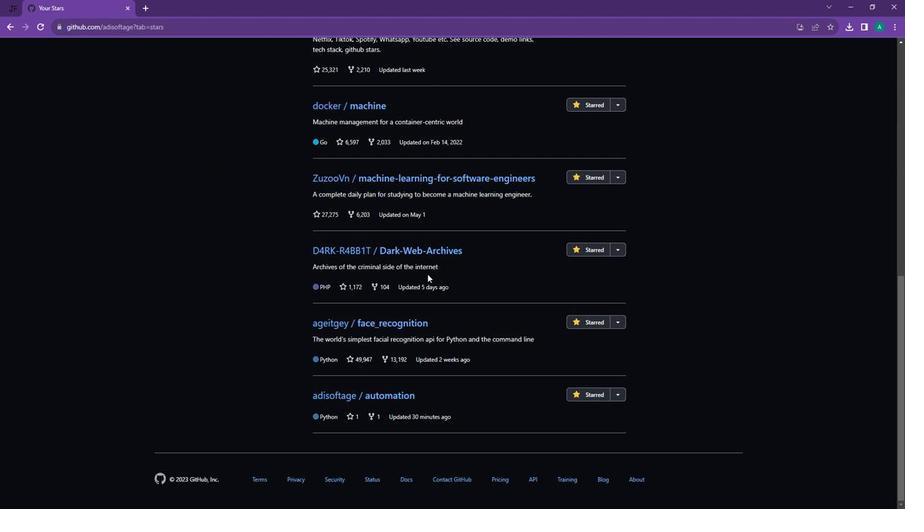 
Action: Mouse scrolled (425, 275) with delta (0, 0)
Screenshot: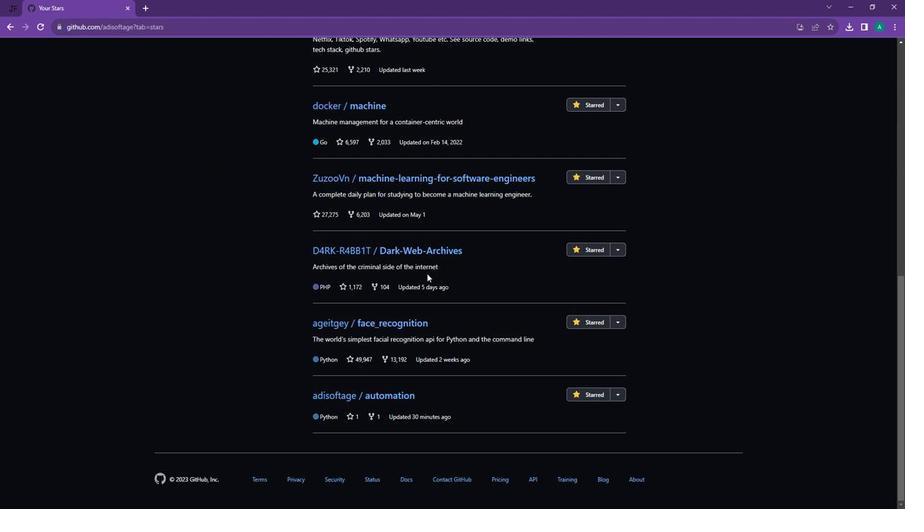 
Action: Mouse scrolled (425, 275) with delta (0, 0)
Screenshot: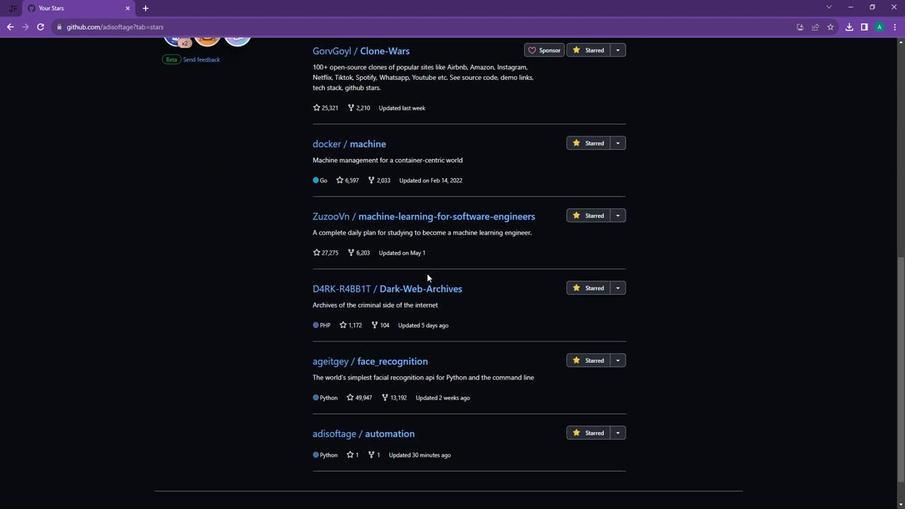 
Action: Mouse scrolled (425, 275) with delta (0, 0)
Screenshot: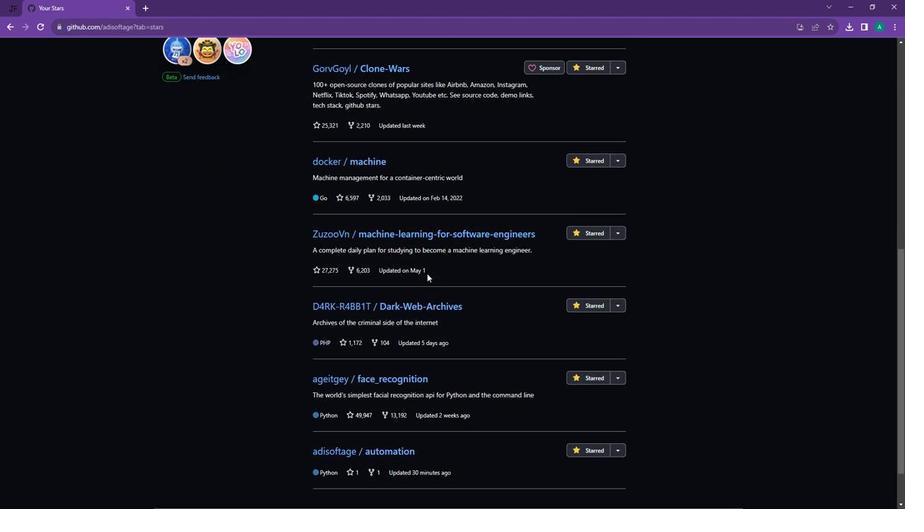 
Action: Mouse scrolled (425, 275) with delta (0, 0)
Screenshot: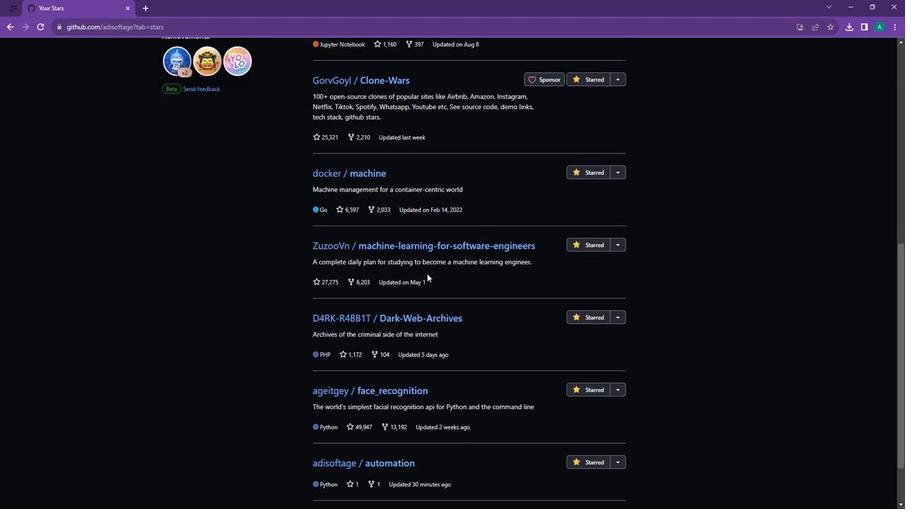 
Action: Mouse scrolled (425, 275) with delta (0, 0)
Screenshot: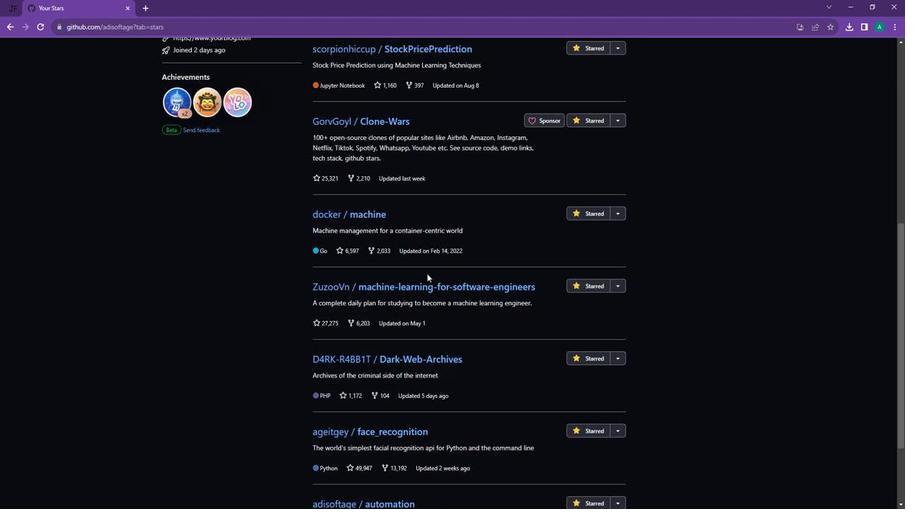 
Action: Mouse scrolled (425, 275) with delta (0, 0)
Screenshot: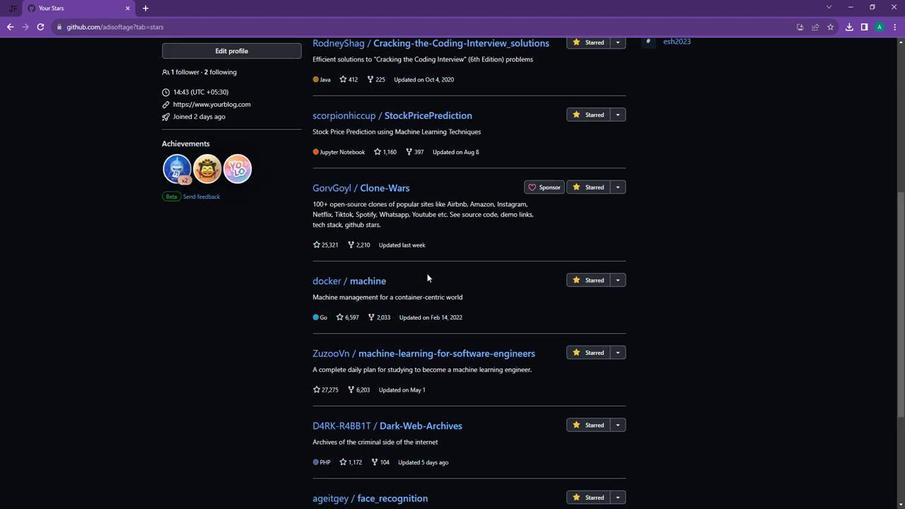 
Action: Mouse scrolled (425, 275) with delta (0, 0)
Screenshot: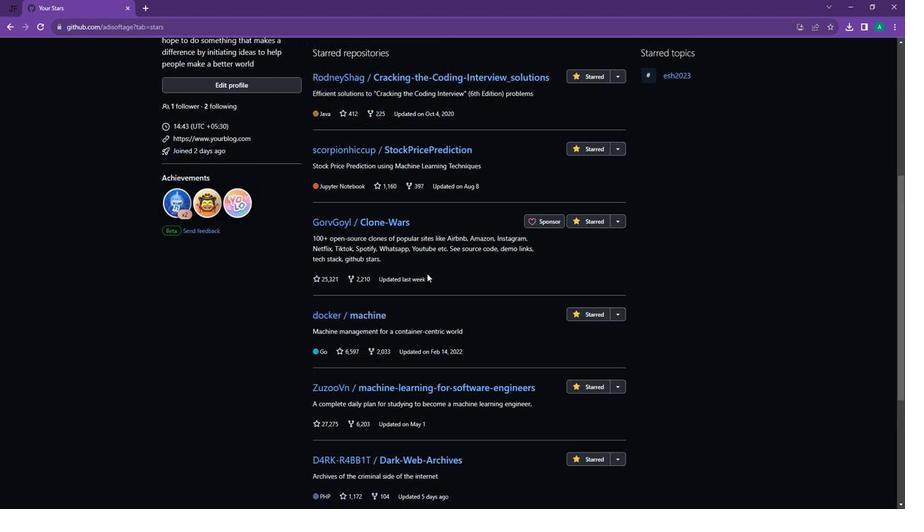 
Action: Mouse scrolled (425, 275) with delta (0, 0)
Screenshot: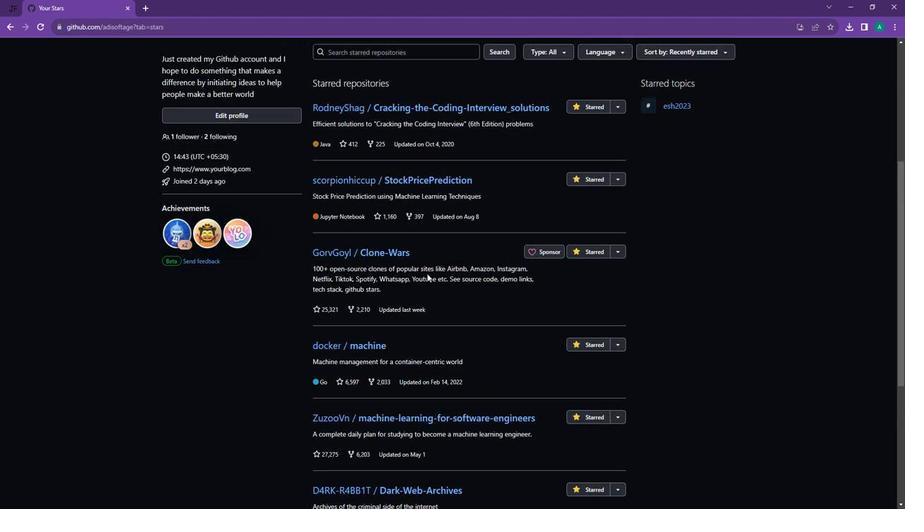 
Action: Mouse scrolled (425, 275) with delta (0, 0)
Screenshot: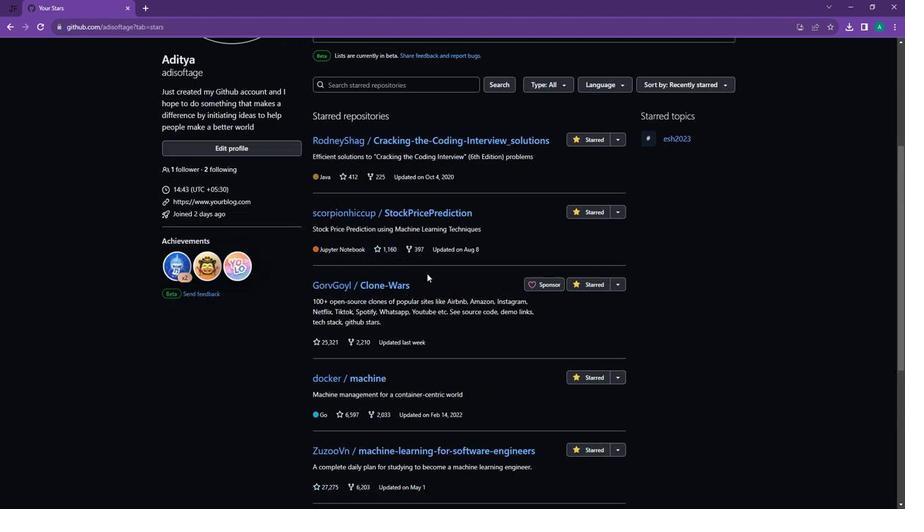 
Action: Mouse scrolled (425, 275) with delta (0, 0)
Screenshot: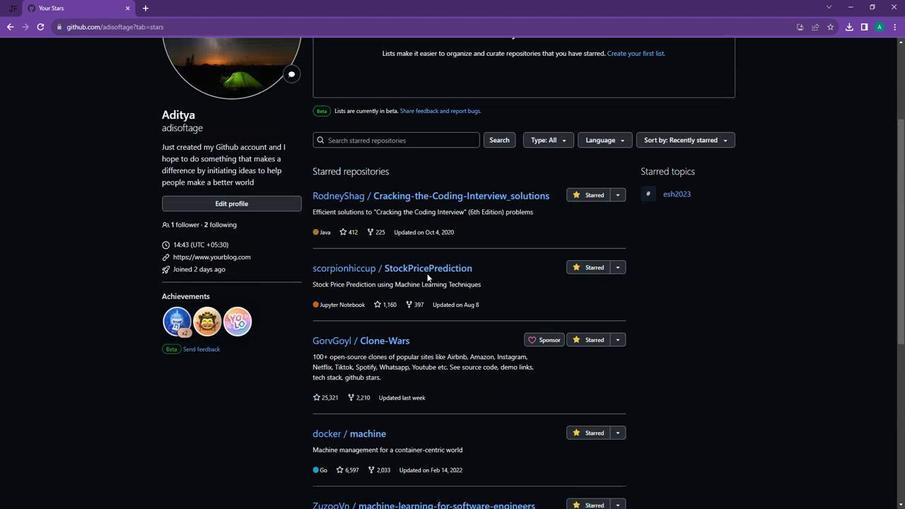 
Action: Mouse moved to (418, 272)
Screenshot: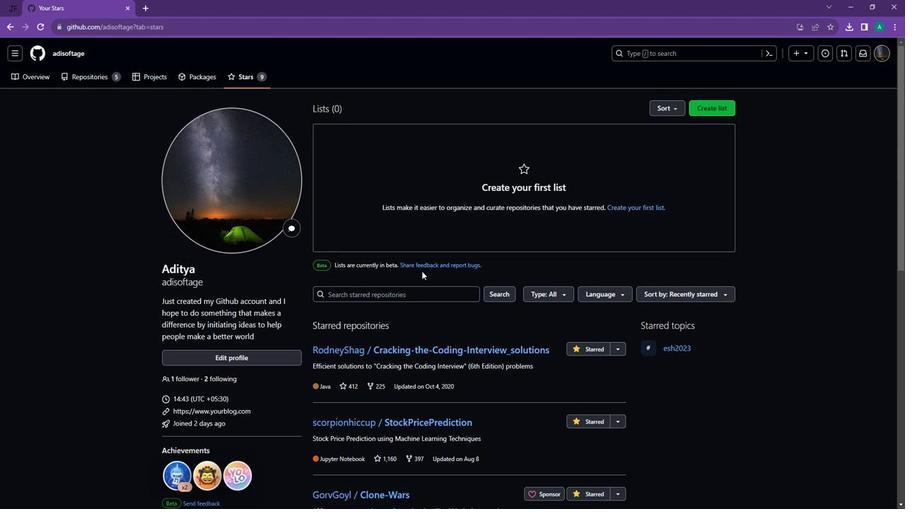 
Action: Mouse scrolled (418, 272) with delta (0, 0)
Screenshot: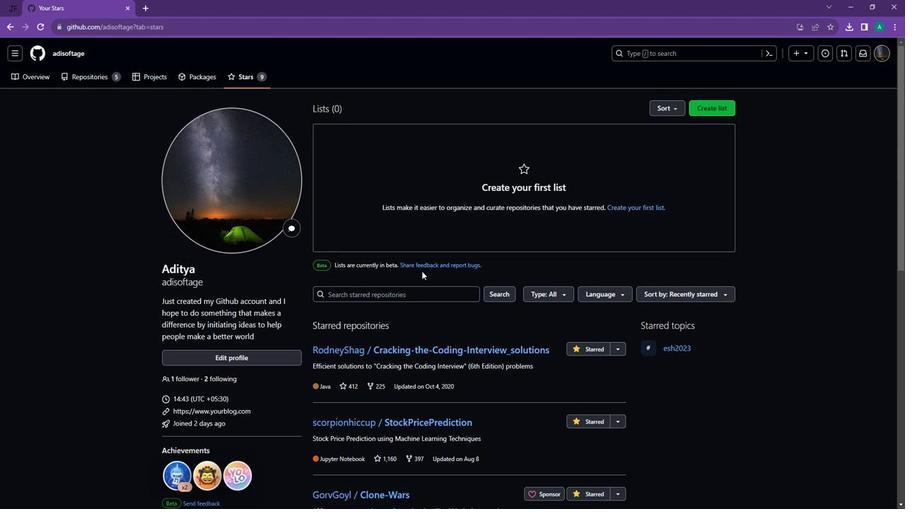 
Action: Mouse moved to (417, 271)
Screenshot: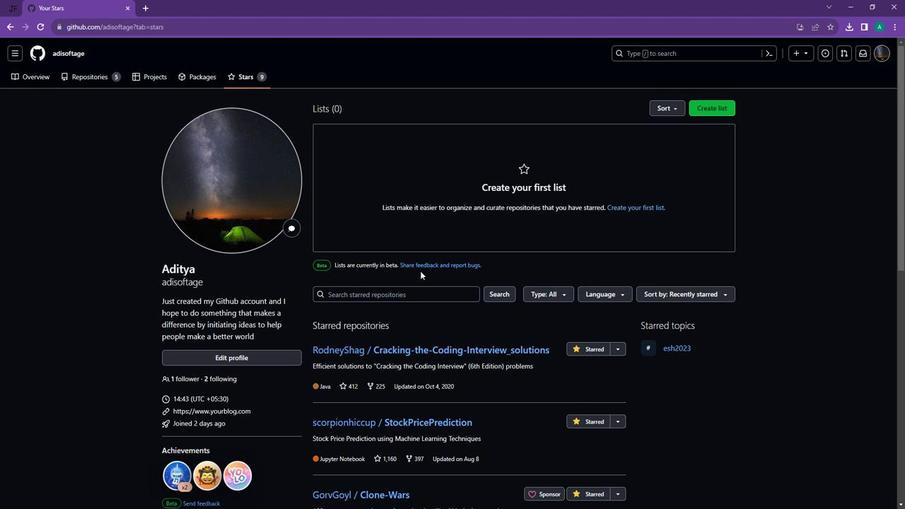 
Action: Mouse scrolled (417, 272) with delta (0, 0)
Screenshot: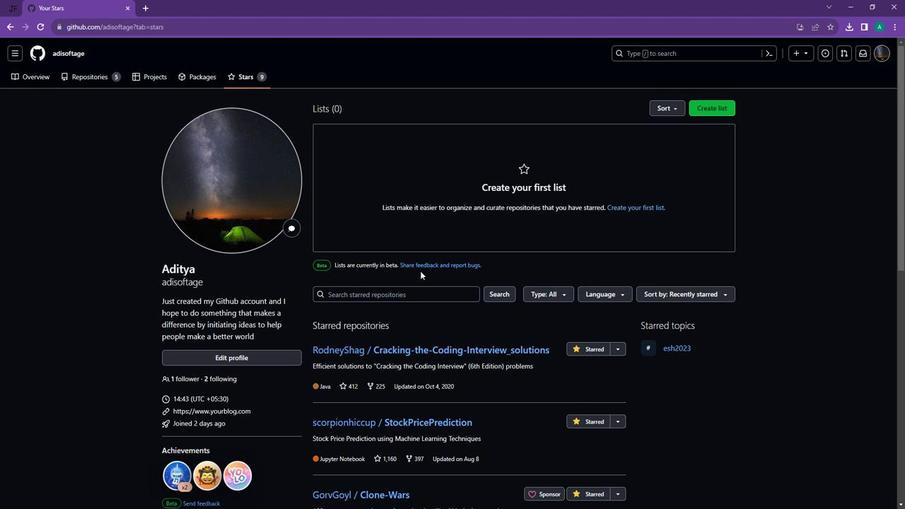 
Action: Mouse moved to (407, 265)
Screenshot: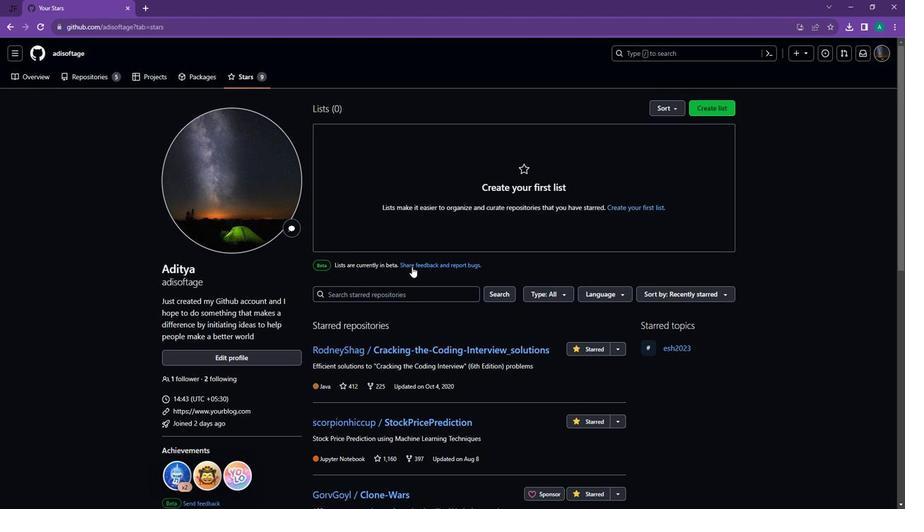 
Action: Mouse scrolled (407, 265) with delta (0, 0)
Screenshot: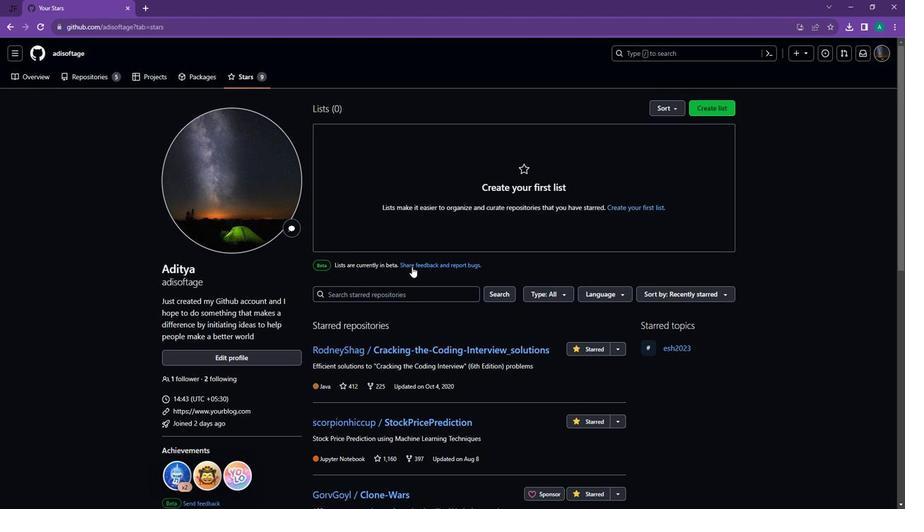 
Action: Mouse moved to (96, 74)
Screenshot: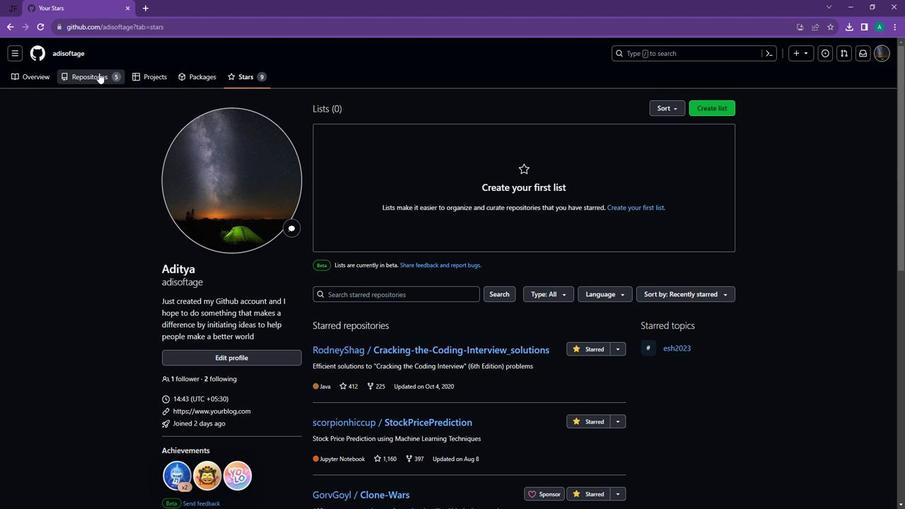 
Action: Mouse pressed left at (96, 74)
Screenshot: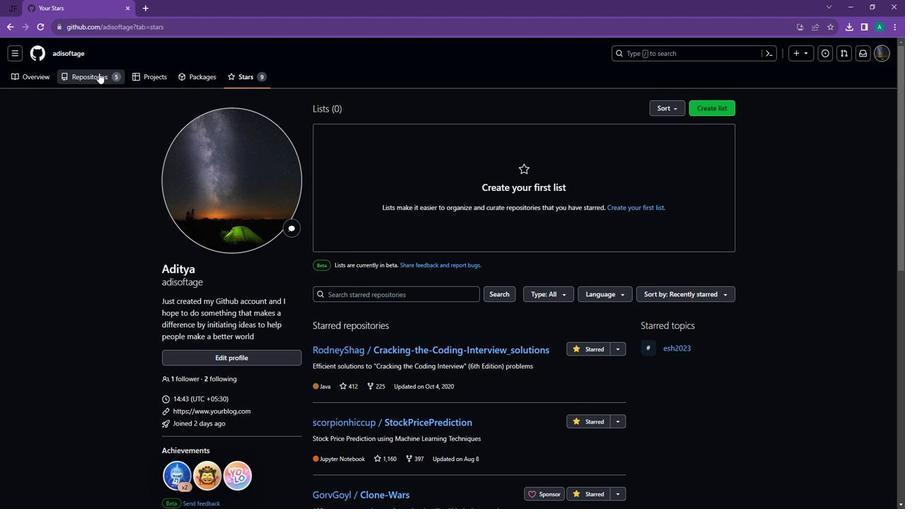 
Action: Mouse moved to (402, 222)
Screenshot: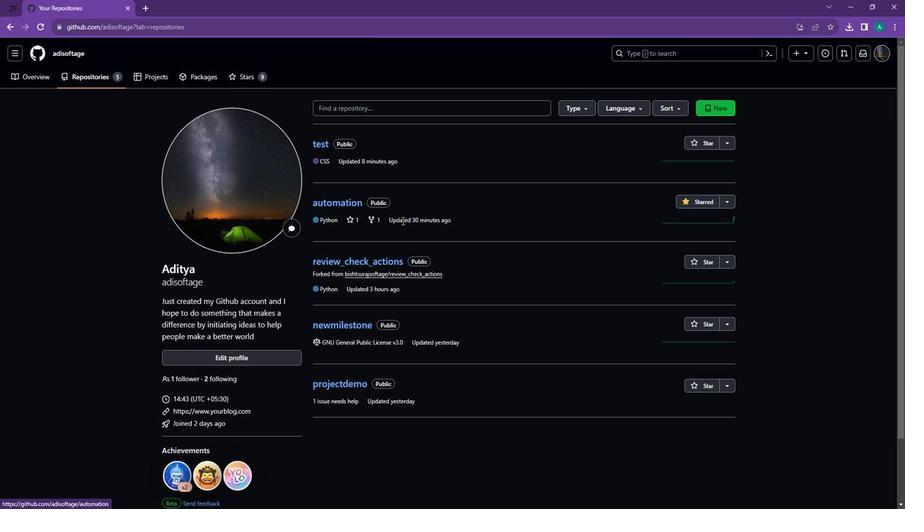 
